 Task: Search one way flight ticket for 1 adult, 6 children, 1 infant in seat and 1 infant on lap in business from New York: Laguardia Airport (and Marine Air Terminal) to Gillette: Gillette Campbell County Airport on 5-1-2023. Number of bags: 8 checked bags. Price is upto 95000. Outbound departure time preference is 4:15.
Action: Mouse moved to (219, 250)
Screenshot: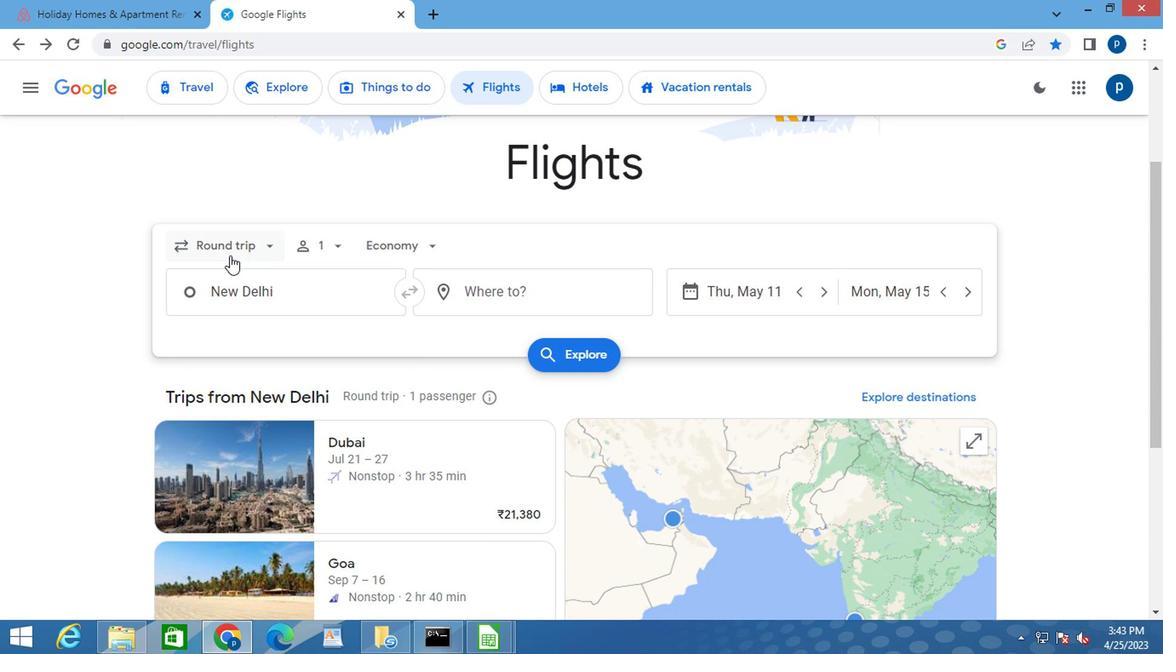 
Action: Mouse pressed left at (219, 250)
Screenshot: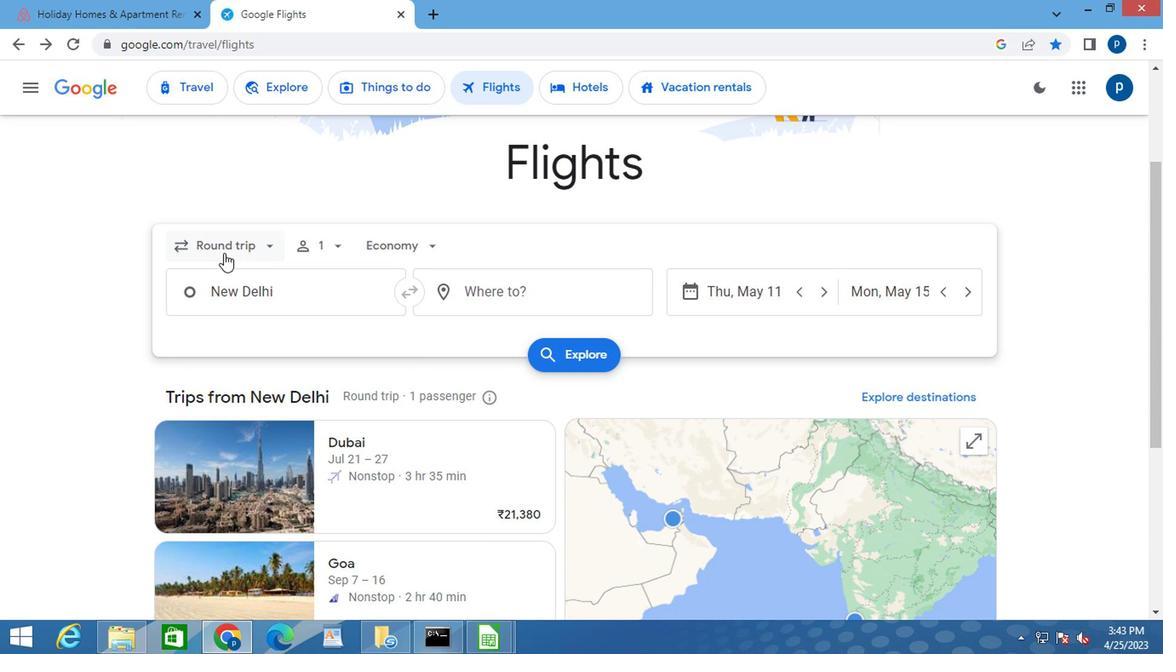 
Action: Mouse moved to (240, 326)
Screenshot: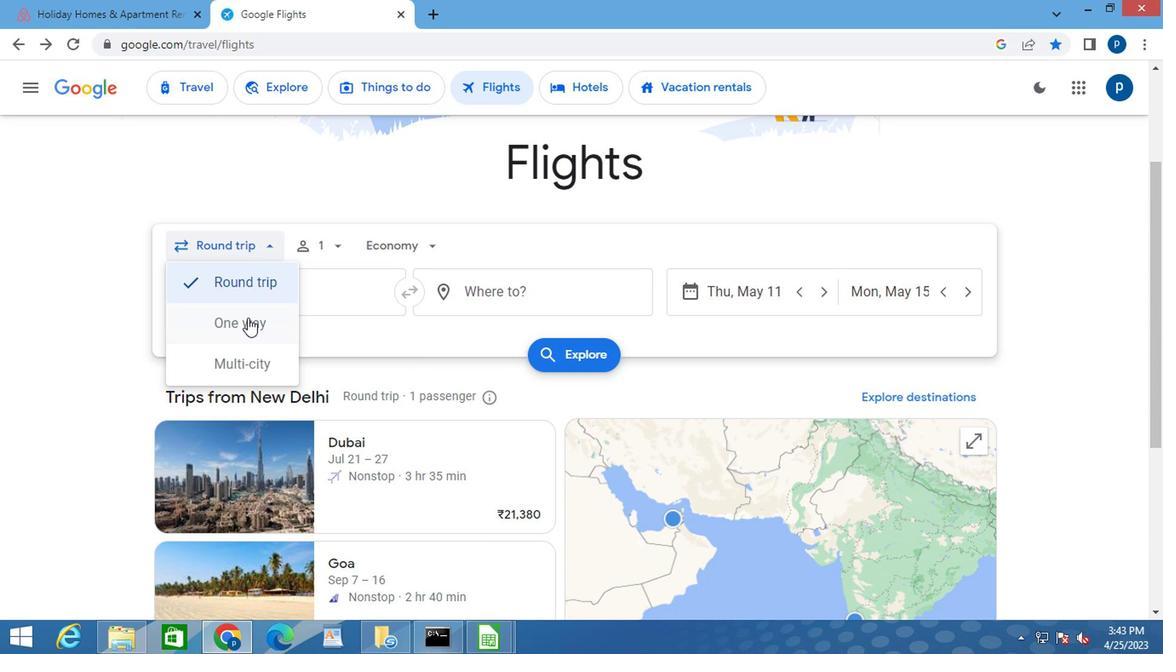 
Action: Mouse pressed left at (240, 326)
Screenshot: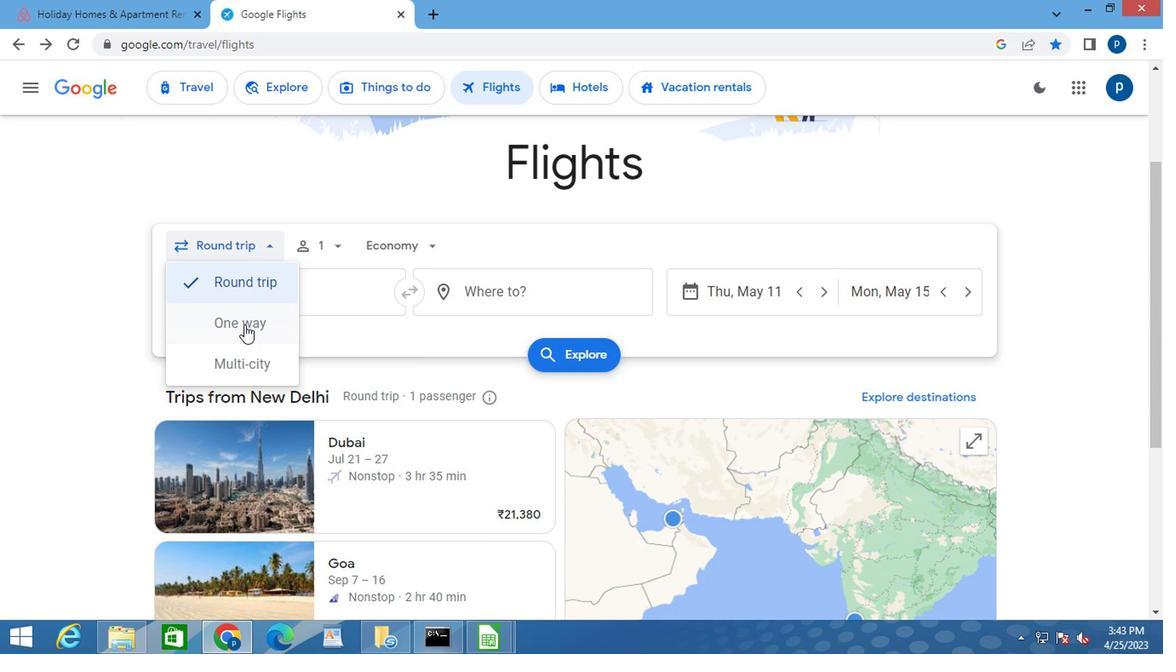 
Action: Mouse moved to (336, 247)
Screenshot: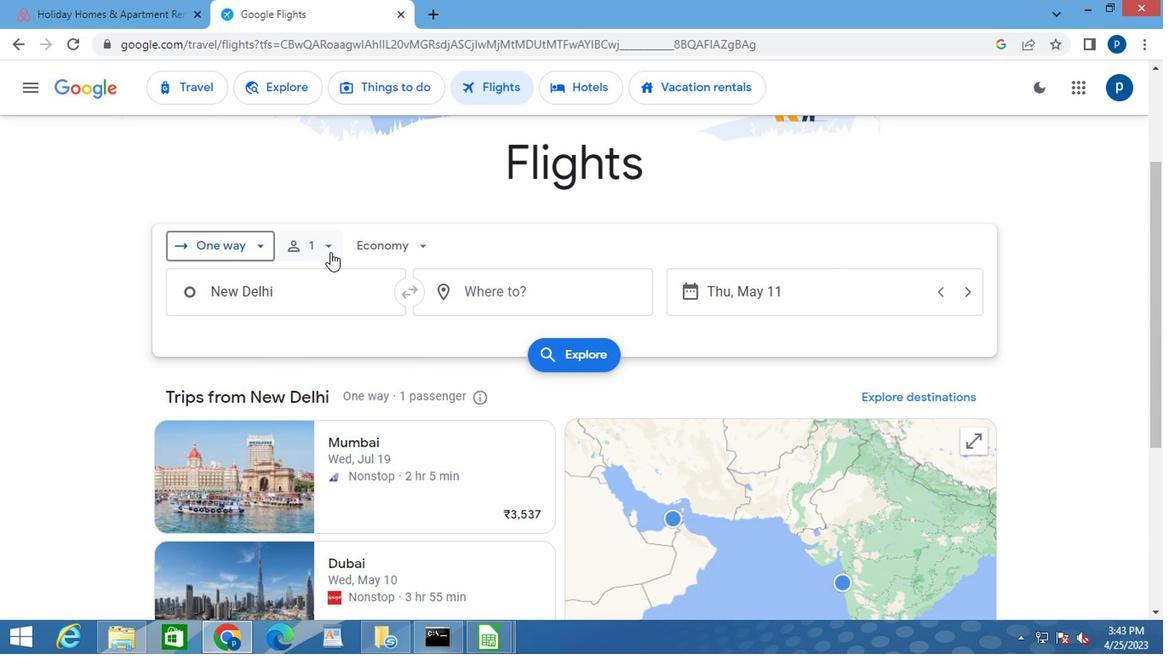 
Action: Mouse pressed left at (336, 247)
Screenshot: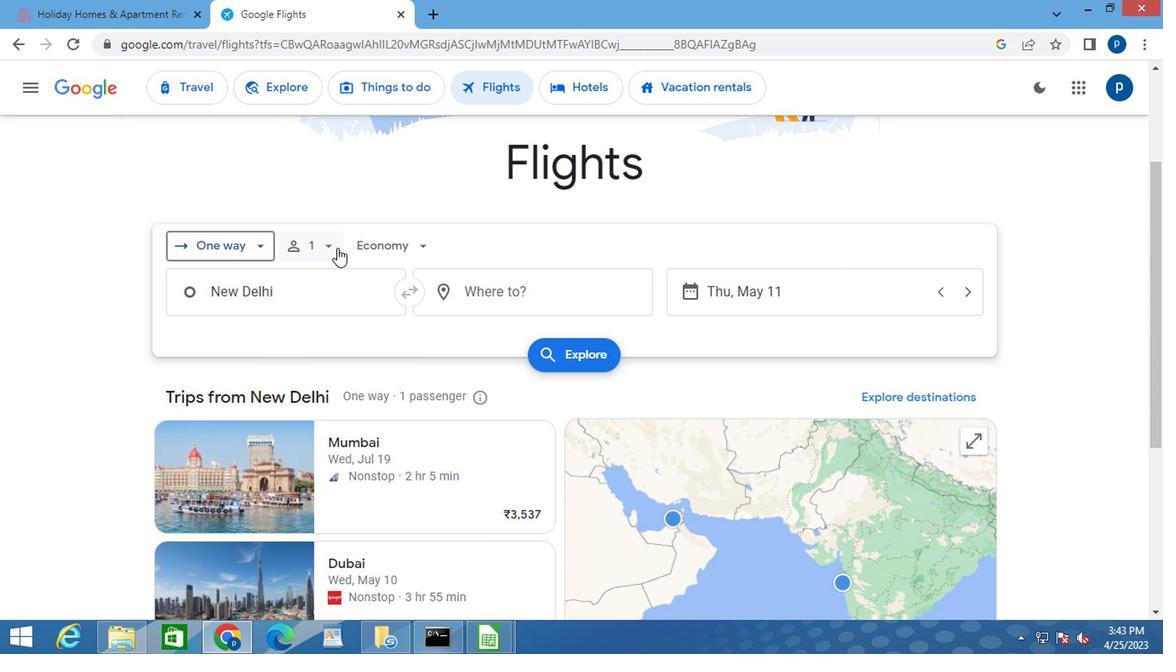 
Action: Mouse moved to (452, 330)
Screenshot: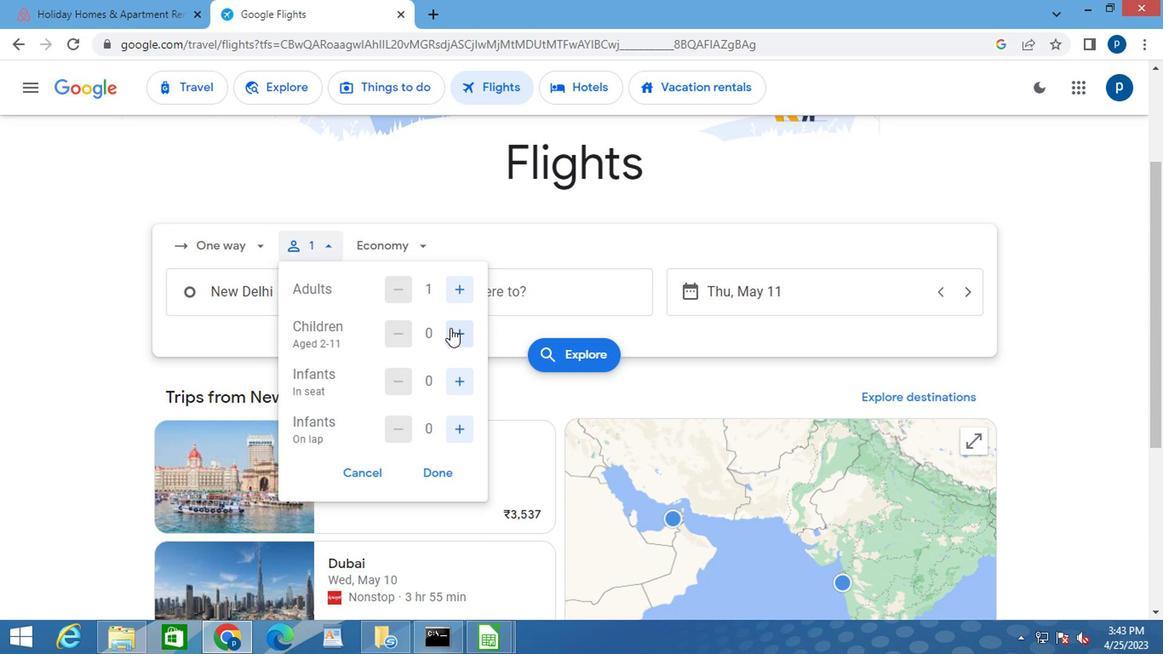 
Action: Mouse pressed left at (452, 330)
Screenshot: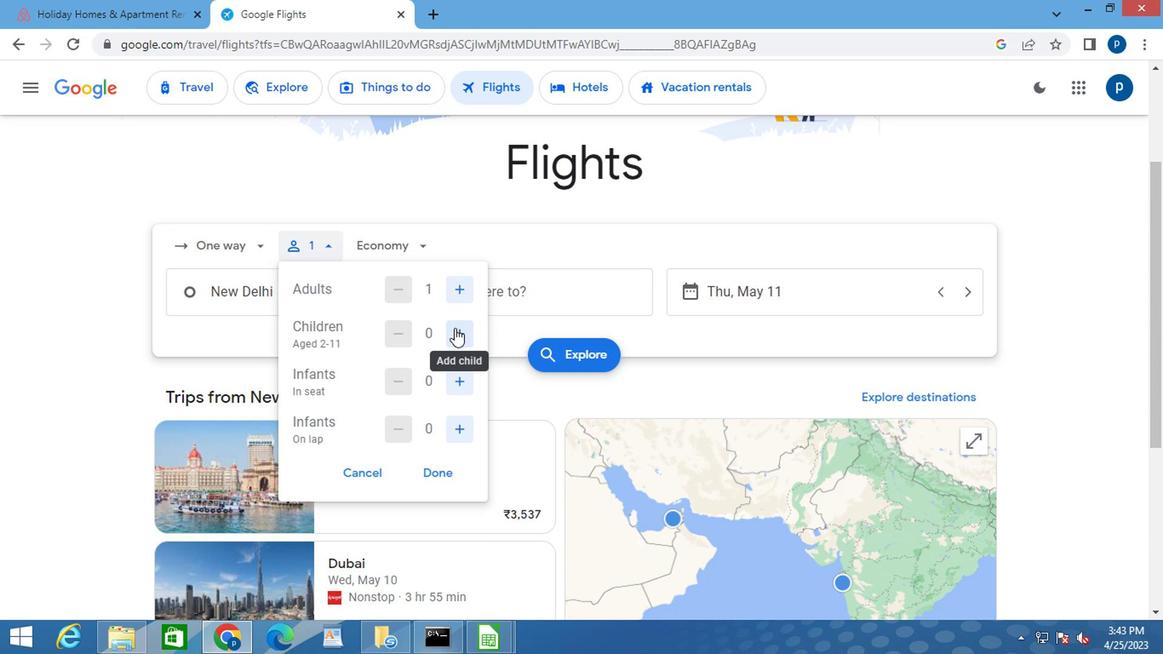 
Action: Mouse pressed left at (452, 330)
Screenshot: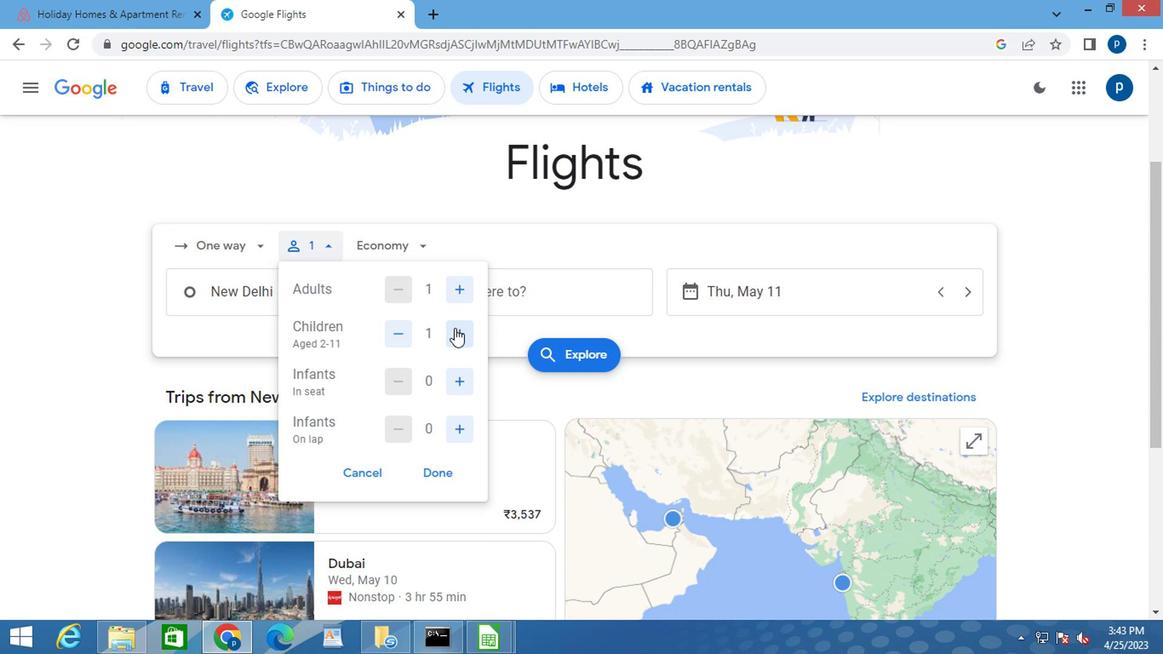 
Action: Mouse pressed left at (452, 330)
Screenshot: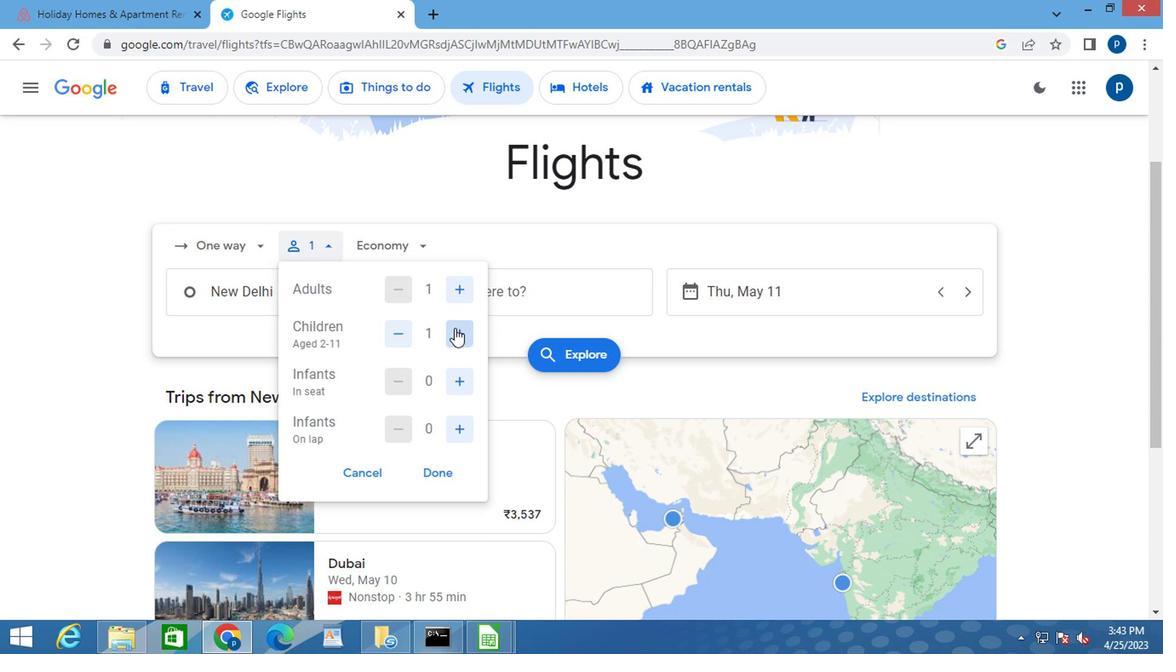 
Action: Mouse pressed left at (452, 330)
Screenshot: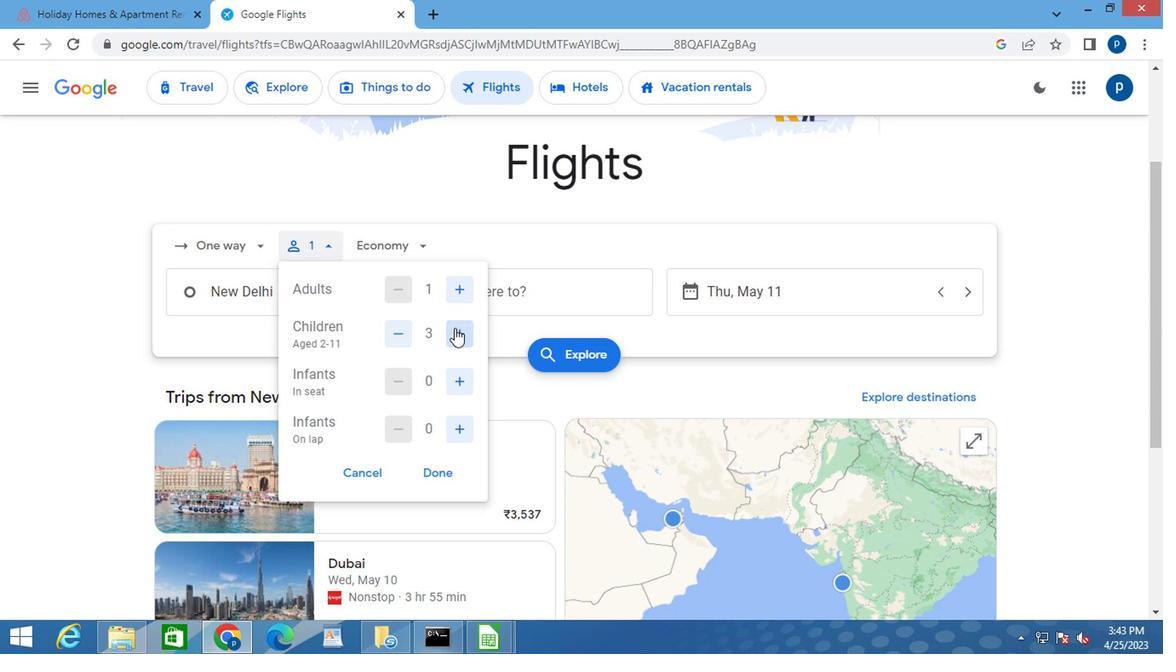 
Action: Mouse pressed left at (452, 330)
Screenshot: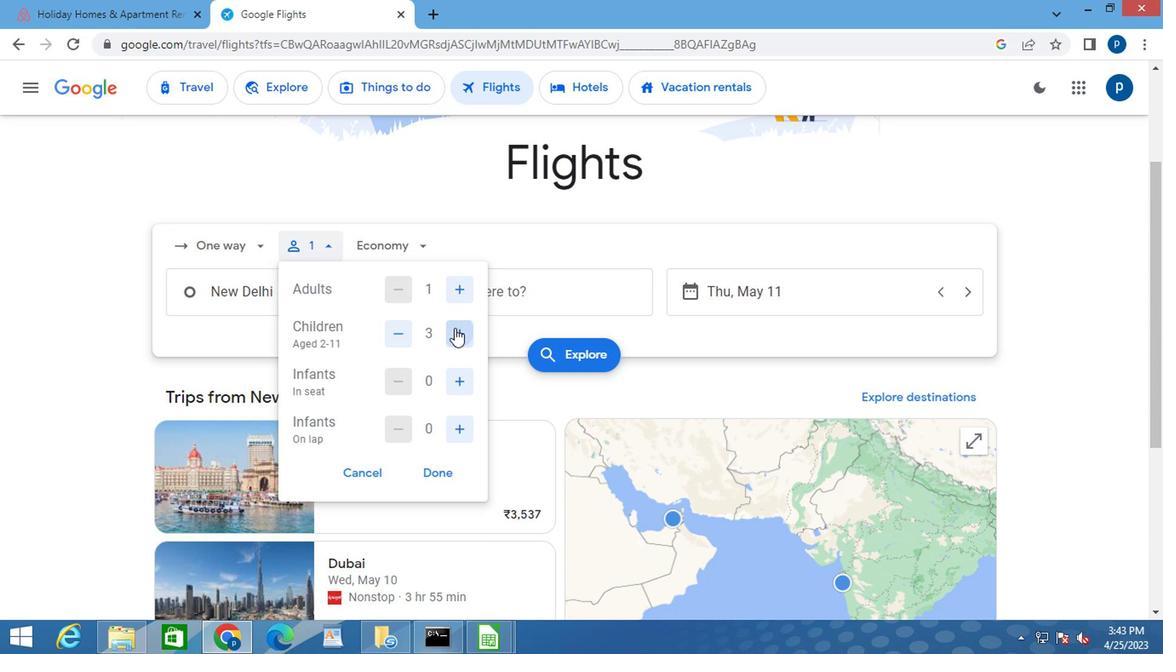 
Action: Mouse pressed left at (452, 330)
Screenshot: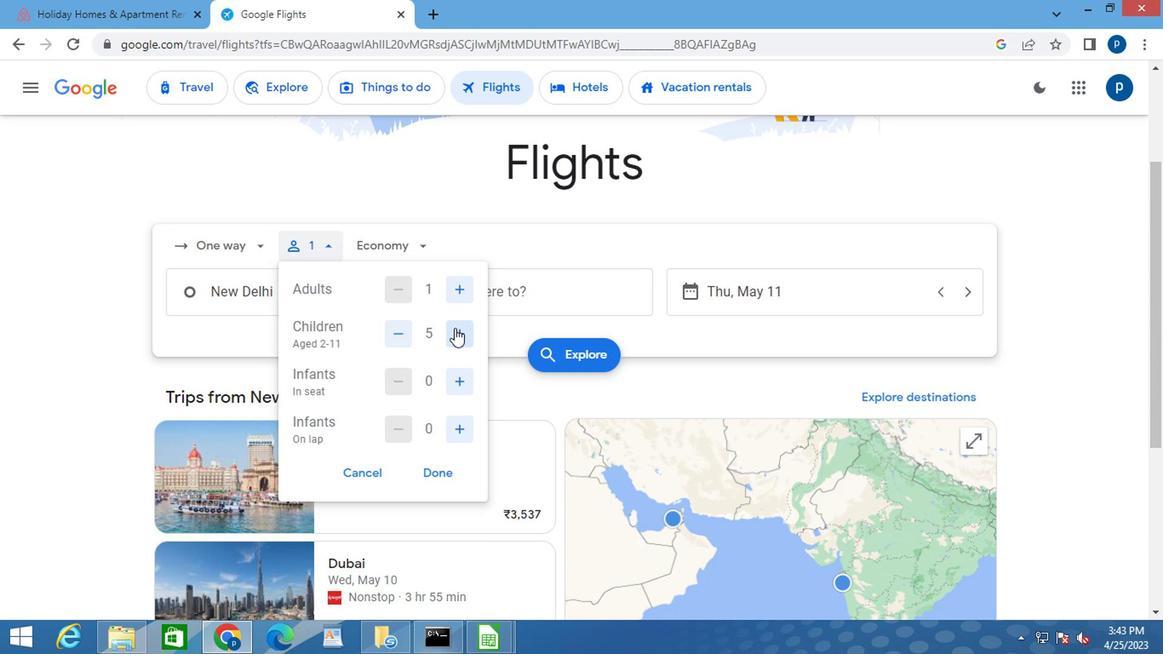 
Action: Mouse moved to (452, 371)
Screenshot: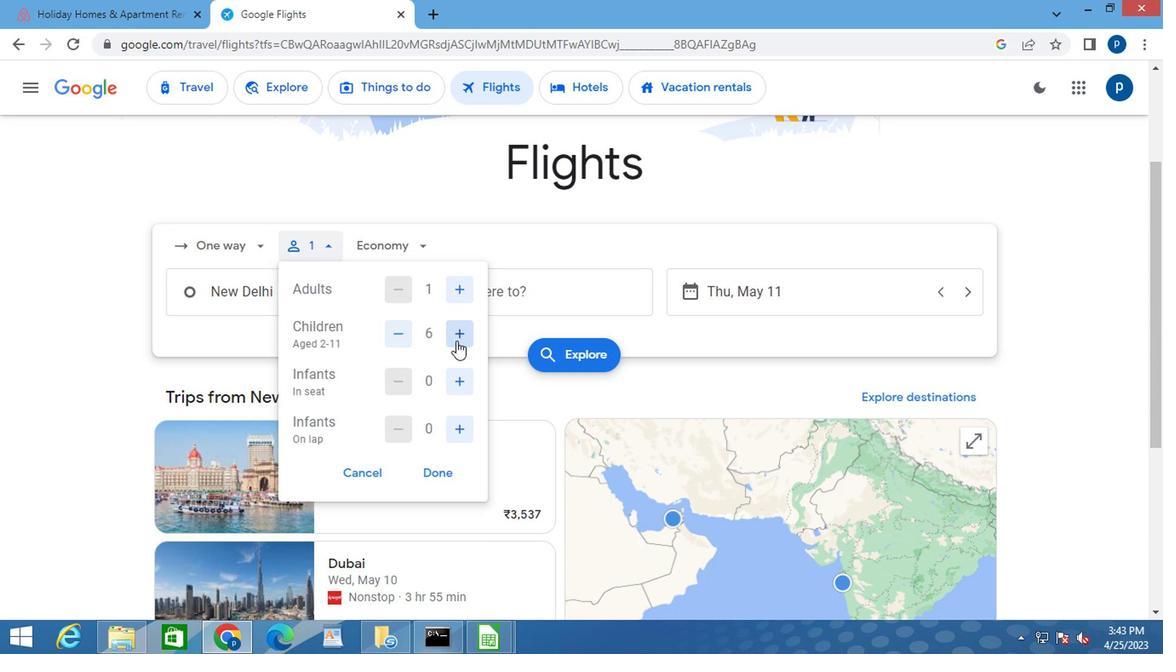
Action: Mouse pressed left at (452, 371)
Screenshot: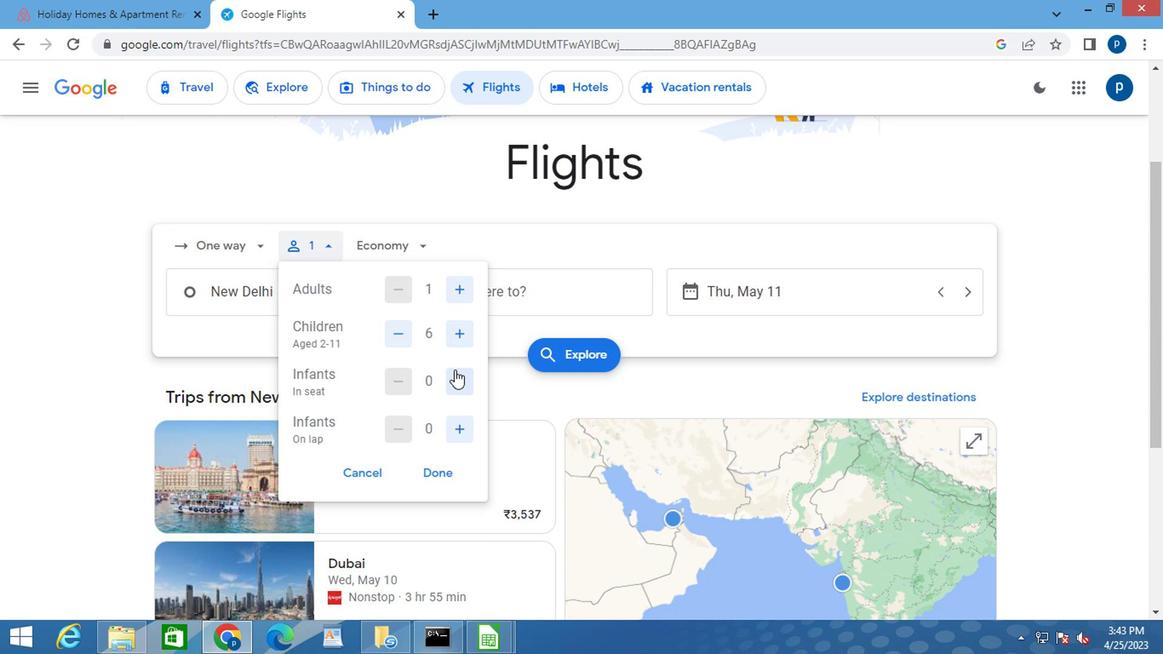 
Action: Mouse moved to (452, 421)
Screenshot: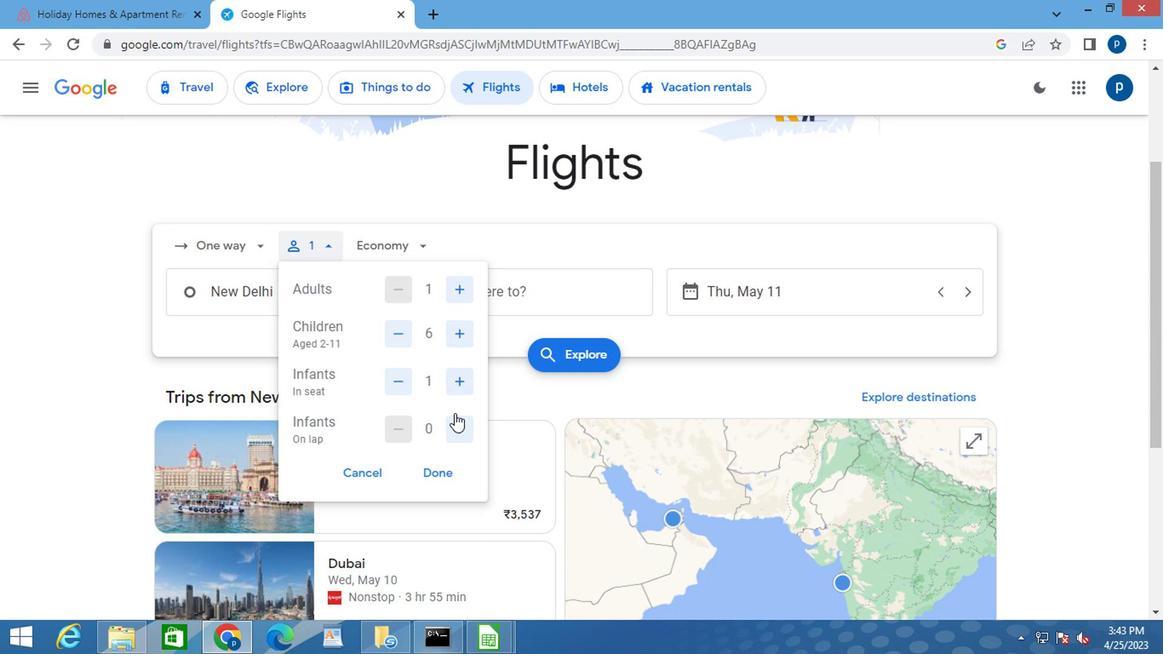
Action: Mouse pressed left at (452, 421)
Screenshot: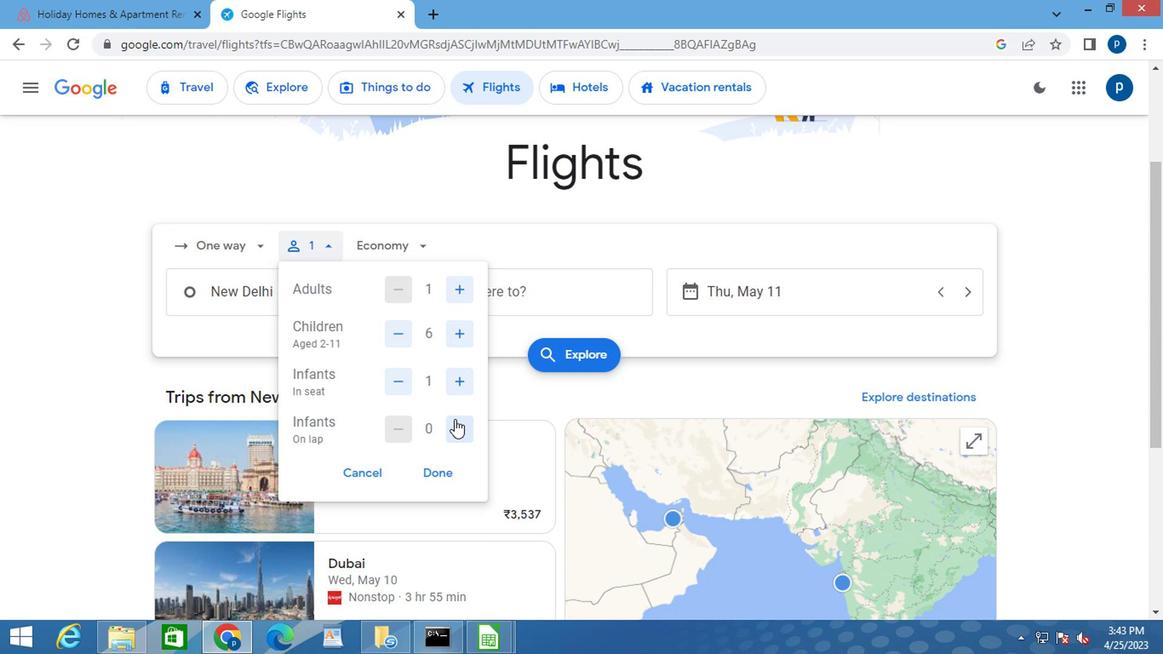 
Action: Mouse moved to (432, 472)
Screenshot: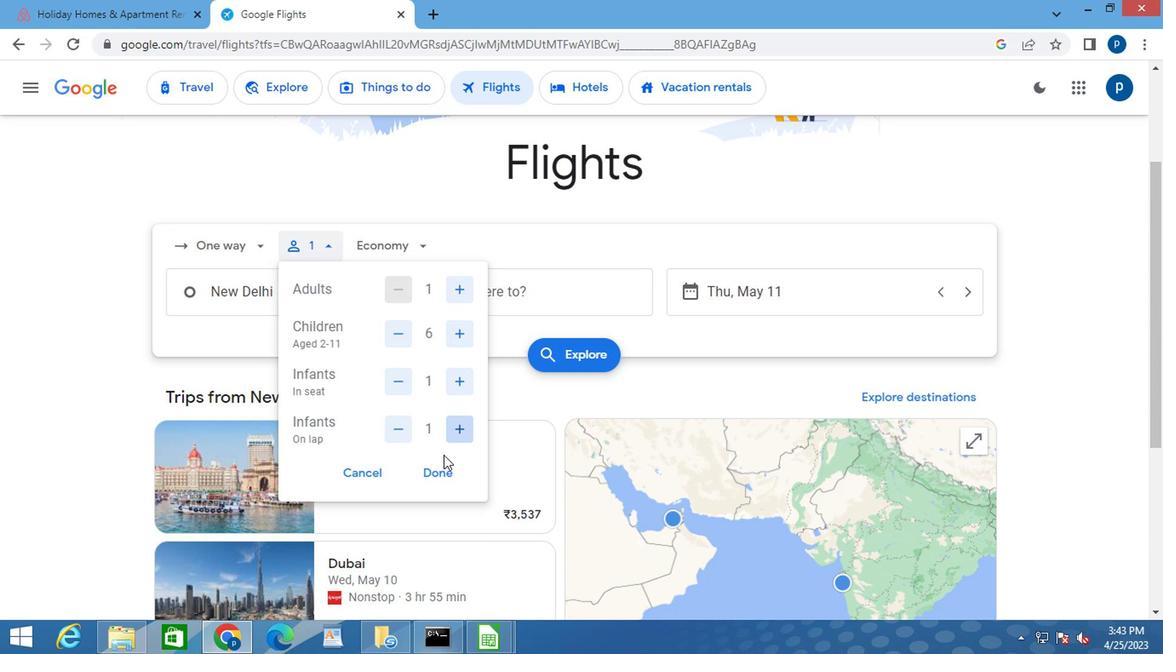 
Action: Mouse pressed left at (432, 472)
Screenshot: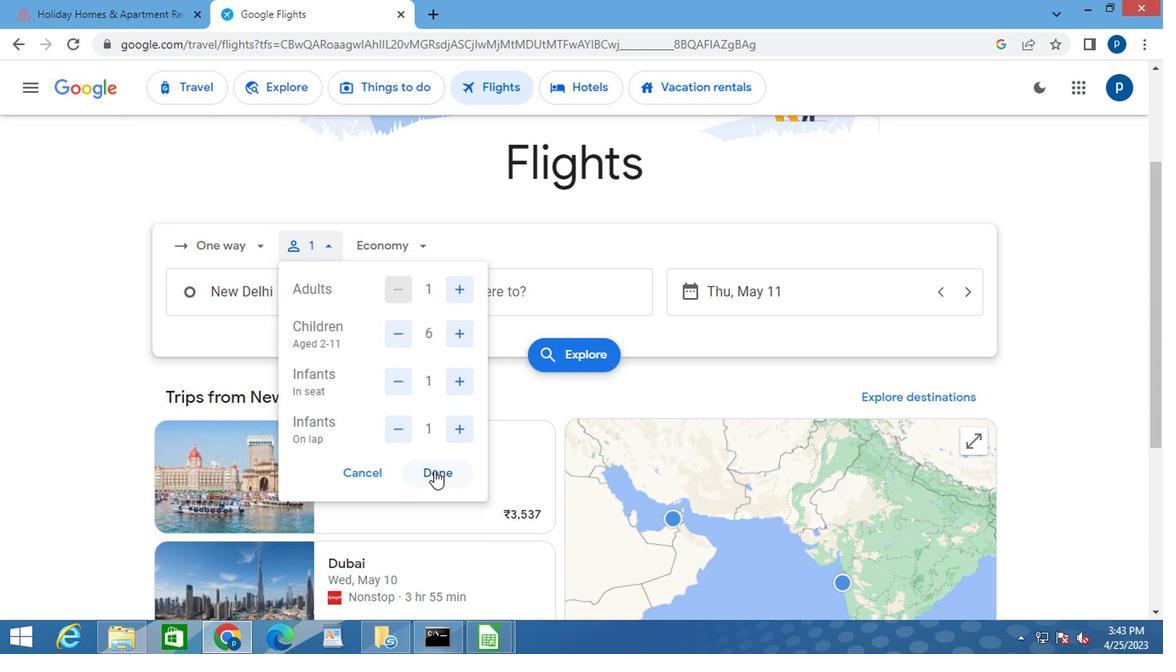 
Action: Mouse moved to (416, 246)
Screenshot: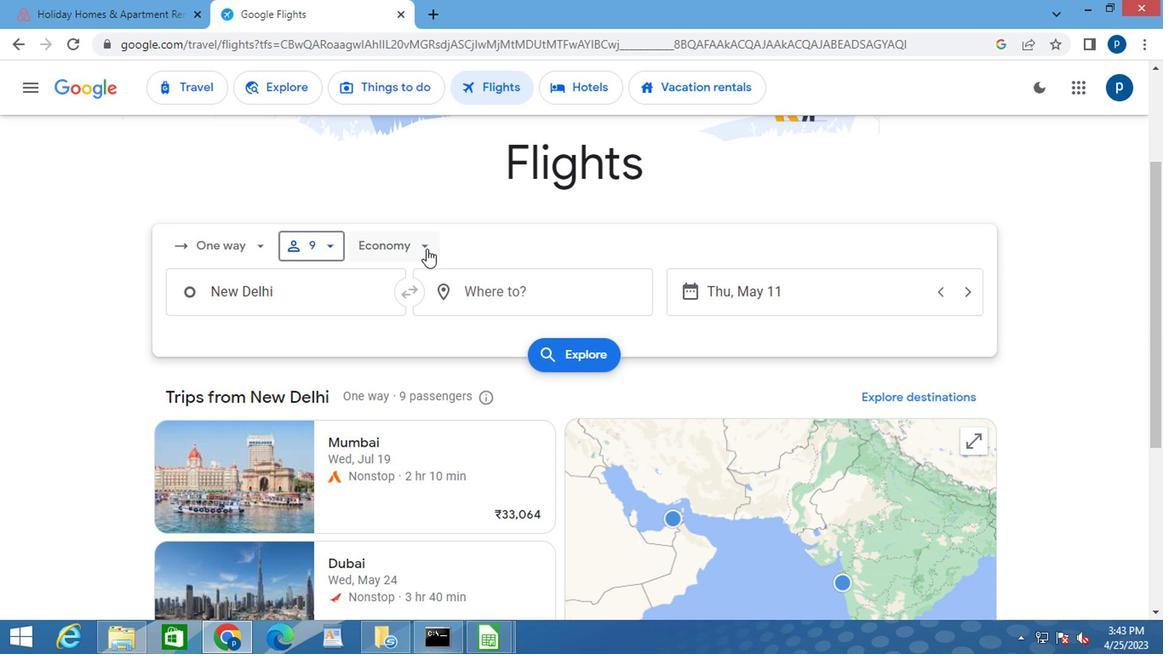 
Action: Mouse pressed left at (416, 246)
Screenshot: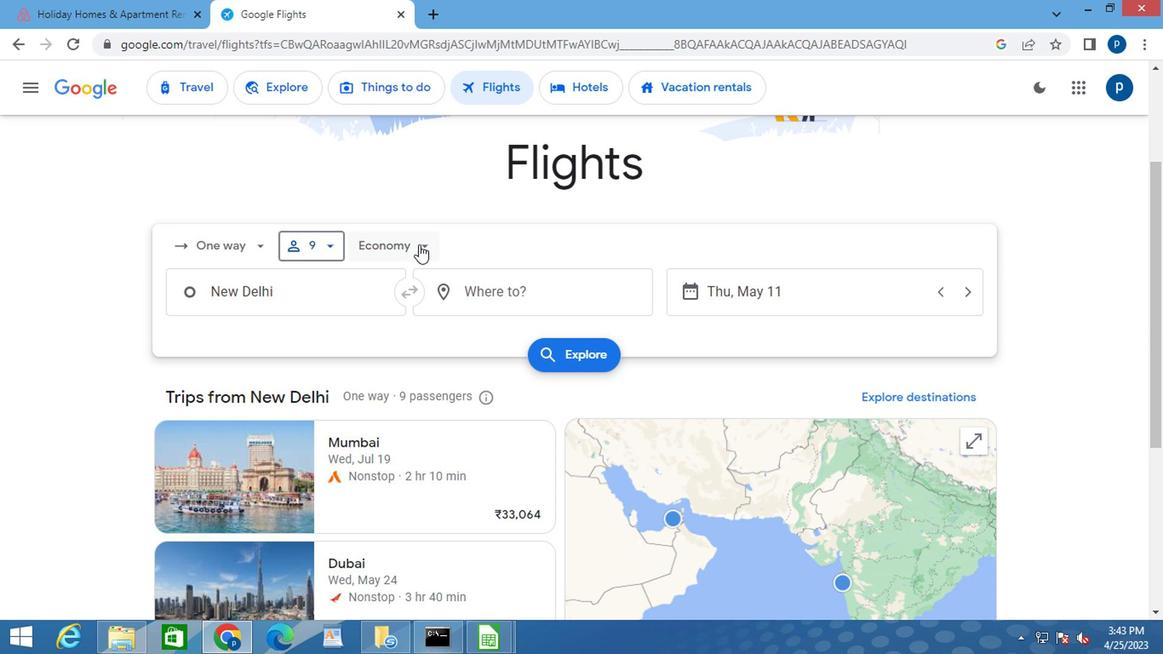 
Action: Mouse moved to (424, 360)
Screenshot: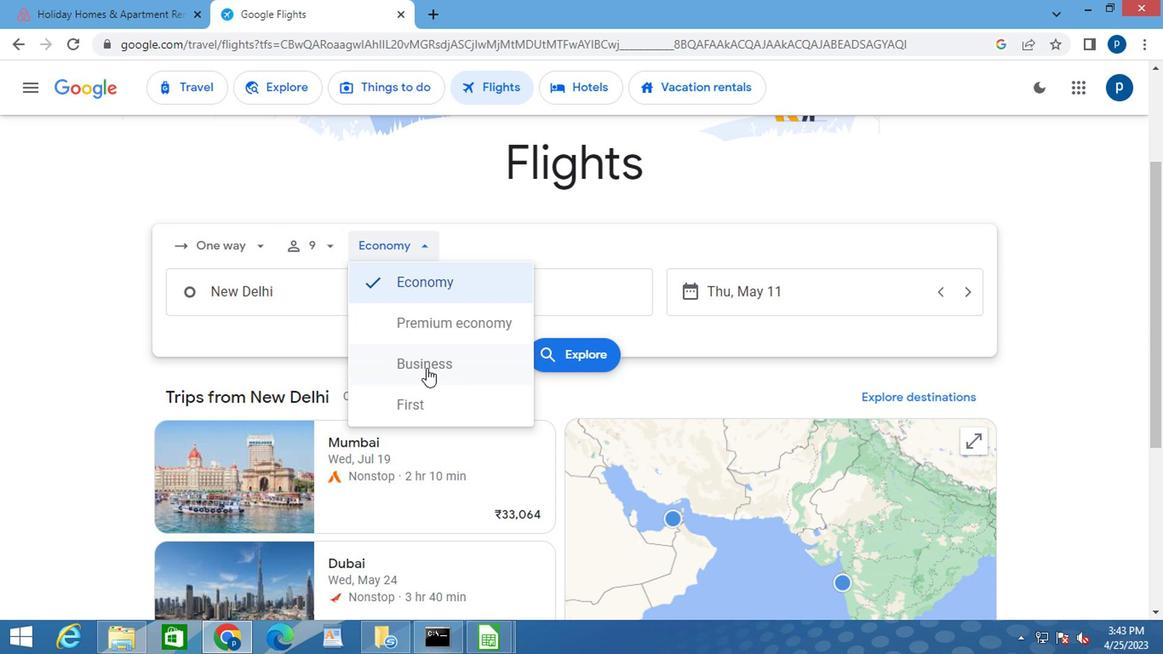 
Action: Mouse pressed left at (424, 360)
Screenshot: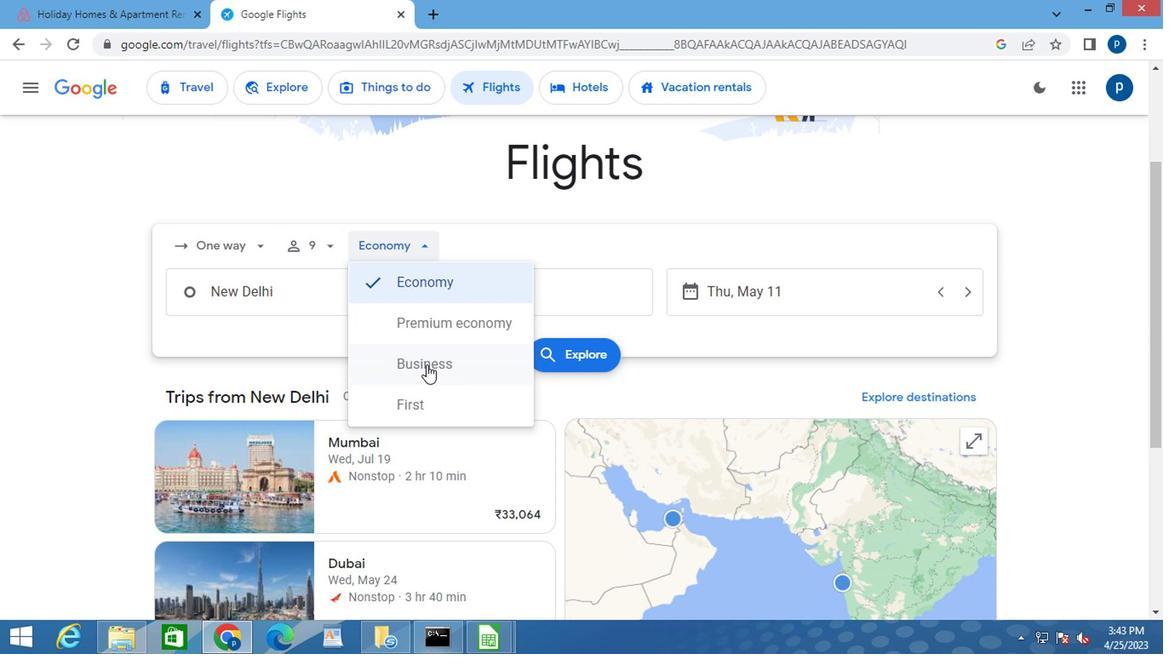 
Action: Mouse moved to (264, 296)
Screenshot: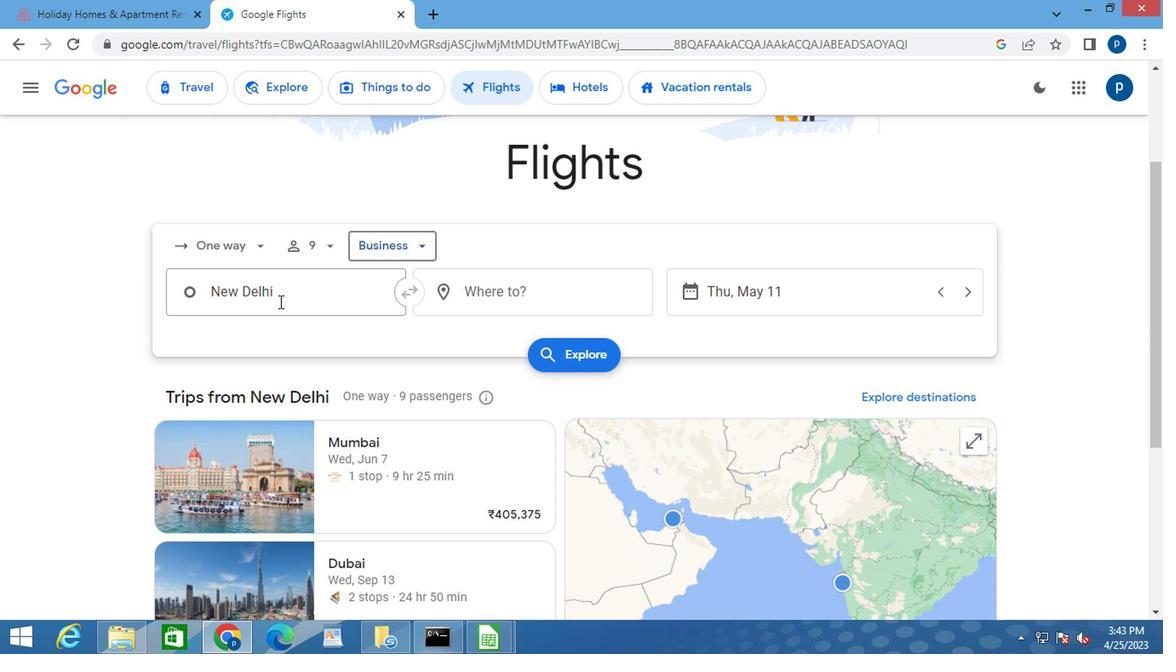 
Action: Mouse pressed left at (264, 296)
Screenshot: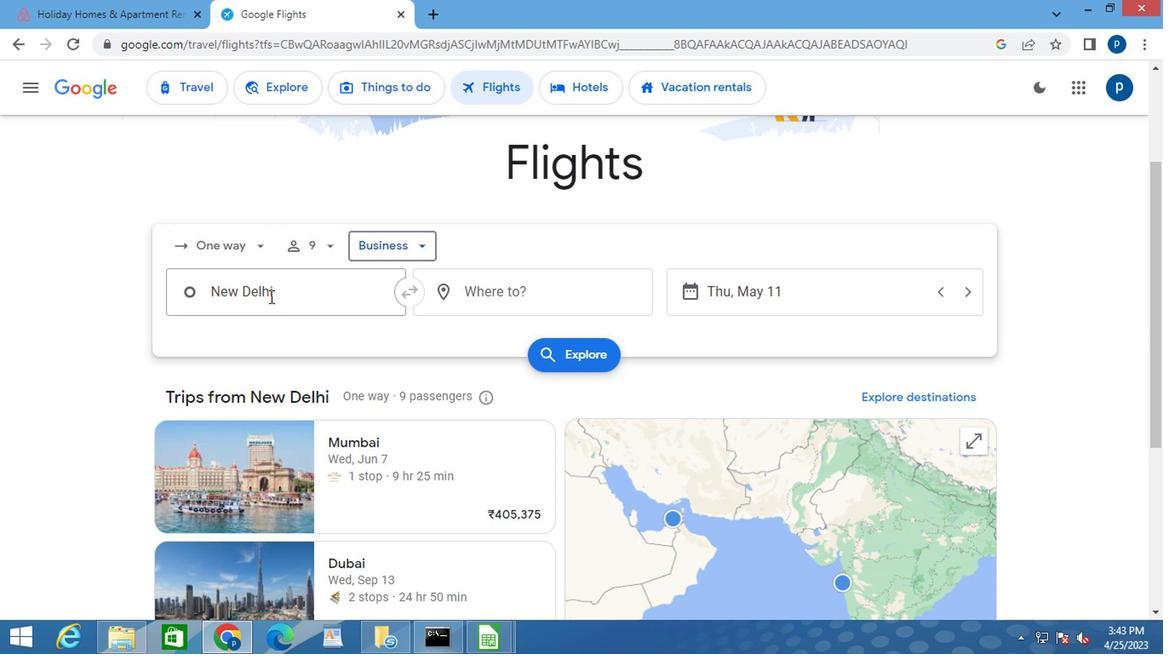 
Action: Key pressed <Key.delete>l<Key.caps_lock>aguardi
Screenshot: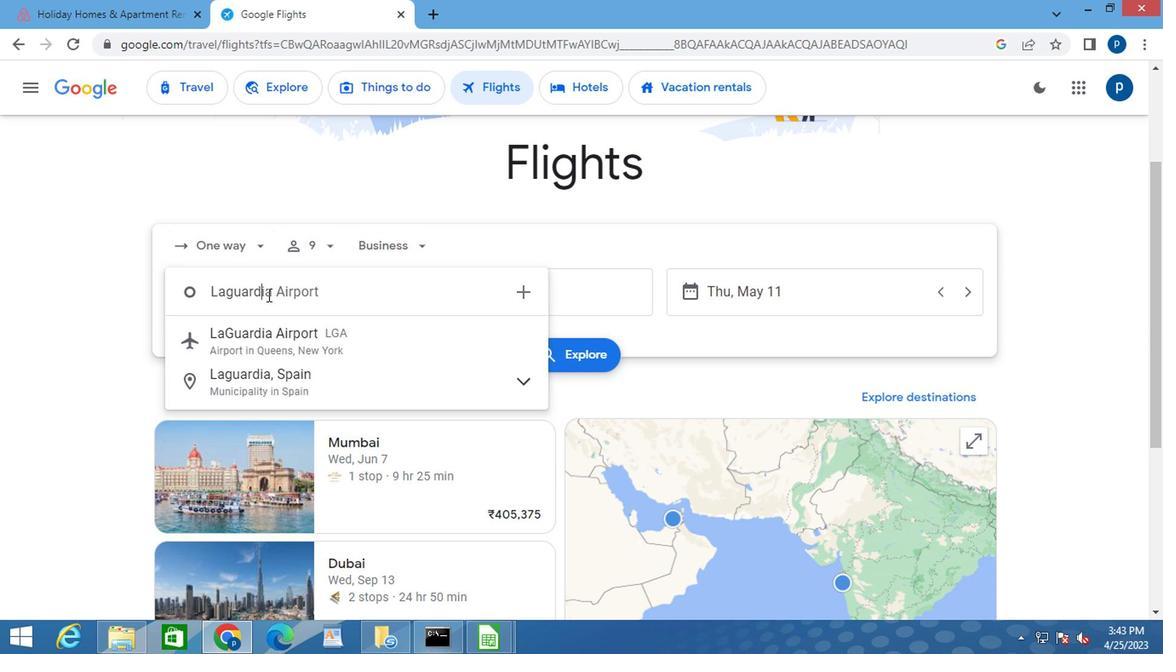 
Action: Mouse moved to (223, 345)
Screenshot: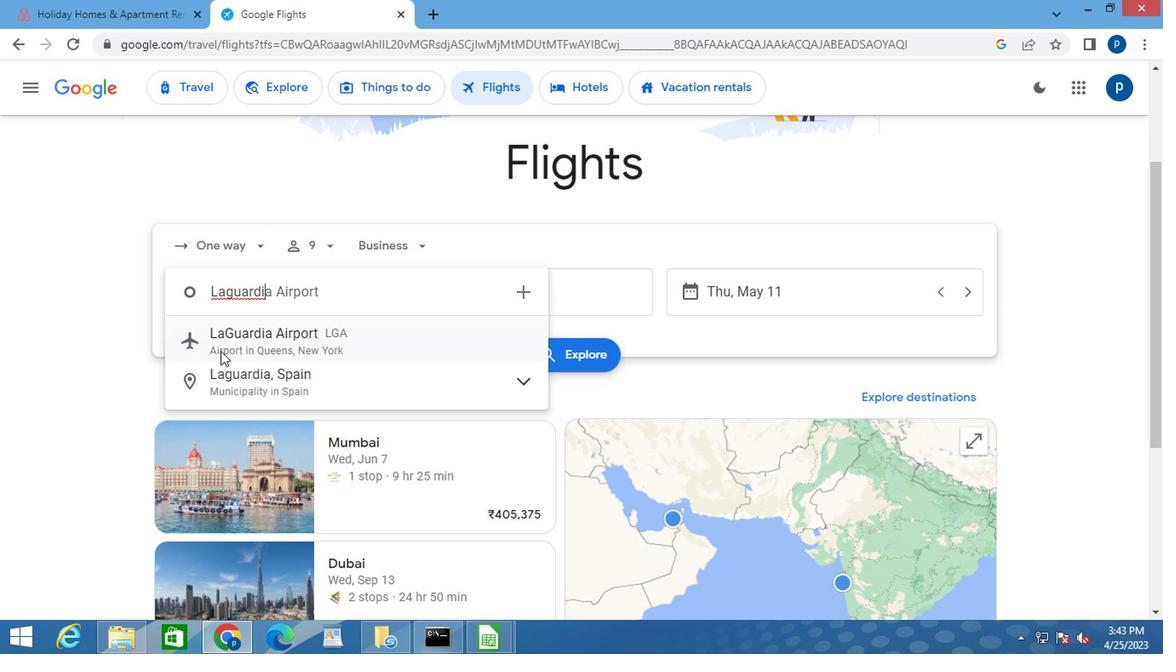 
Action: Mouse pressed left at (223, 345)
Screenshot: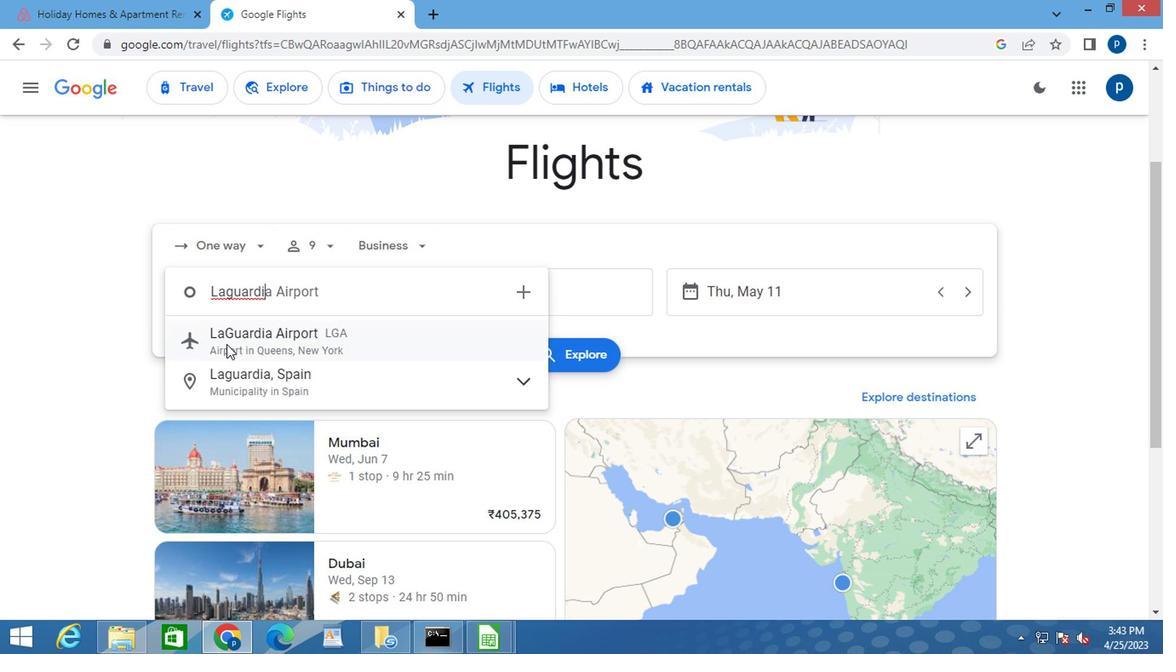 
Action: Mouse moved to (455, 299)
Screenshot: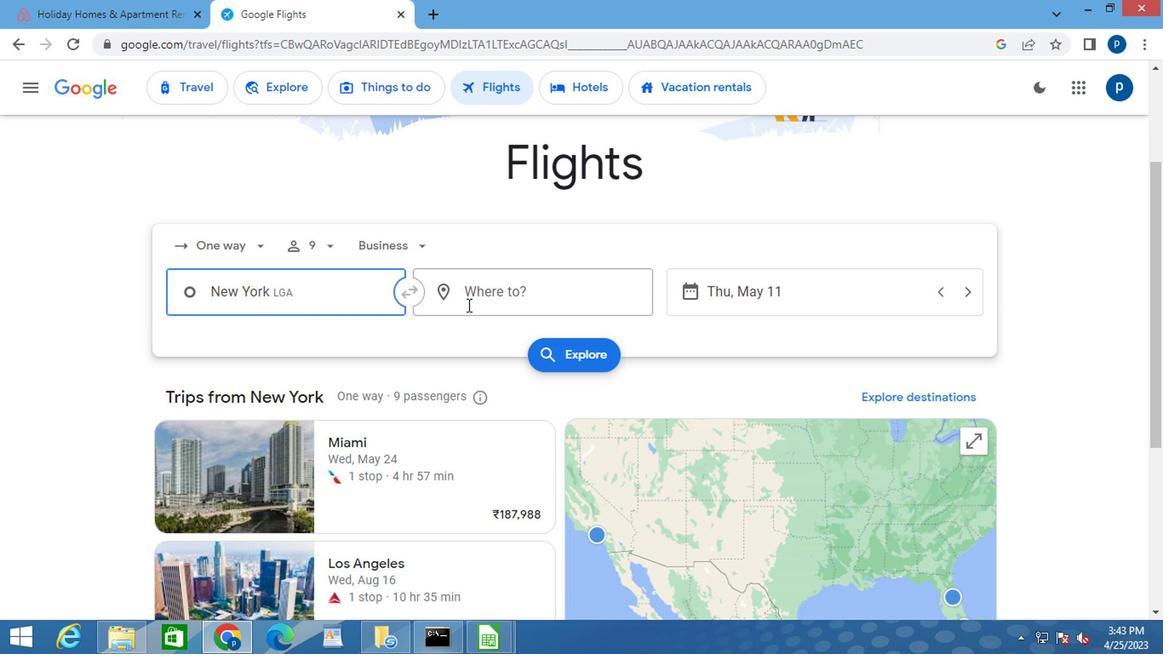 
Action: Mouse pressed left at (455, 299)
Screenshot: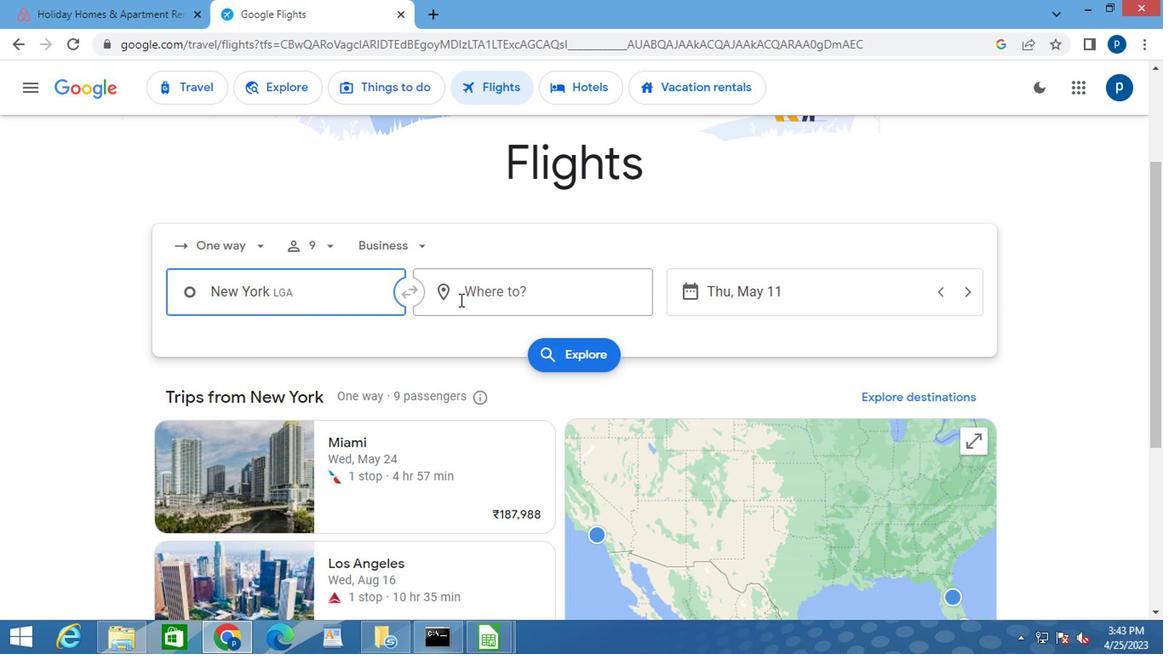 
Action: Key pressed <Key.caps_lock>g<Key.caps_lock>illete
Screenshot: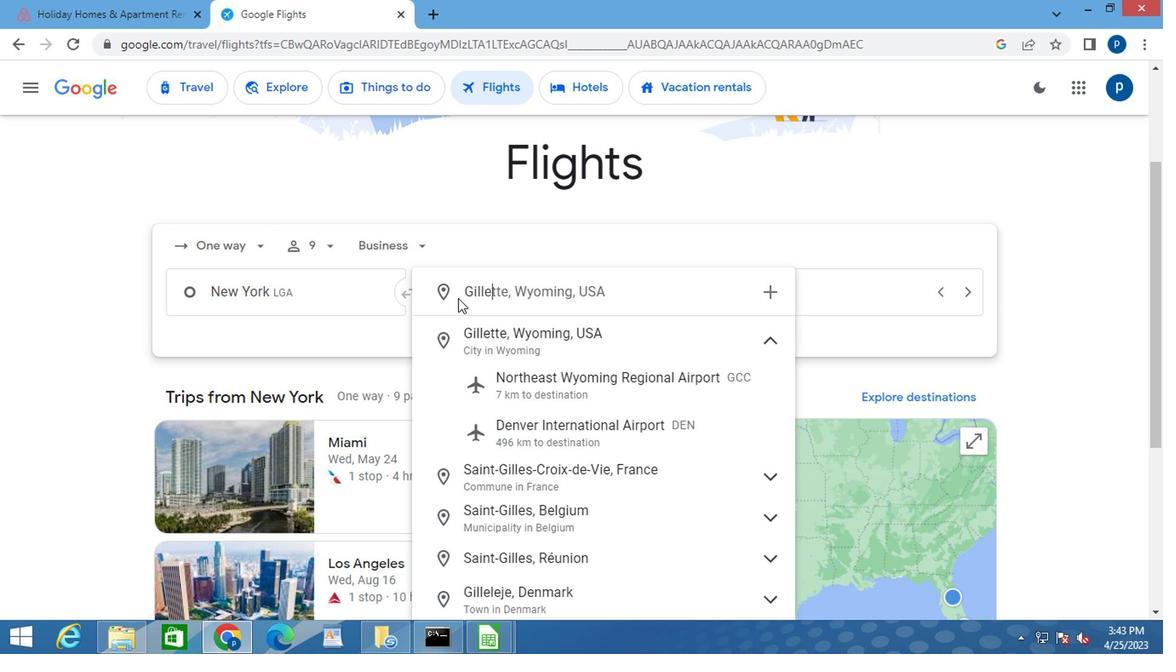 
Action: Mouse moved to (489, 345)
Screenshot: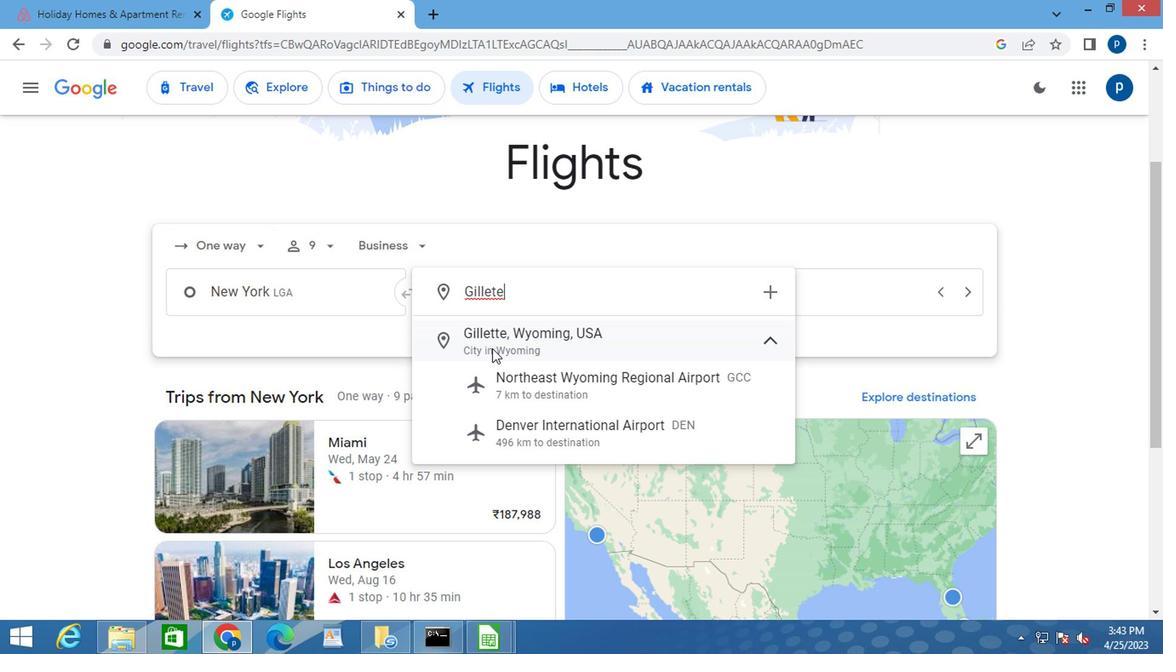 
Action: Mouse pressed left at (489, 345)
Screenshot: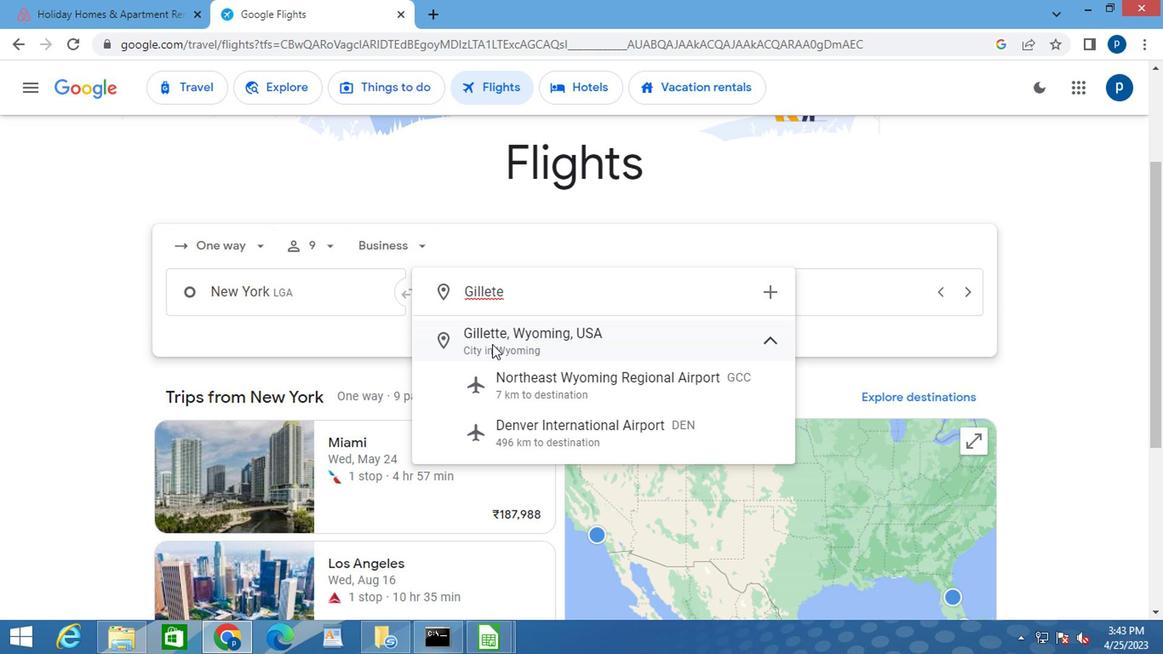 
Action: Mouse moved to (681, 293)
Screenshot: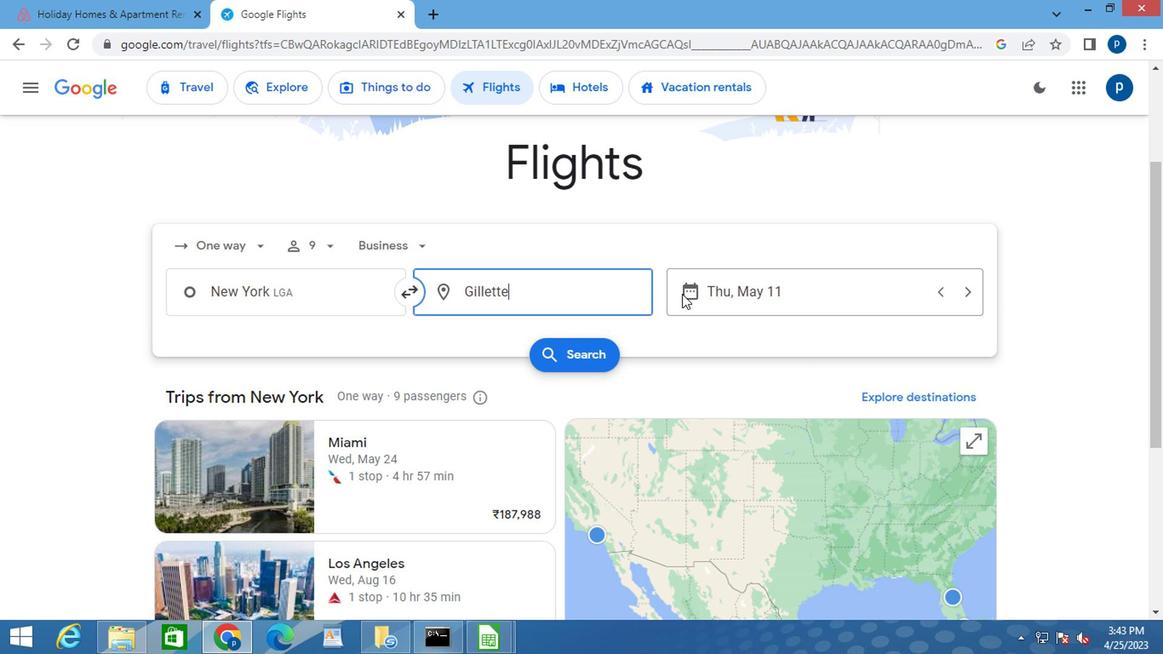 
Action: Mouse pressed left at (681, 293)
Screenshot: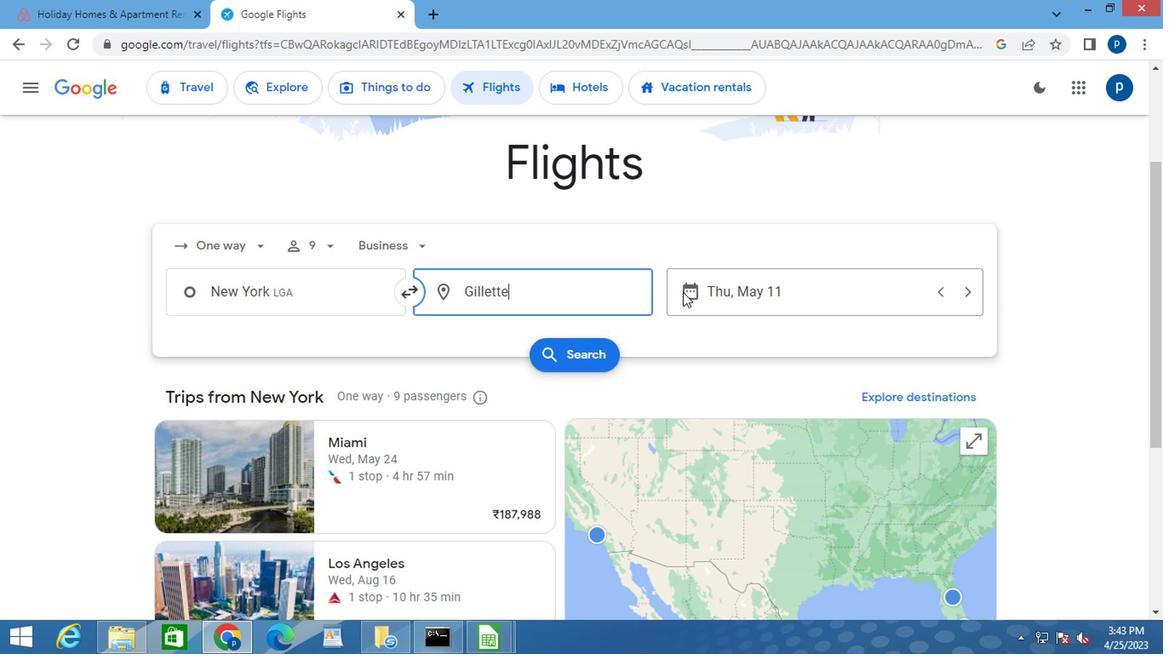 
Action: Mouse moved to (739, 303)
Screenshot: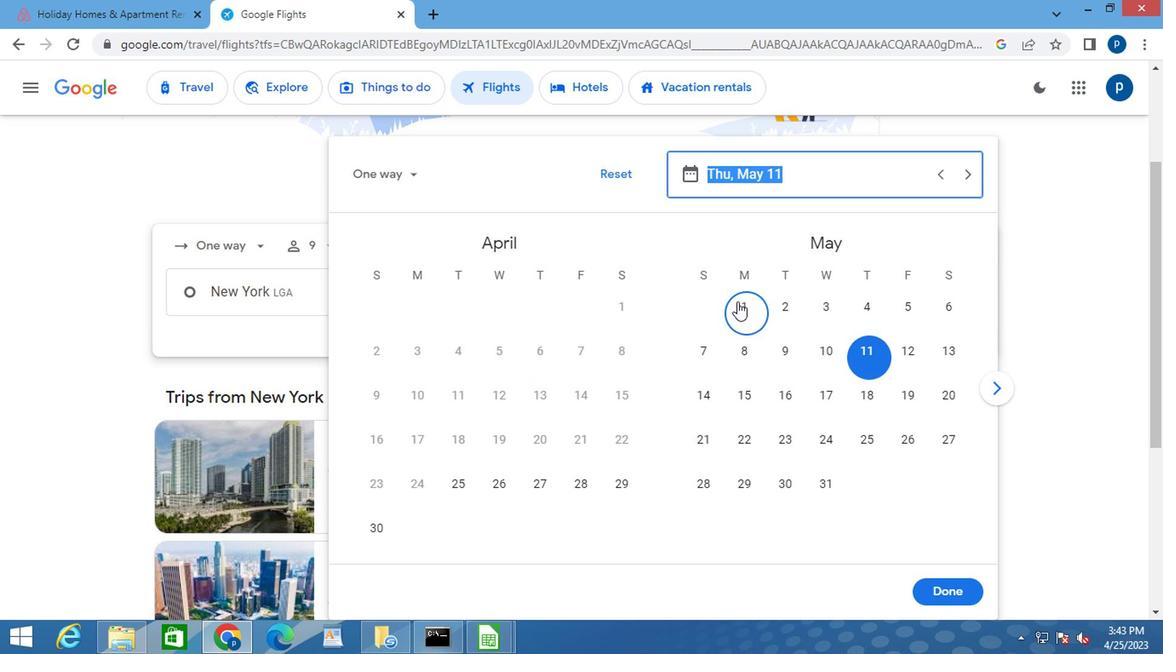 
Action: Mouse pressed left at (739, 303)
Screenshot: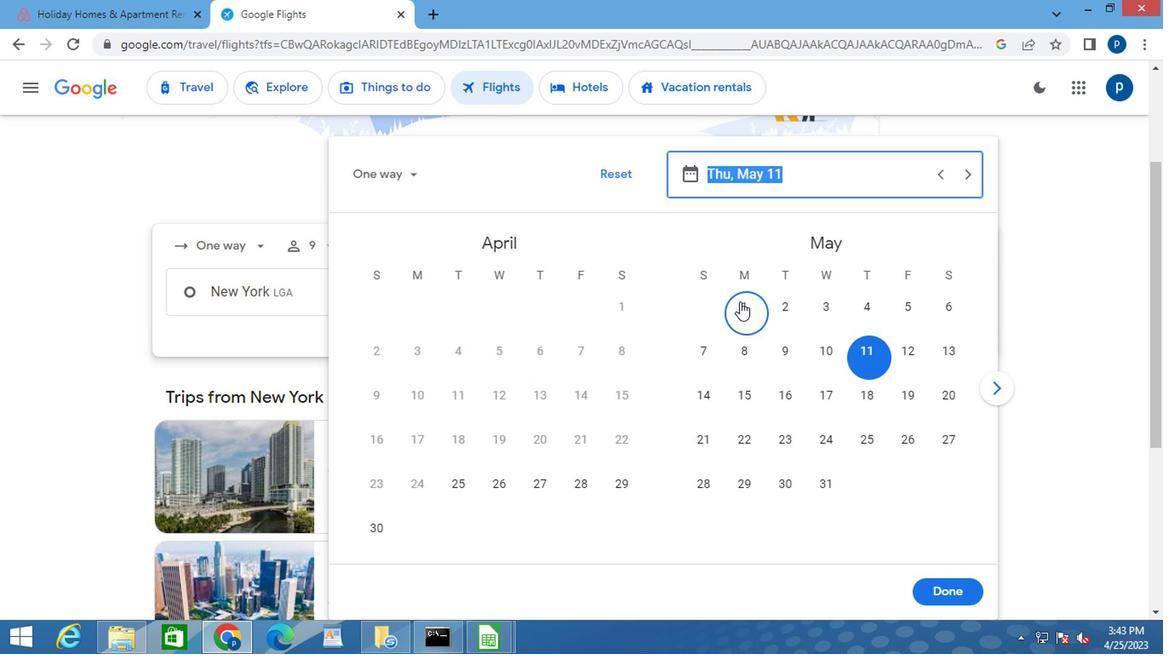 
Action: Mouse moved to (957, 596)
Screenshot: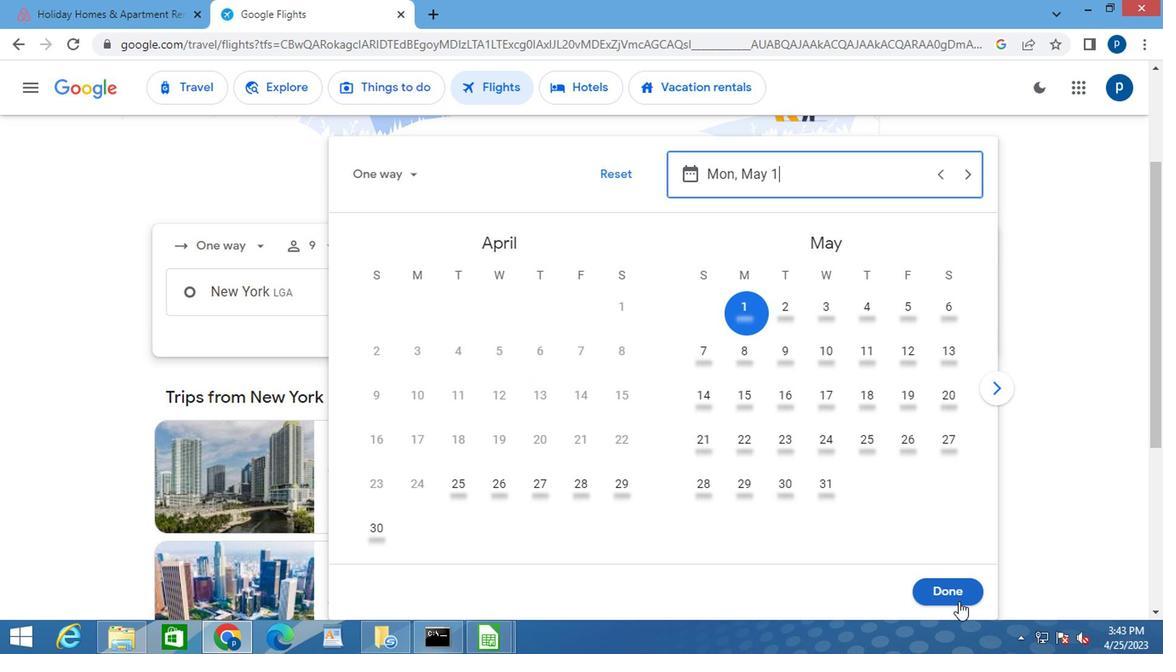 
Action: Mouse pressed left at (957, 596)
Screenshot: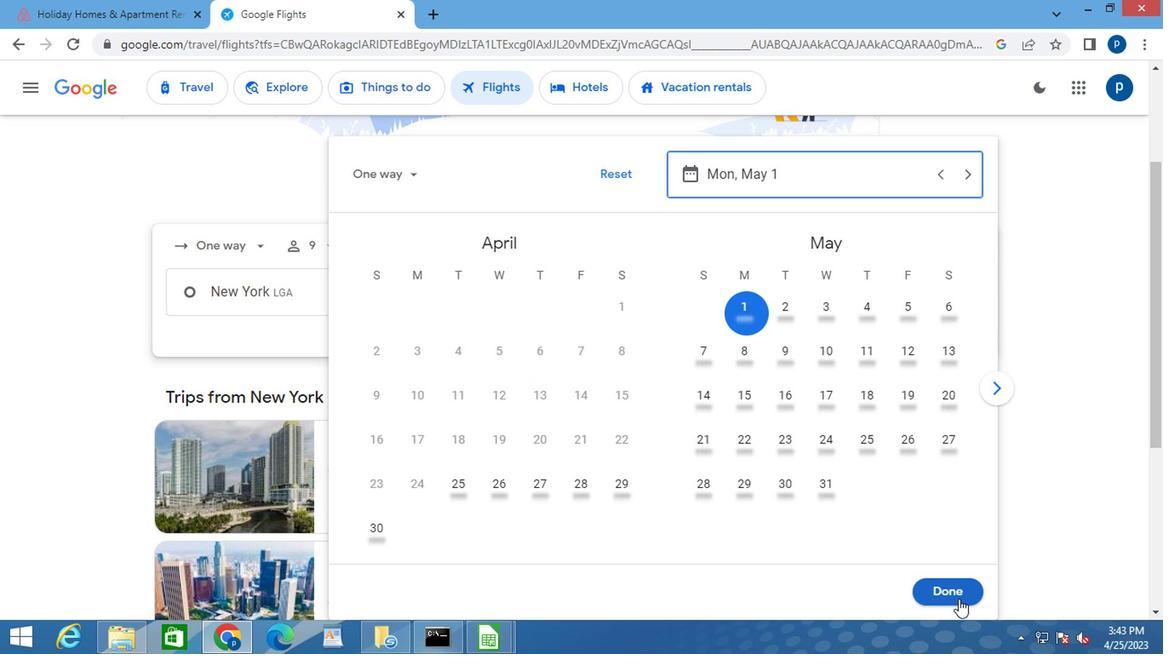 
Action: Mouse moved to (559, 355)
Screenshot: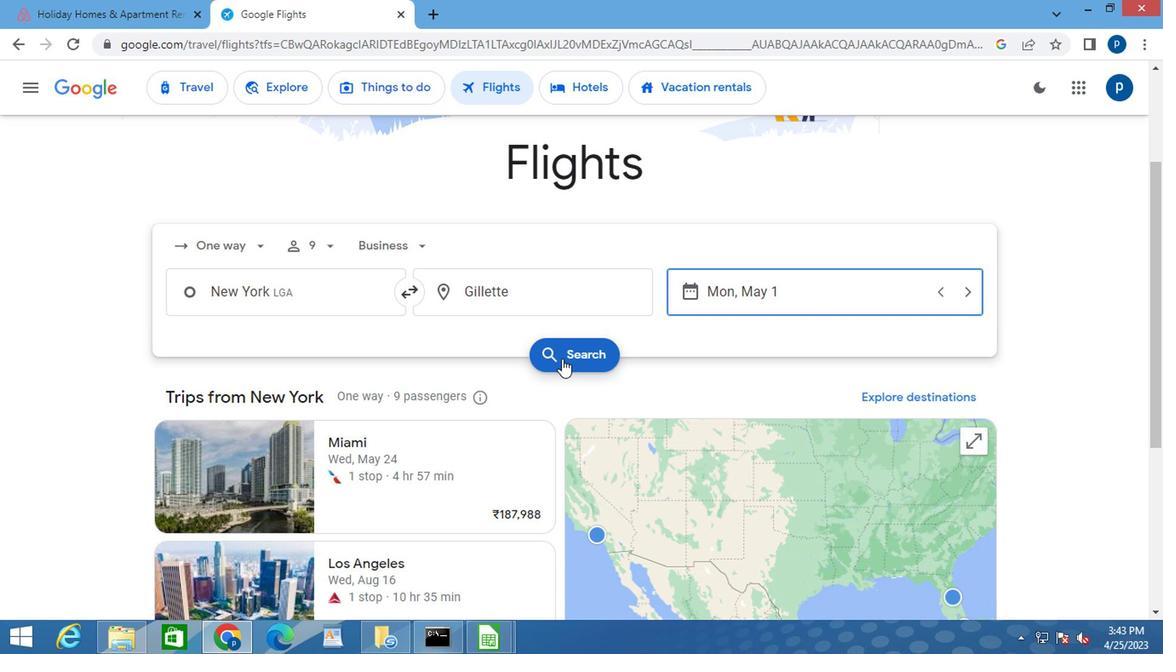 
Action: Mouse pressed left at (559, 355)
Screenshot: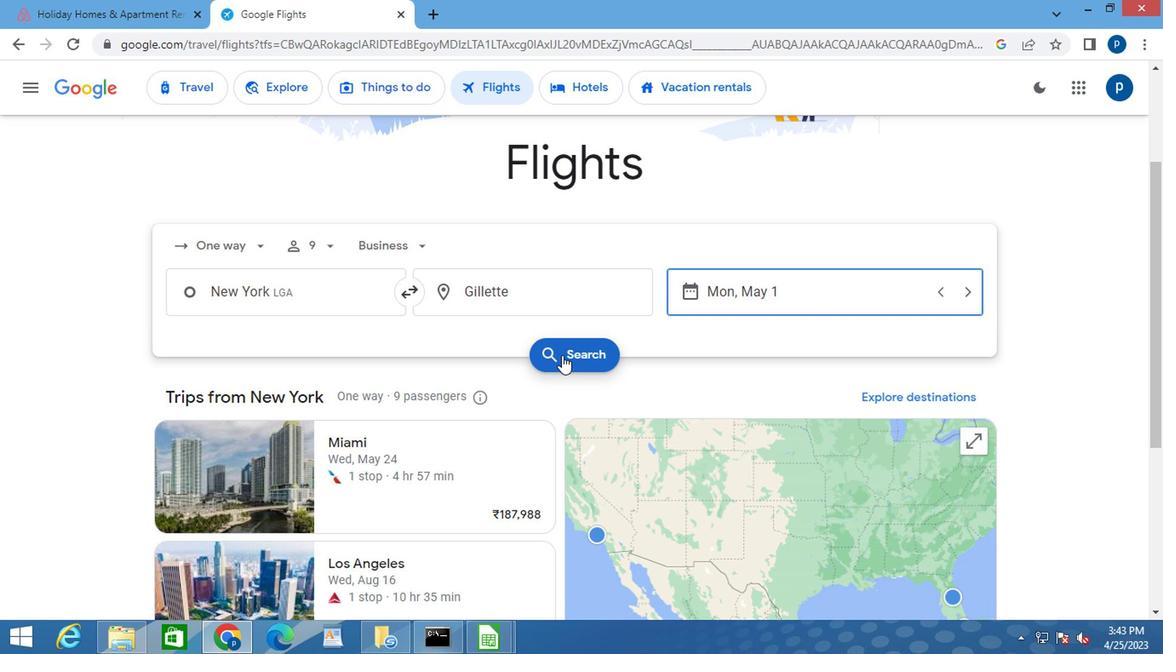 
Action: Mouse moved to (169, 242)
Screenshot: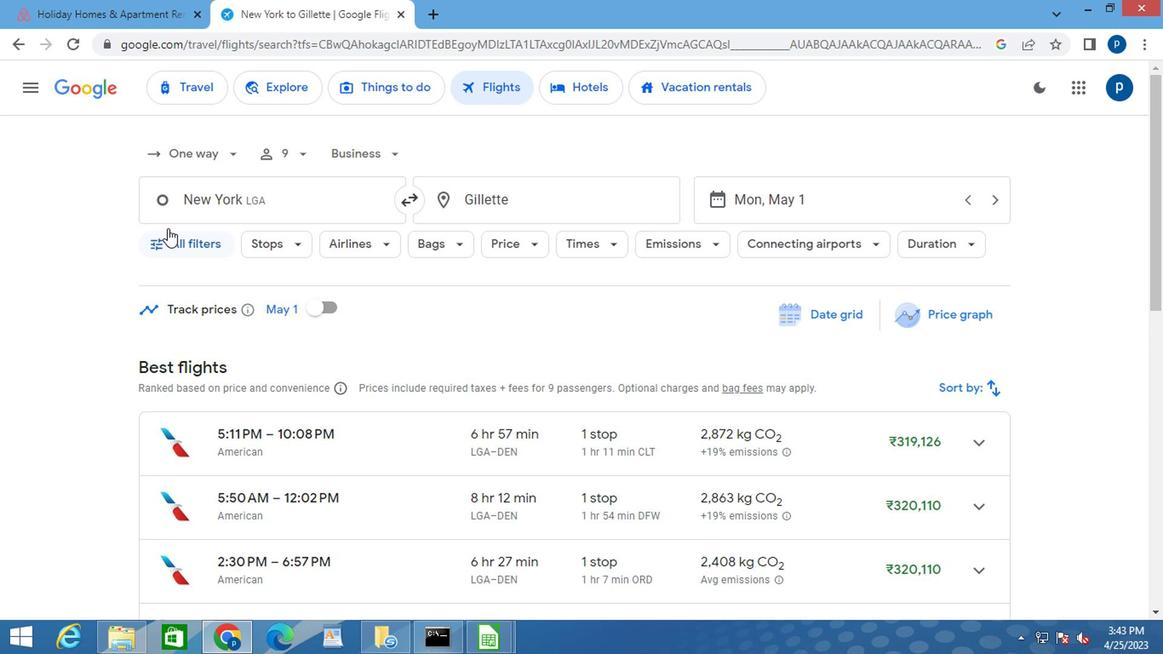 
Action: Mouse pressed left at (169, 242)
Screenshot: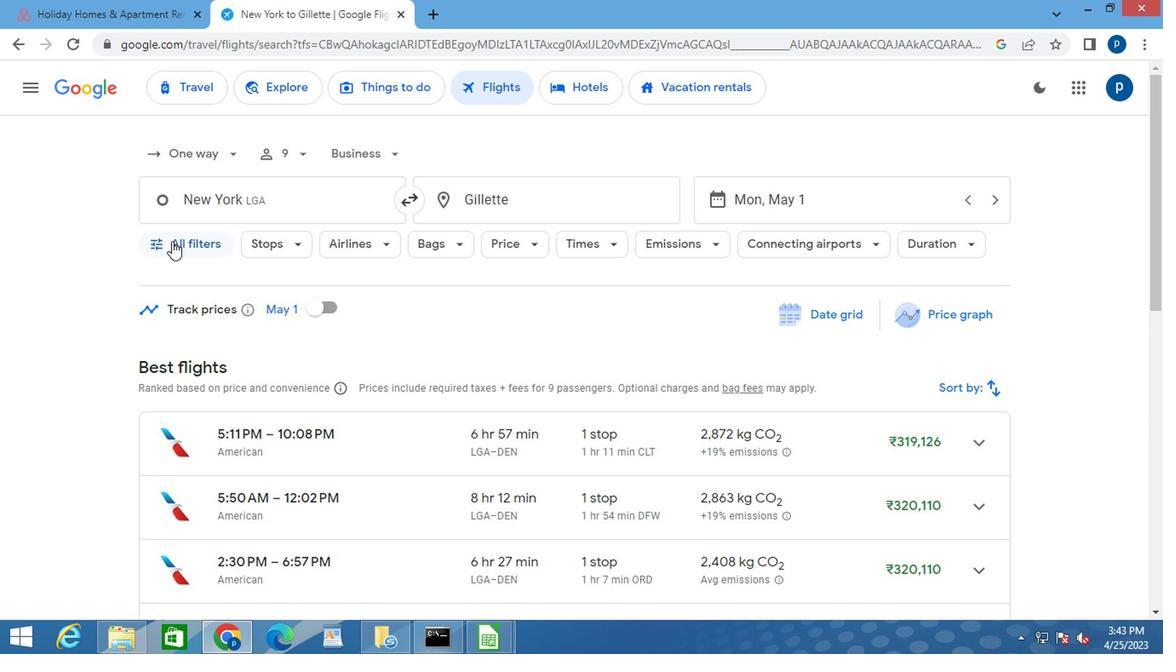 
Action: Mouse moved to (225, 385)
Screenshot: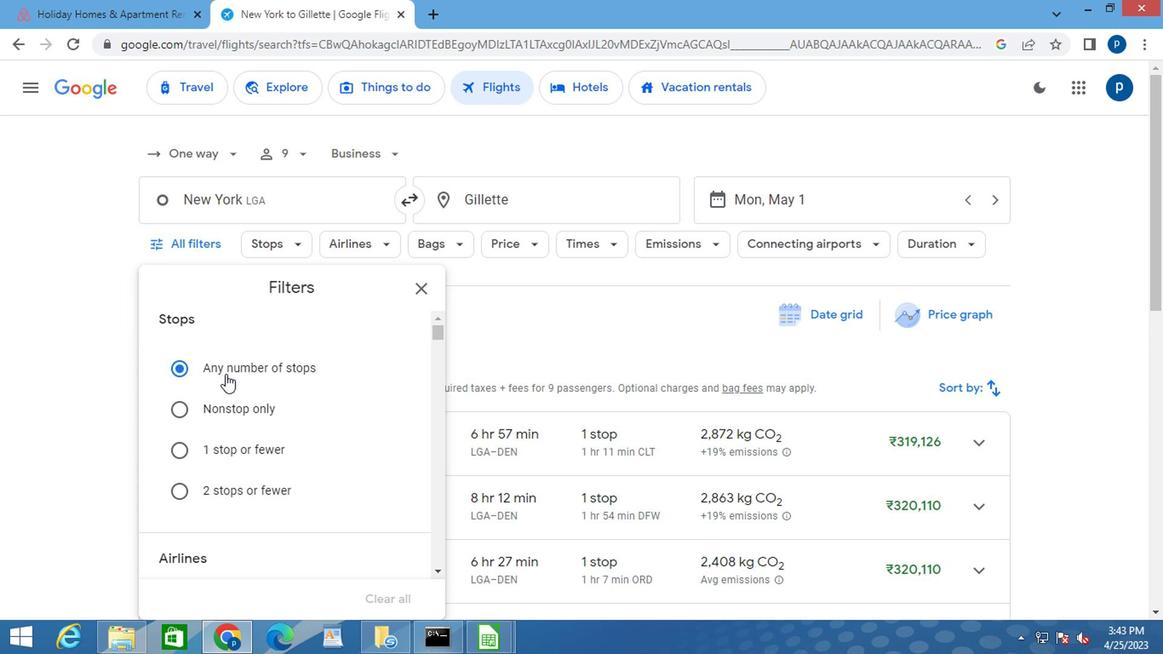 
Action: Mouse scrolled (225, 384) with delta (0, -1)
Screenshot: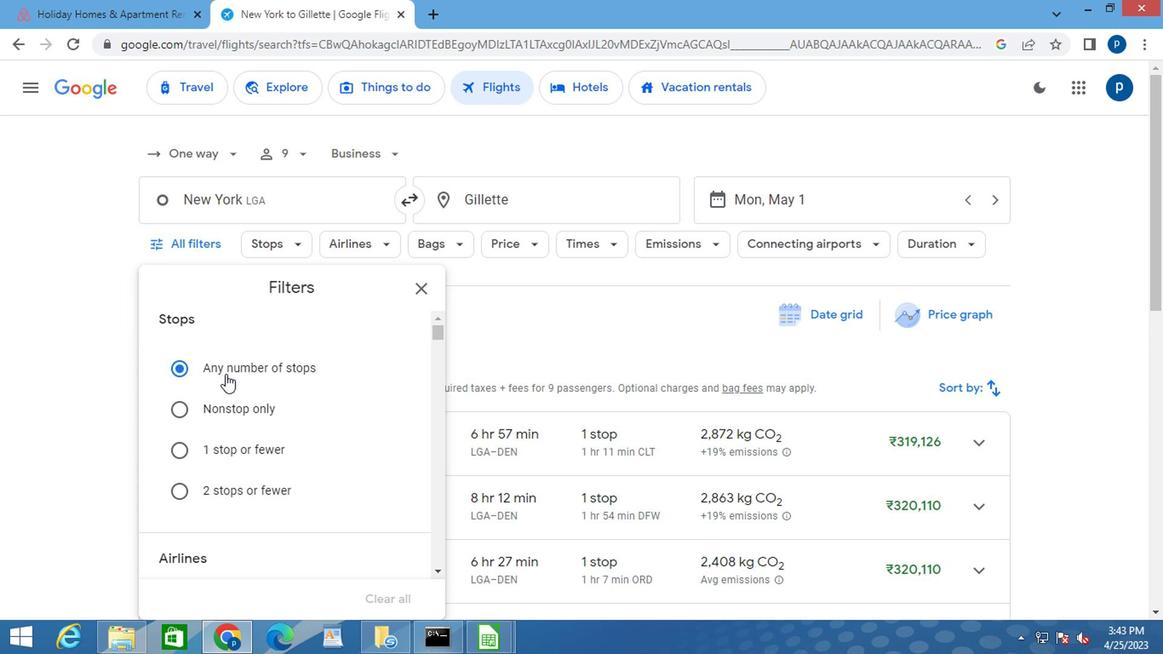 
Action: Mouse moved to (225, 388)
Screenshot: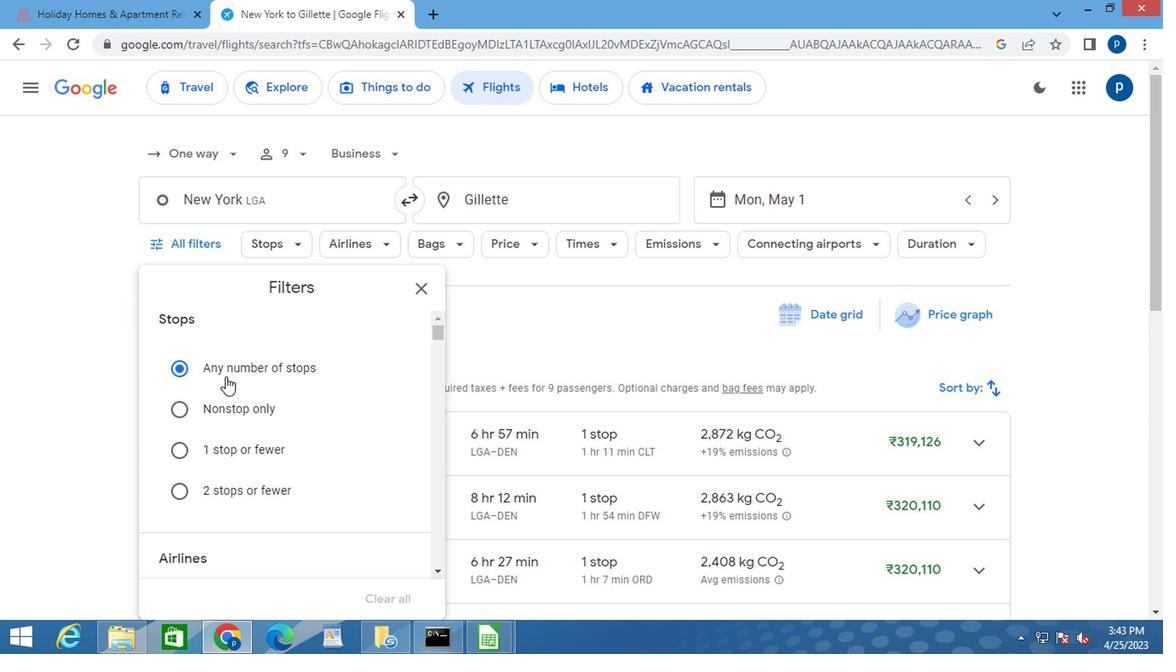 
Action: Mouse scrolled (225, 387) with delta (0, 0)
Screenshot: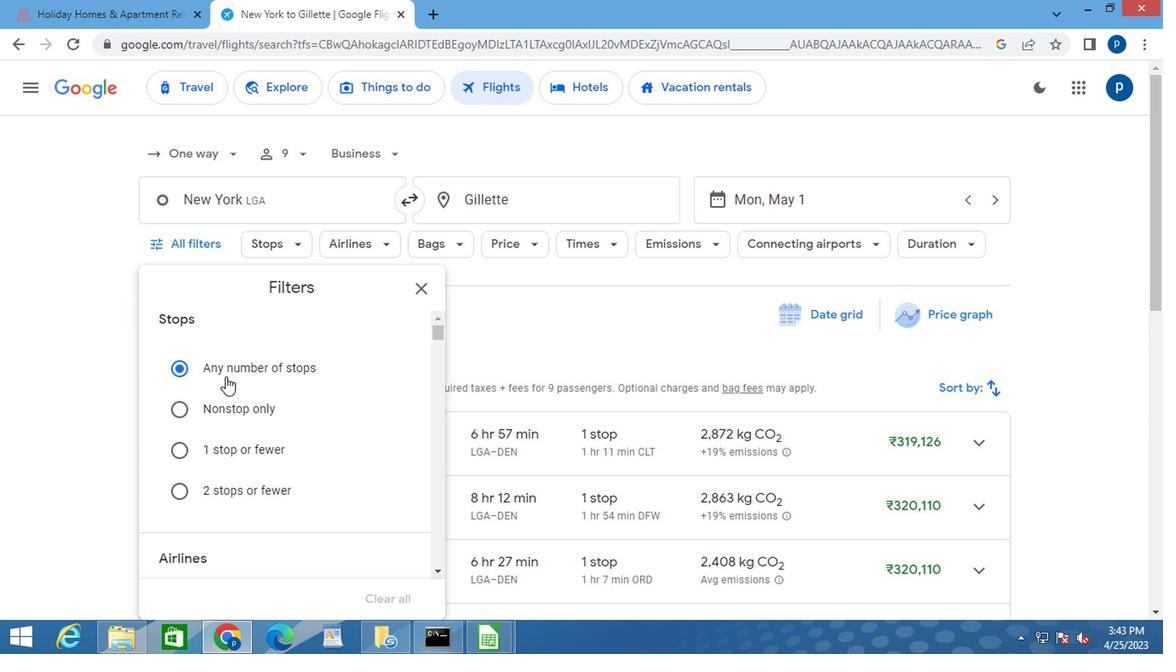 
Action: Mouse moved to (225, 389)
Screenshot: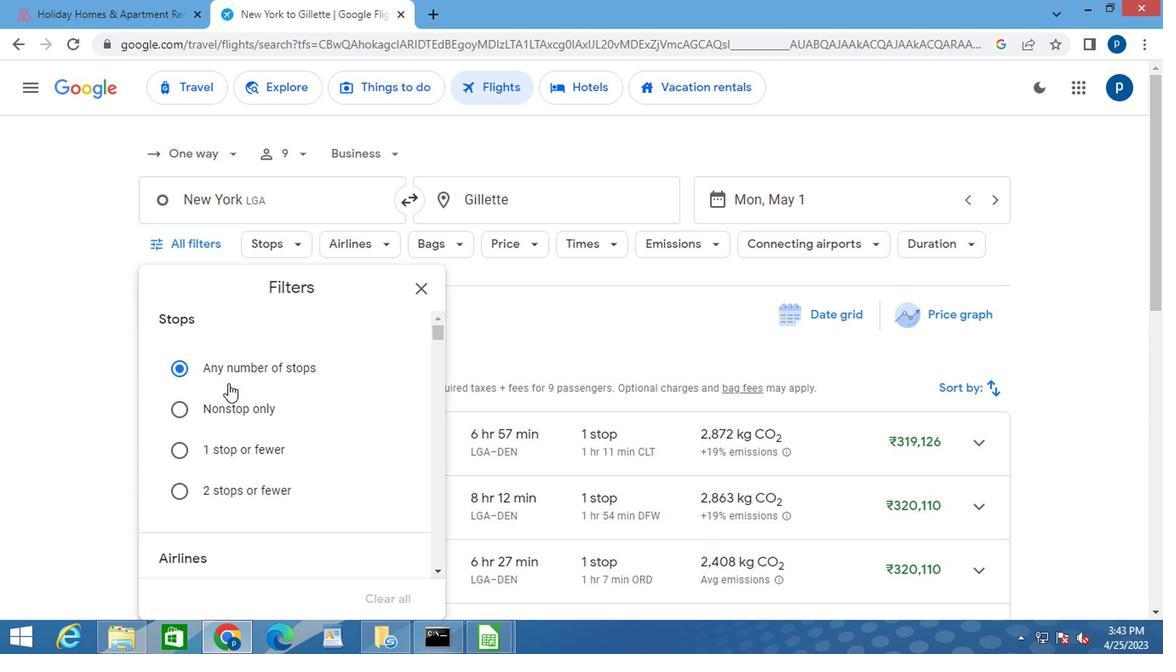 
Action: Mouse scrolled (225, 388) with delta (0, -1)
Screenshot: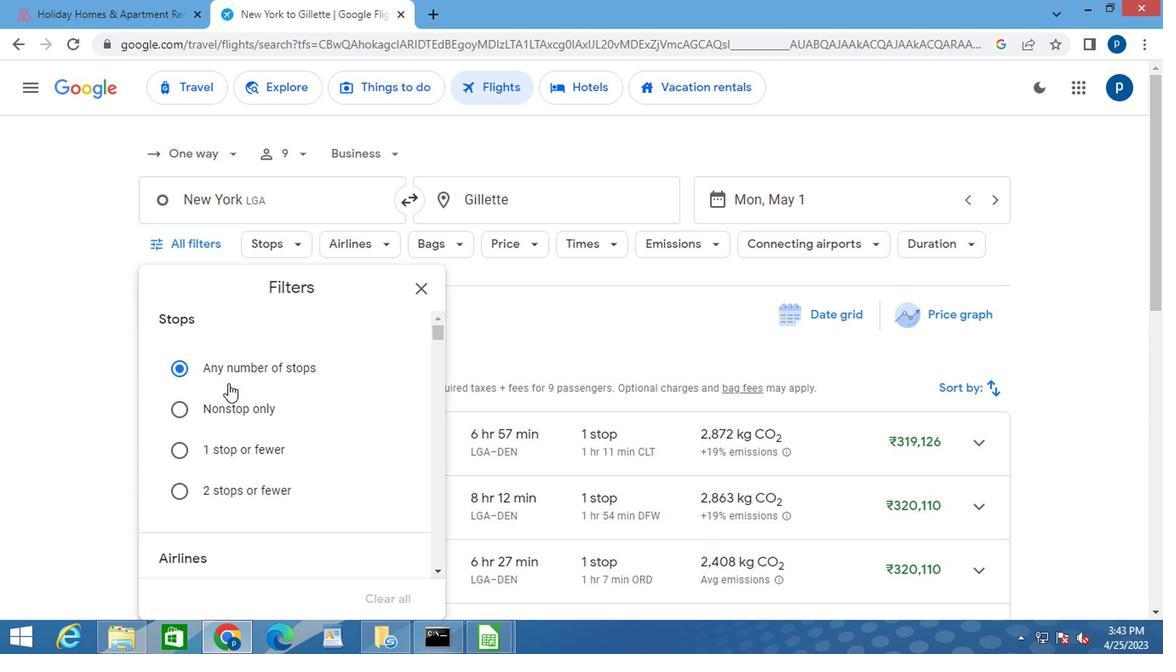 
Action: Mouse moved to (275, 409)
Screenshot: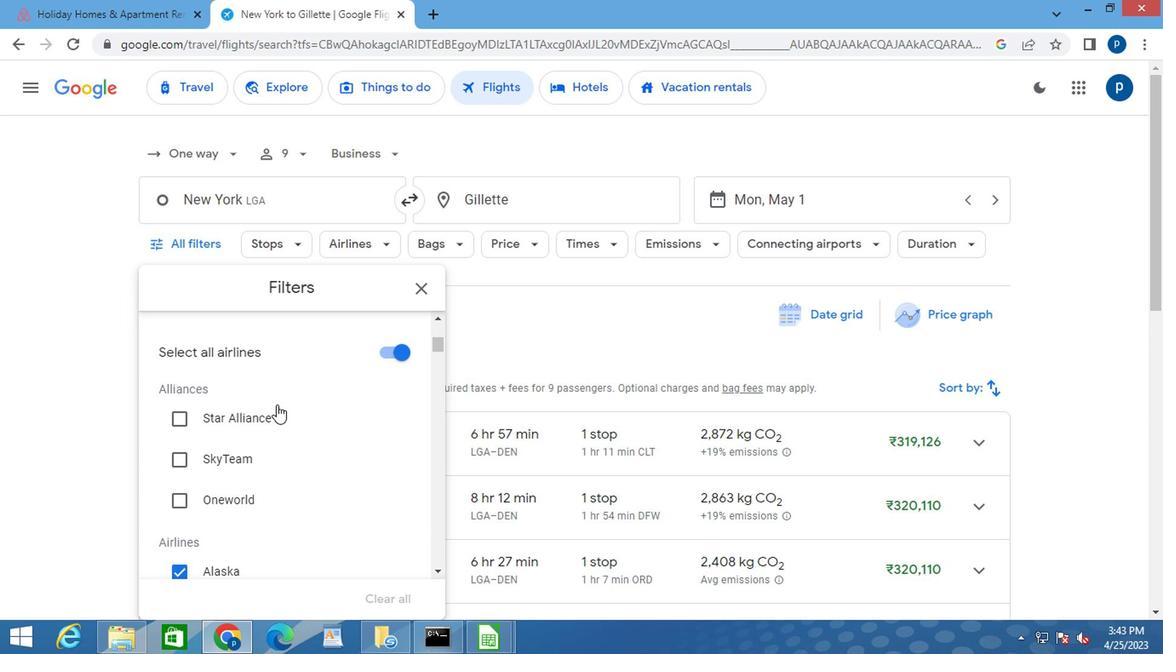 
Action: Mouse scrolled (275, 408) with delta (0, 0)
Screenshot: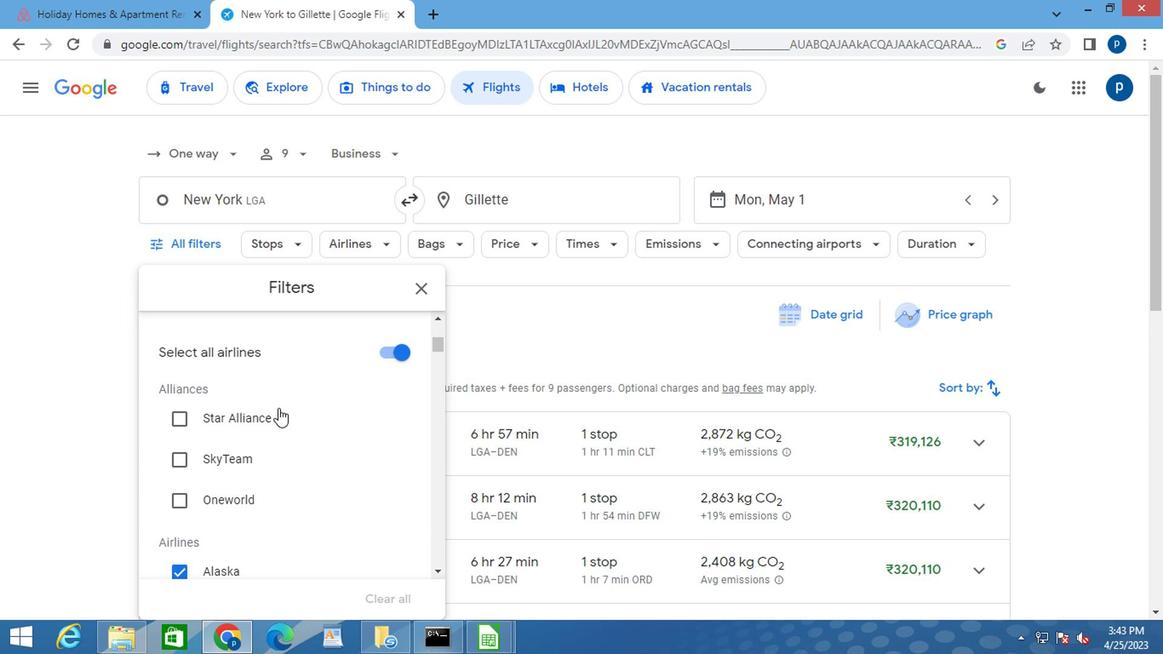
Action: Mouse scrolled (275, 408) with delta (0, 0)
Screenshot: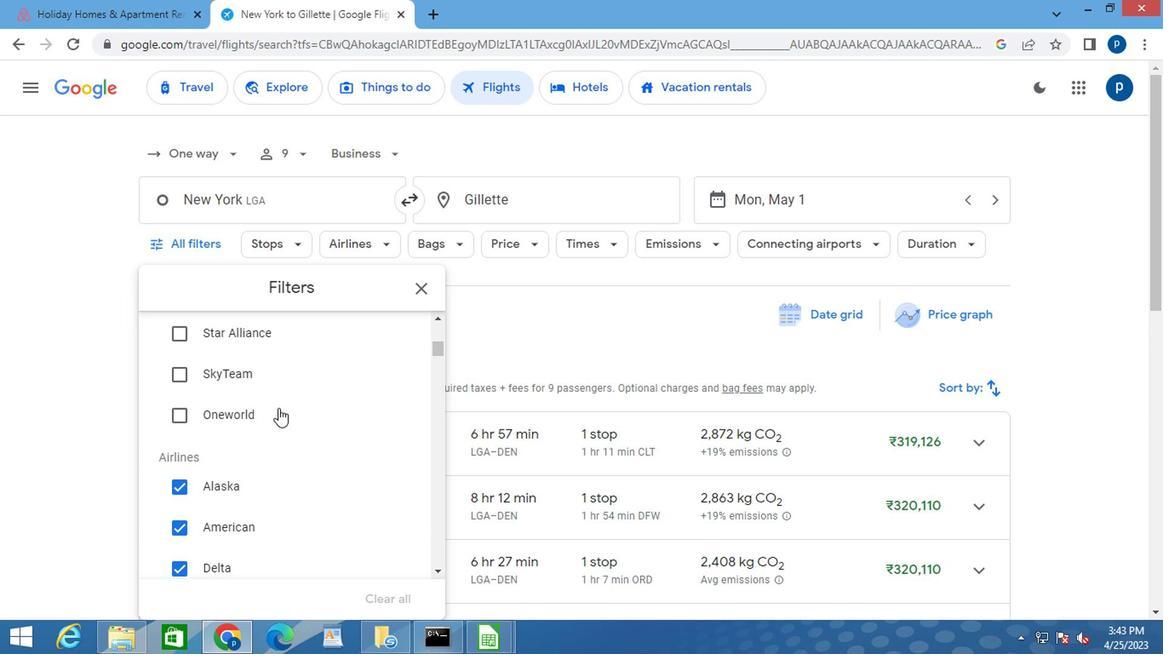 
Action: Mouse scrolled (275, 408) with delta (0, 0)
Screenshot: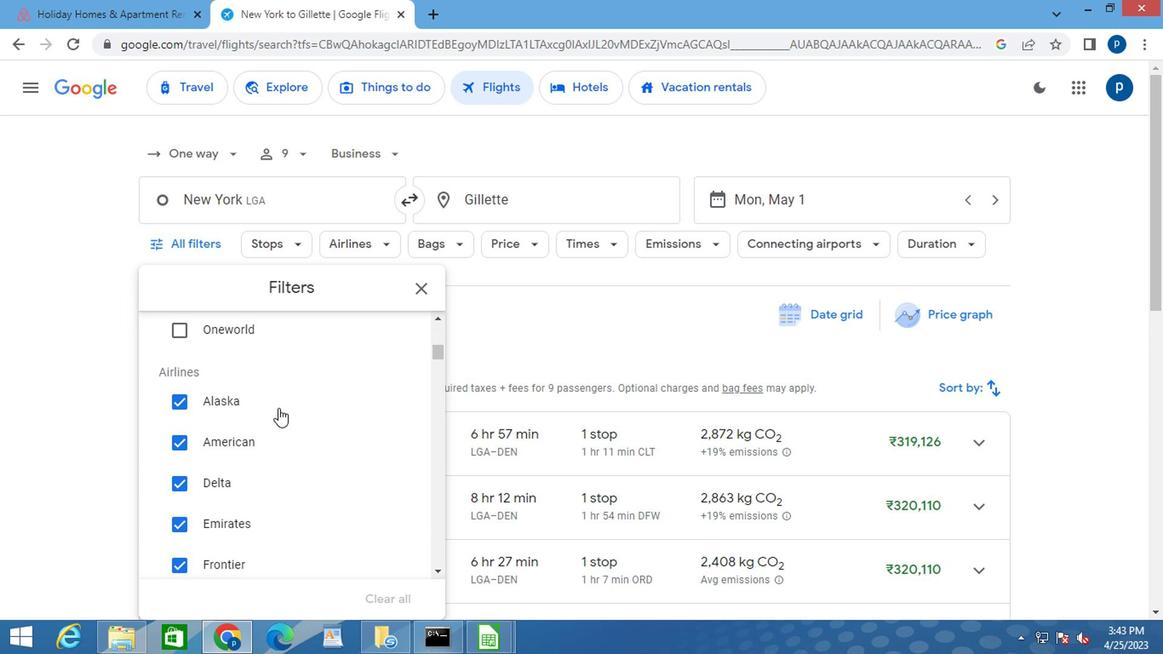 
Action: Mouse scrolled (275, 408) with delta (0, 0)
Screenshot: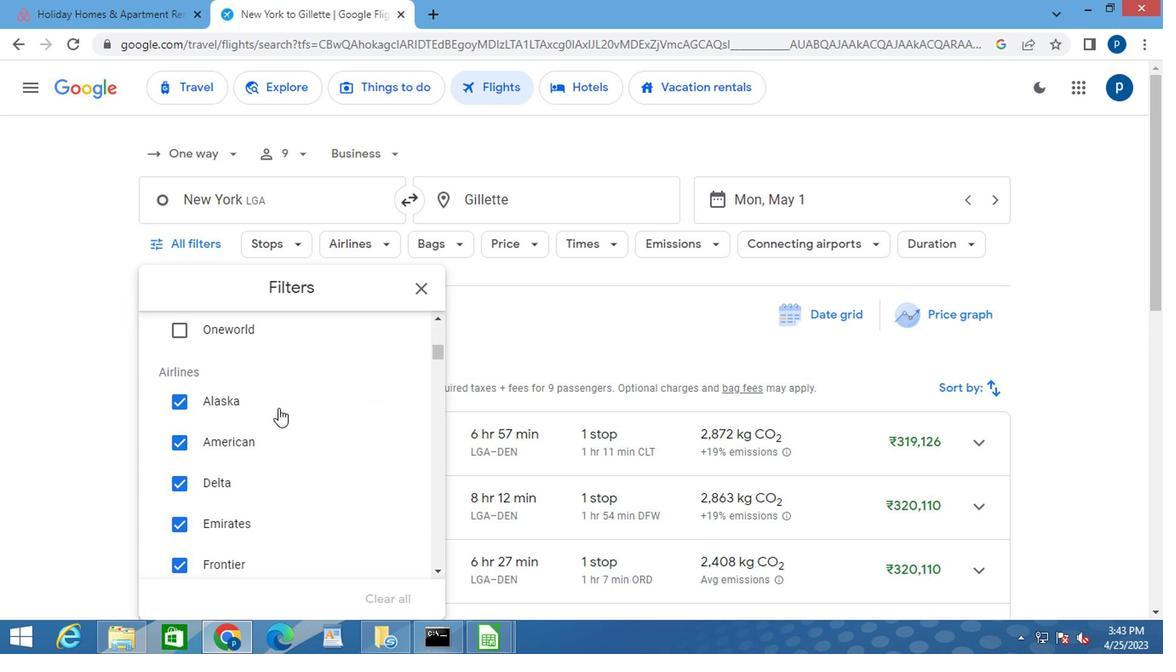 
Action: Mouse moved to (277, 411)
Screenshot: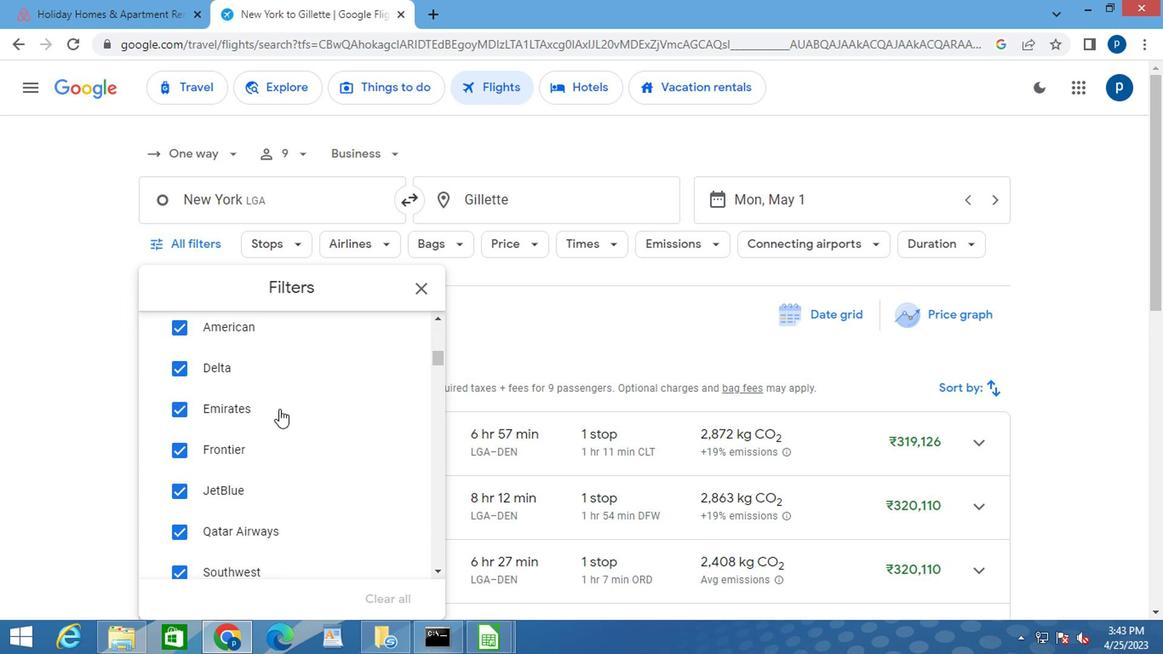 
Action: Mouse scrolled (277, 410) with delta (0, 0)
Screenshot: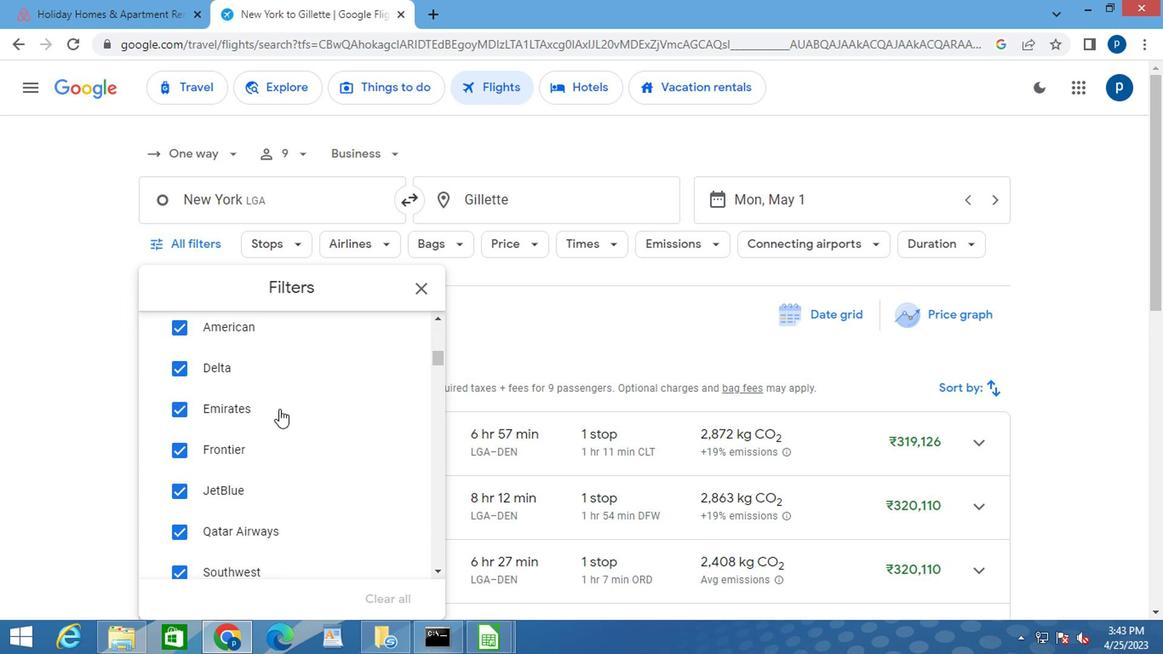
Action: Mouse moved to (277, 411)
Screenshot: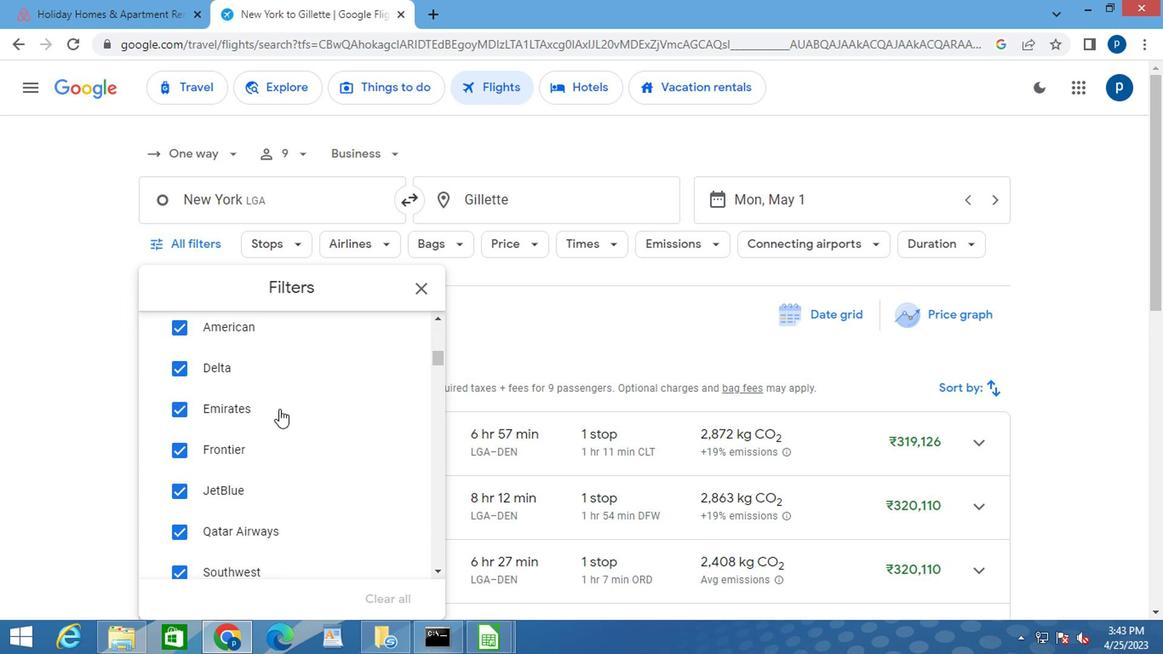 
Action: Mouse scrolled (277, 410) with delta (0, 0)
Screenshot: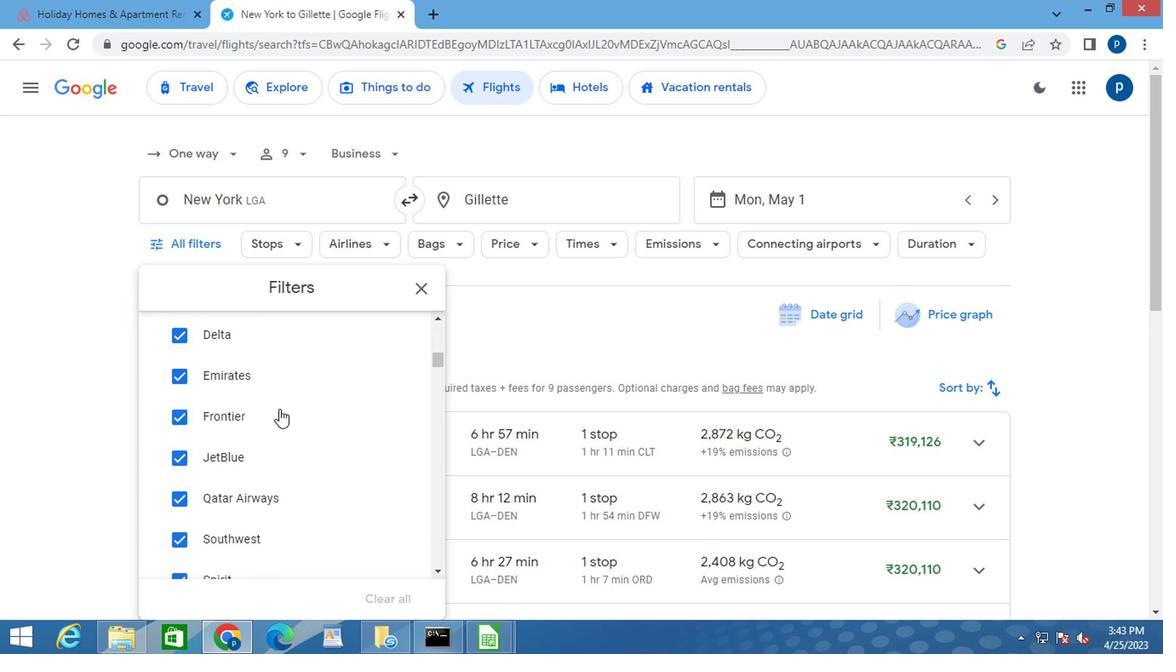 
Action: Mouse scrolled (277, 412) with delta (0, 1)
Screenshot: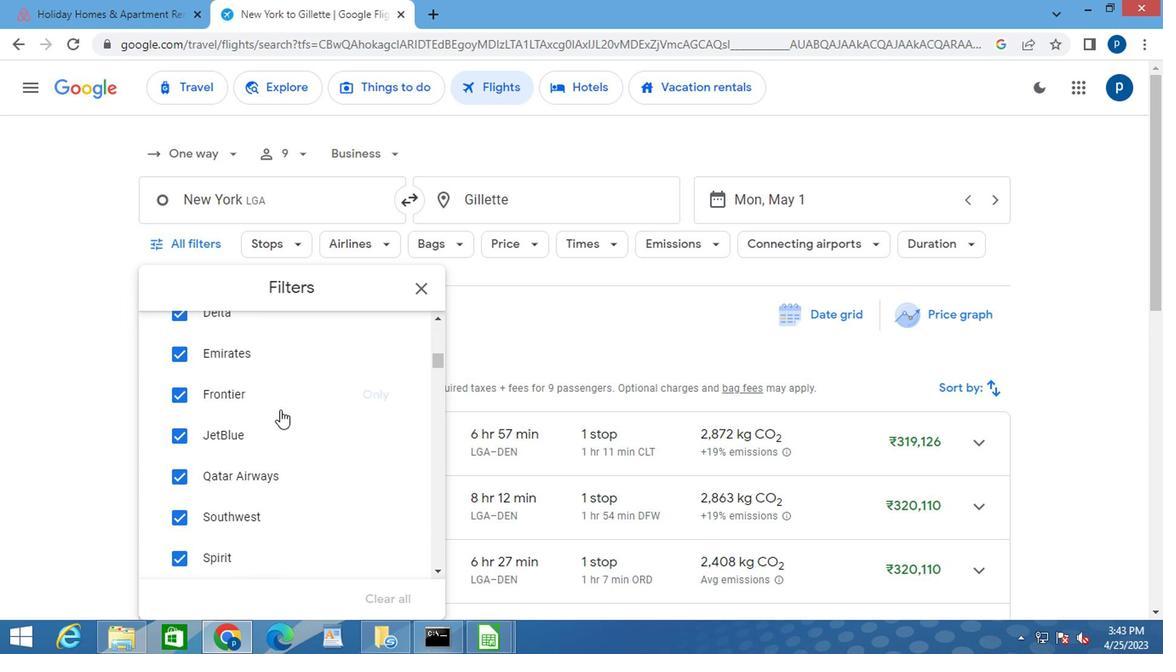 
Action: Mouse moved to (278, 412)
Screenshot: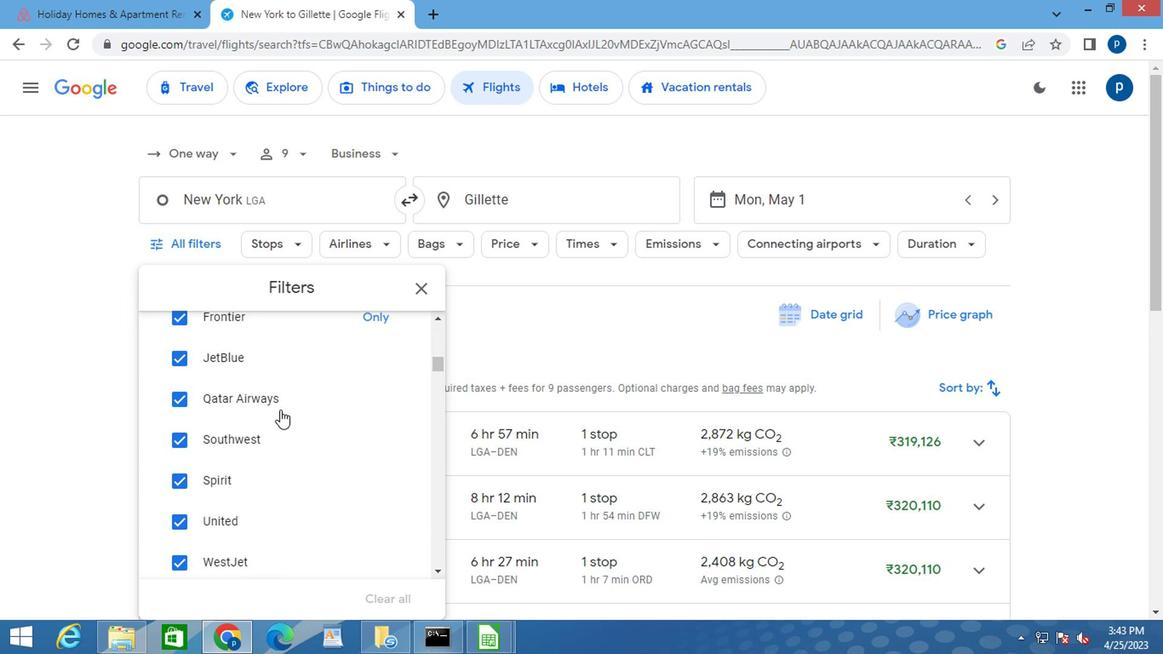 
Action: Mouse scrolled (278, 411) with delta (0, -1)
Screenshot: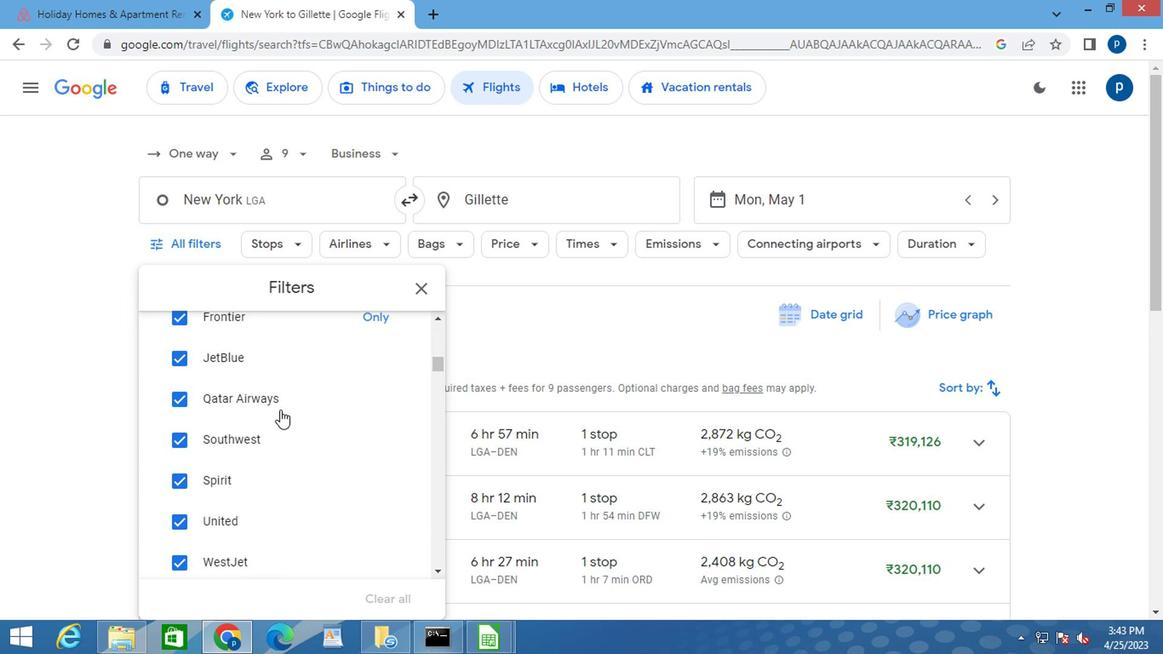 
Action: Mouse scrolled (278, 411) with delta (0, -1)
Screenshot: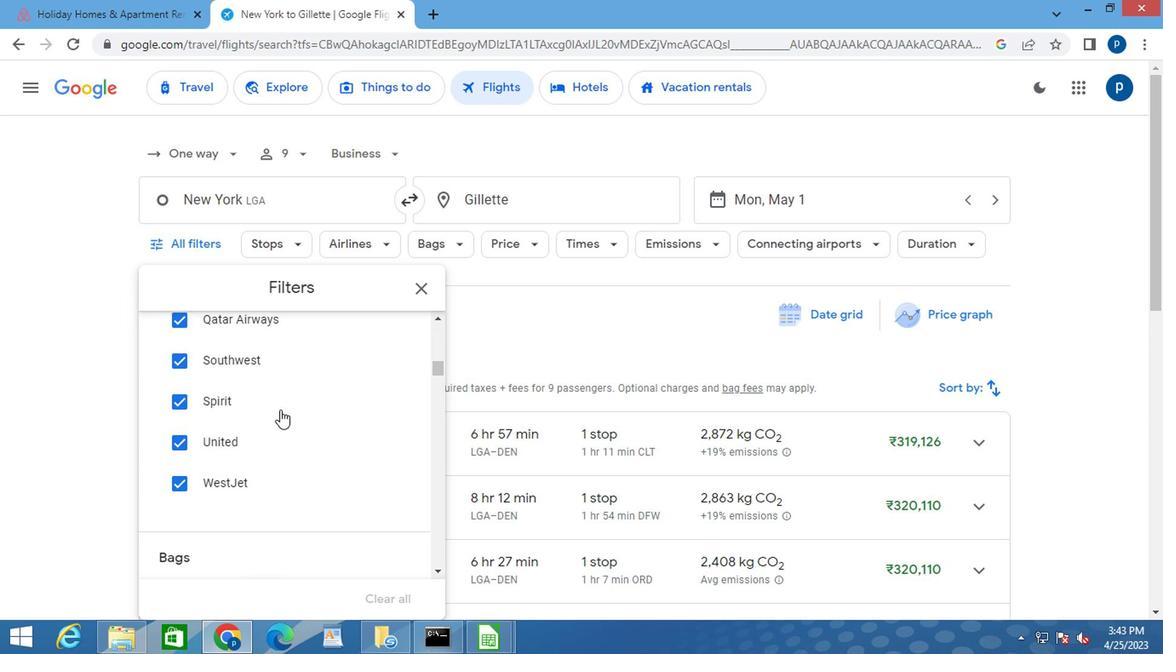 
Action: Mouse moved to (278, 412)
Screenshot: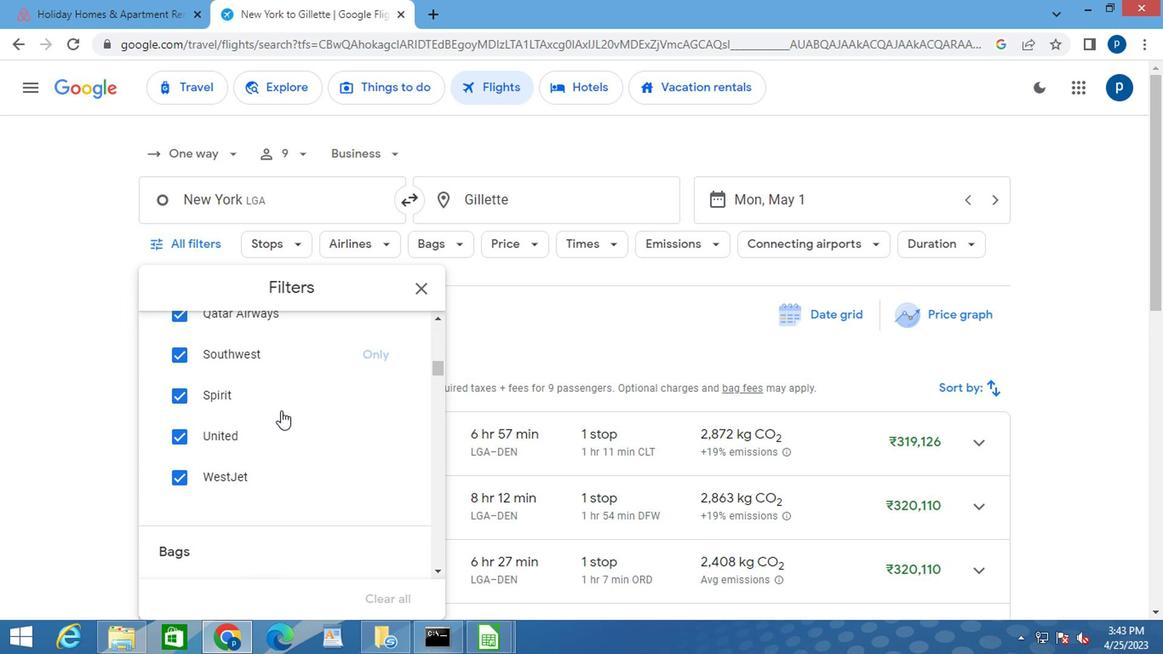 
Action: Mouse scrolled (278, 411) with delta (0, -1)
Screenshot: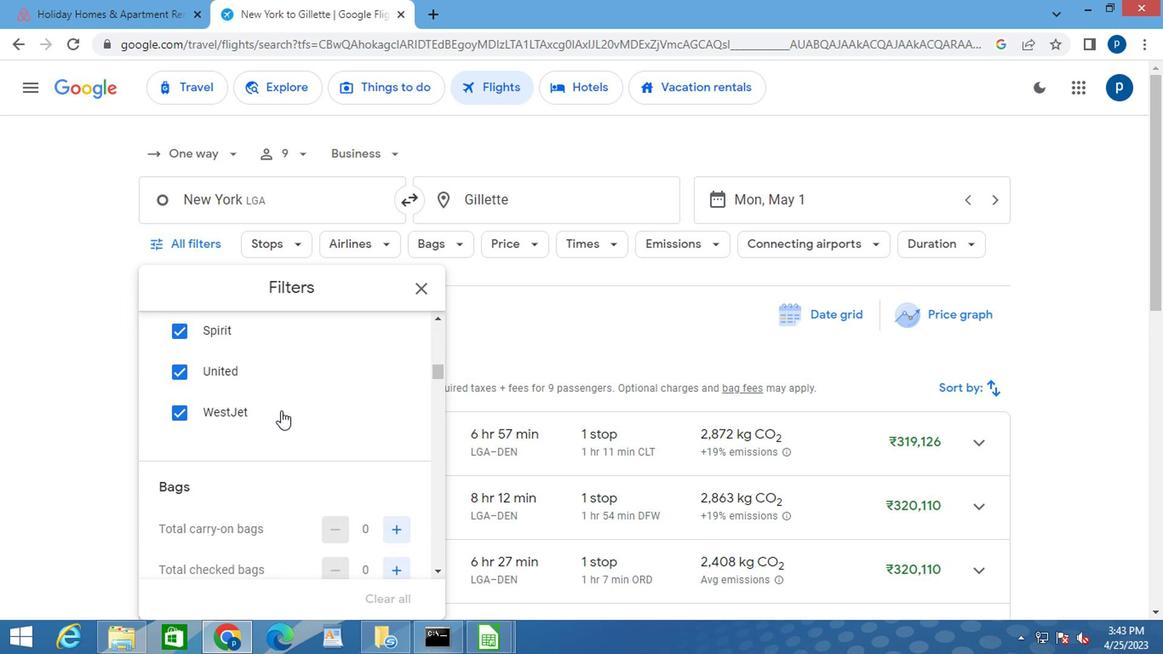 
Action: Mouse scrolled (278, 411) with delta (0, -1)
Screenshot: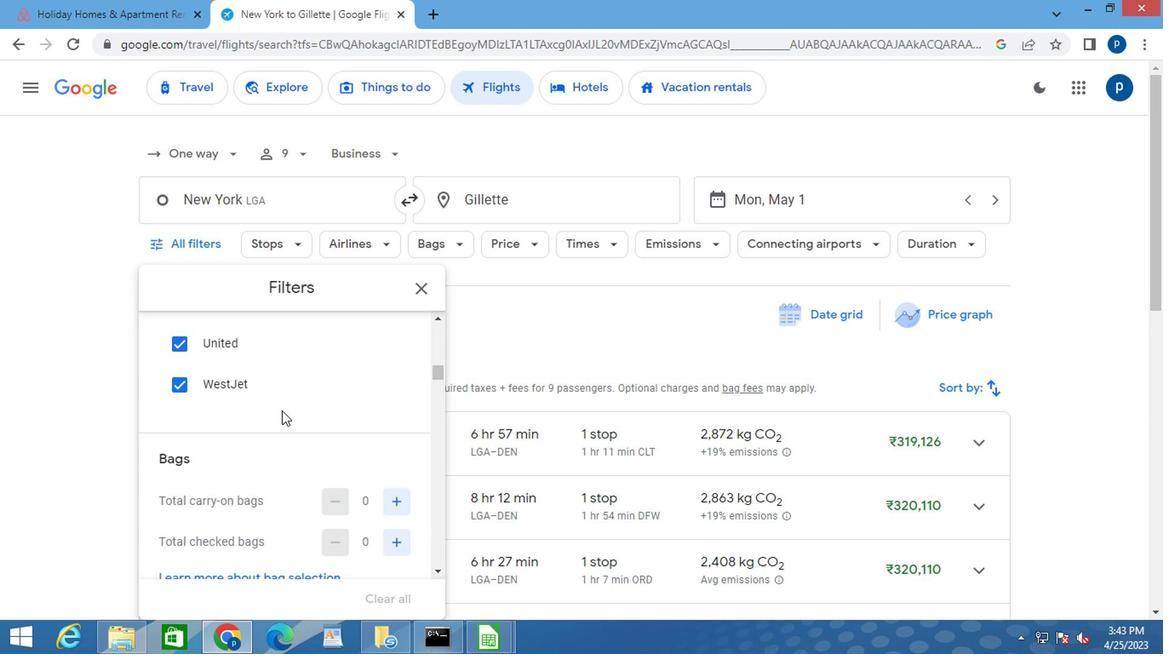 
Action: Mouse scrolled (278, 413) with delta (0, 0)
Screenshot: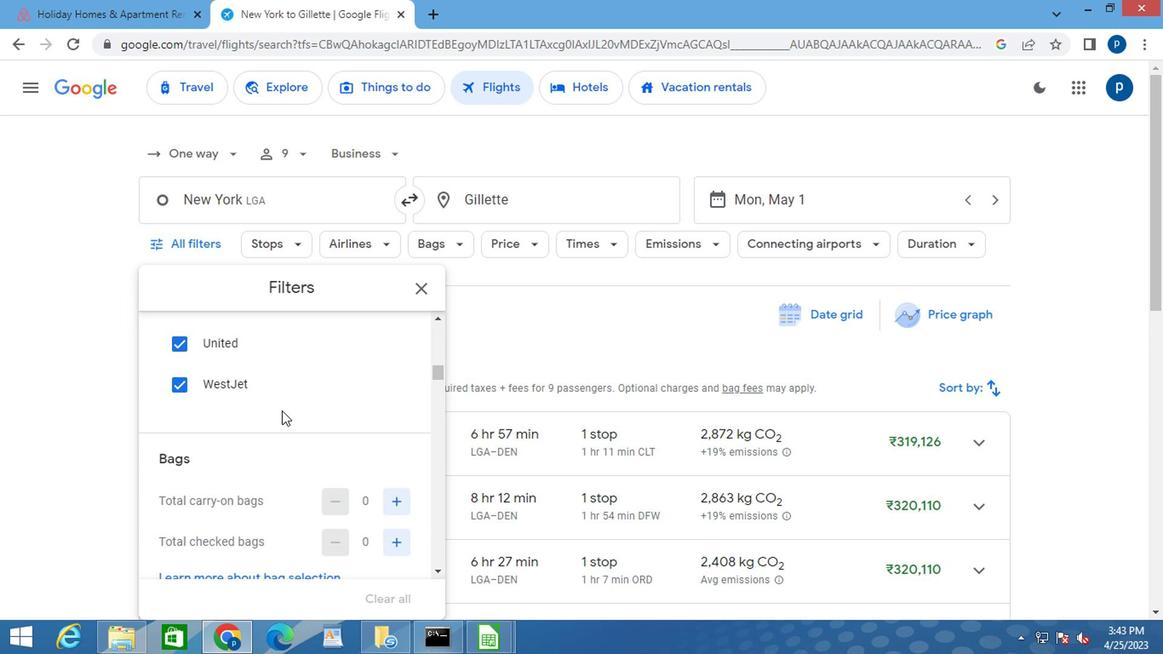 
Action: Mouse moved to (395, 455)
Screenshot: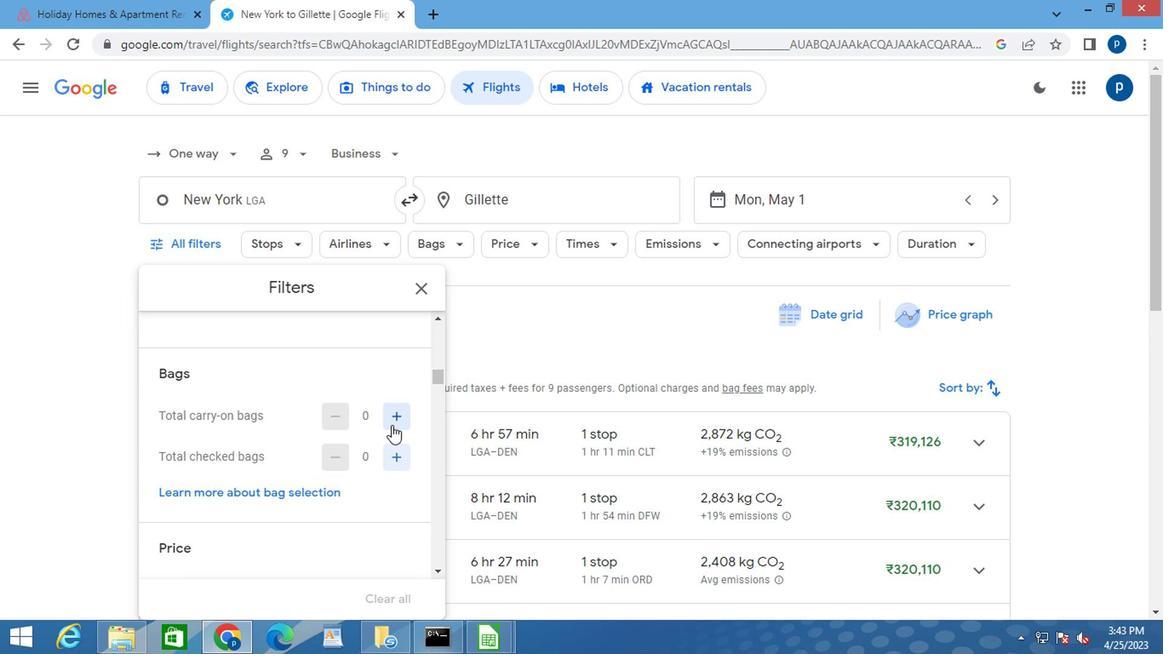 
Action: Mouse pressed left at (395, 455)
Screenshot: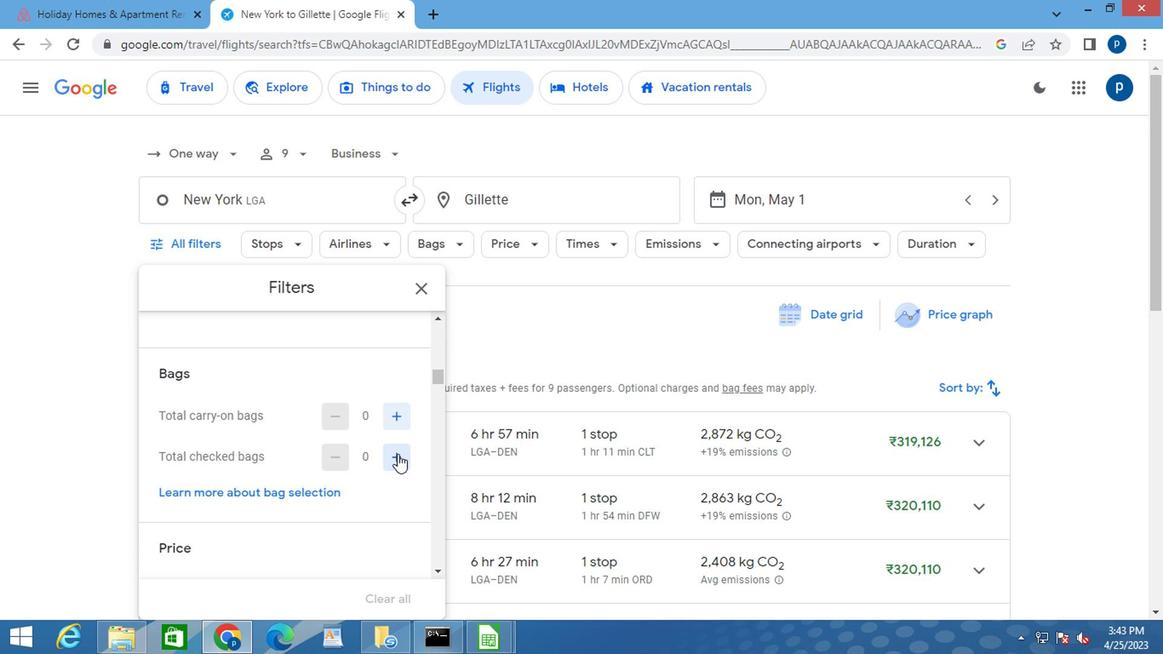 
Action: Mouse pressed left at (395, 455)
Screenshot: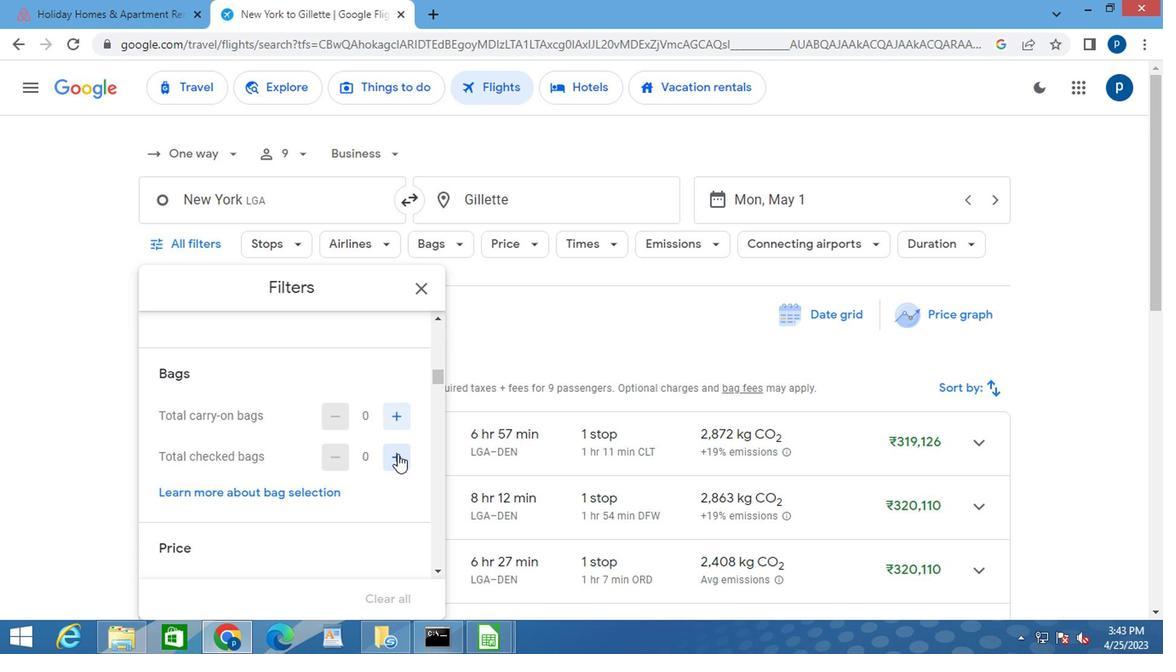 
Action: Mouse pressed left at (395, 455)
Screenshot: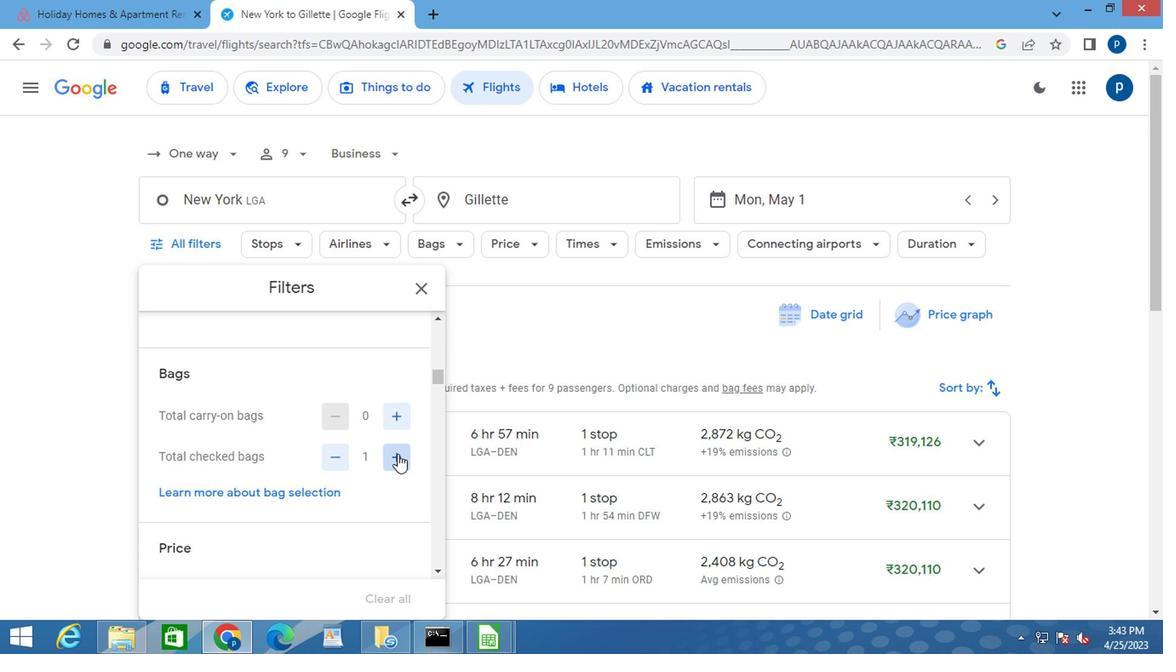 
Action: Mouse moved to (395, 456)
Screenshot: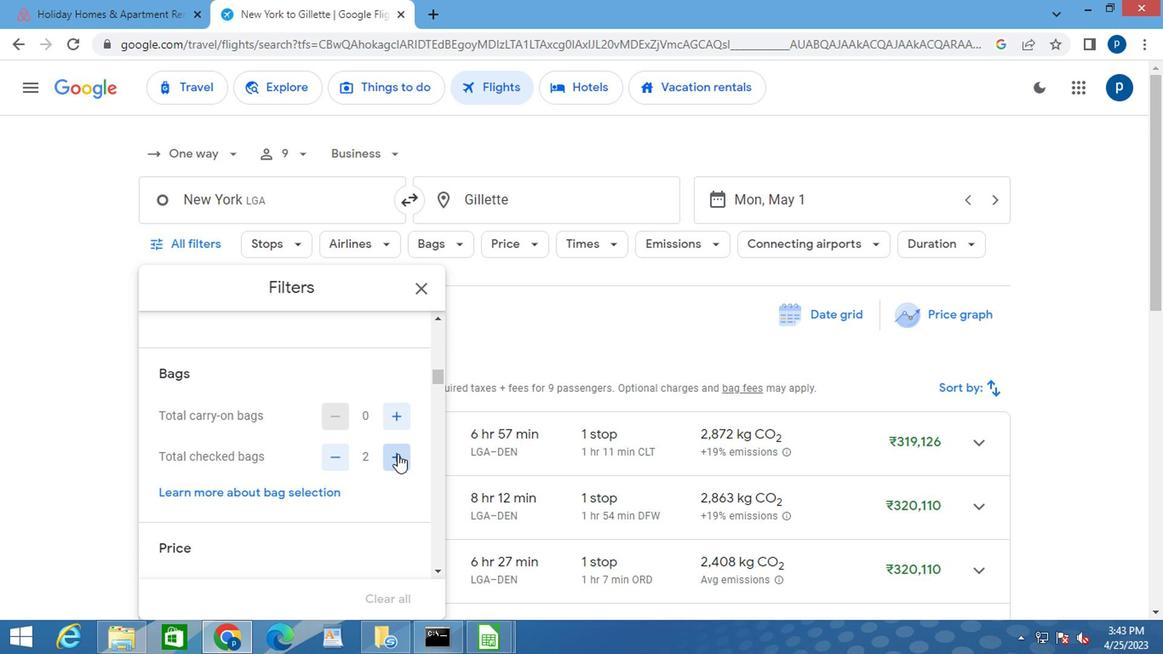 
Action: Mouse pressed left at (395, 456)
Screenshot: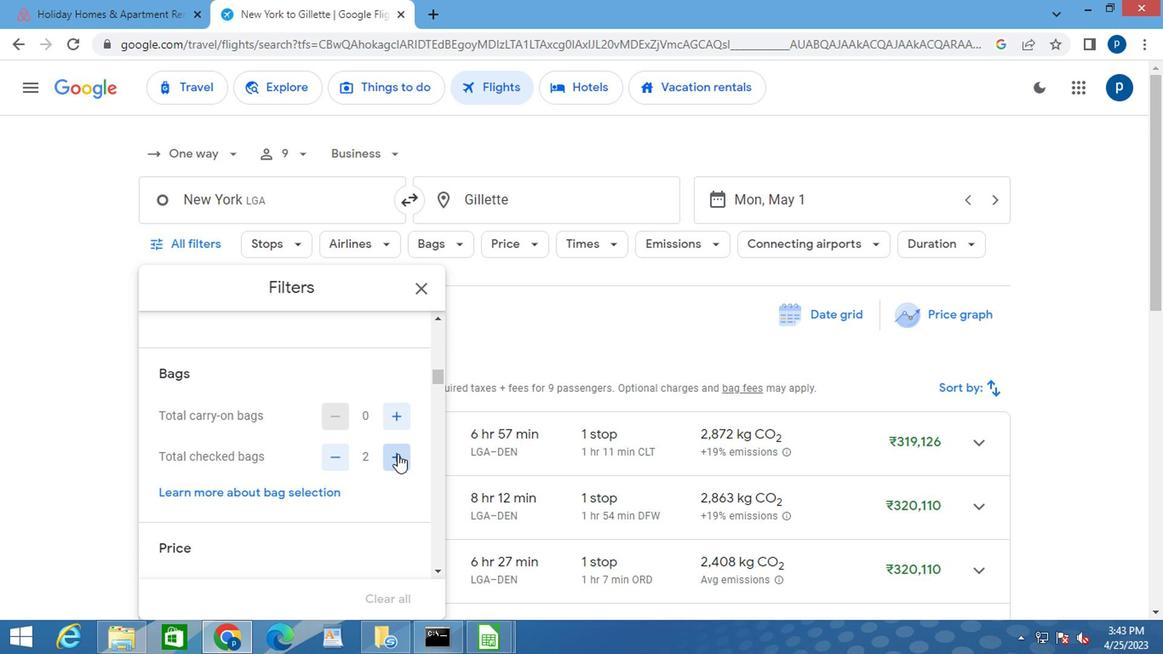 
Action: Mouse pressed left at (395, 456)
Screenshot: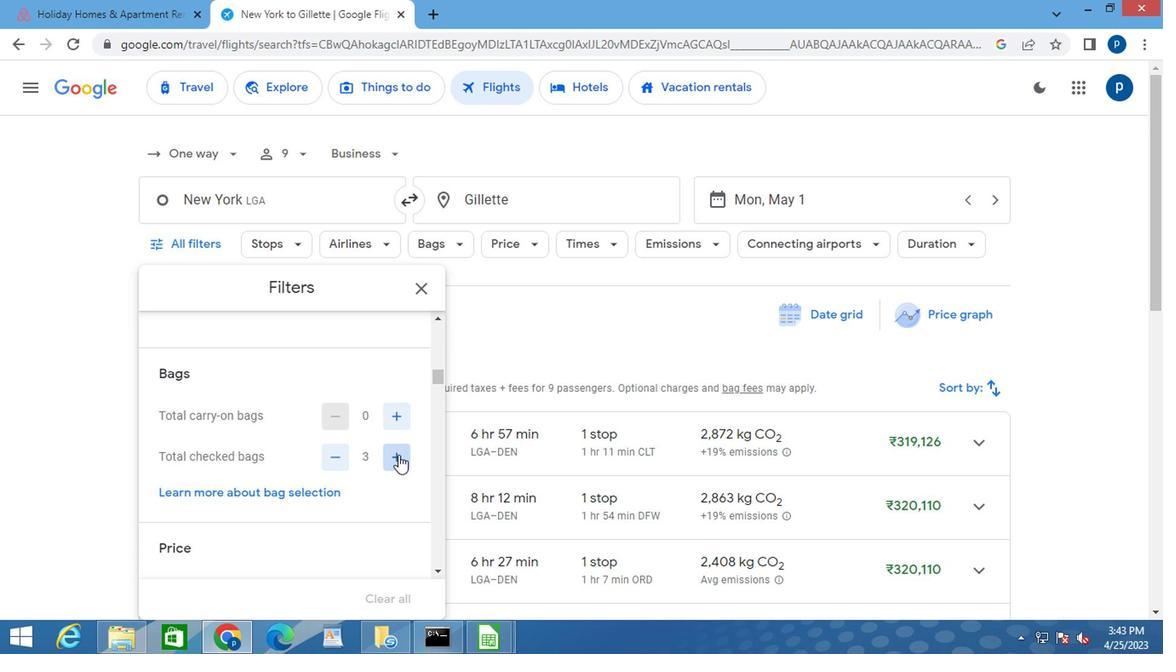 
Action: Mouse pressed left at (395, 456)
Screenshot: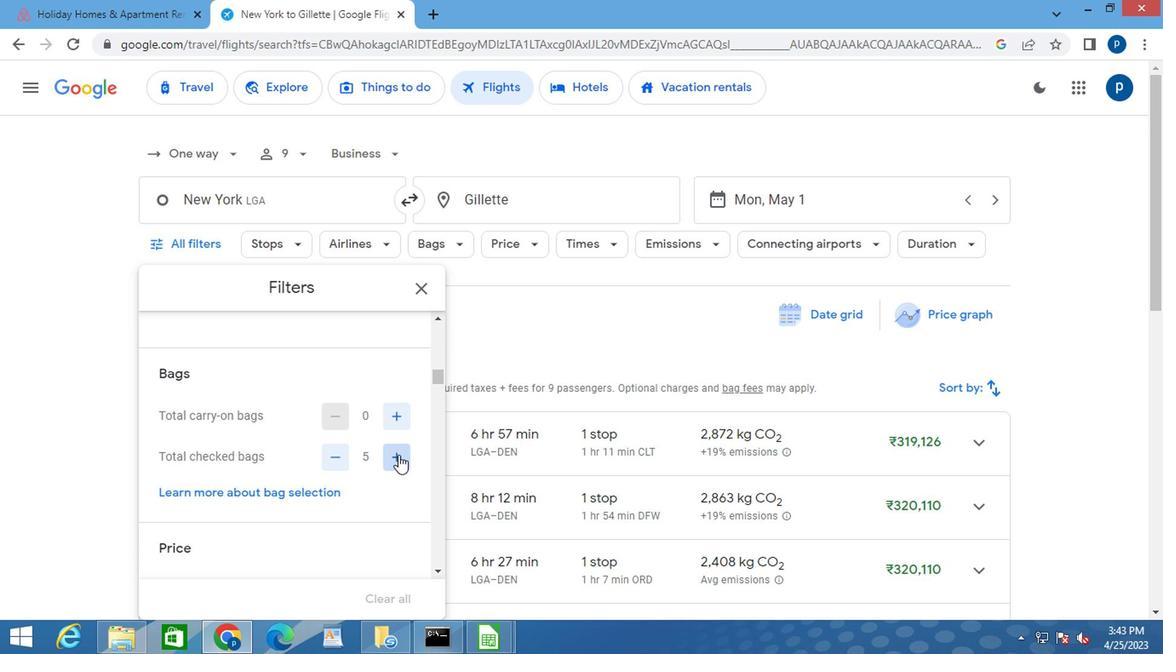 
Action: Mouse pressed left at (395, 456)
Screenshot: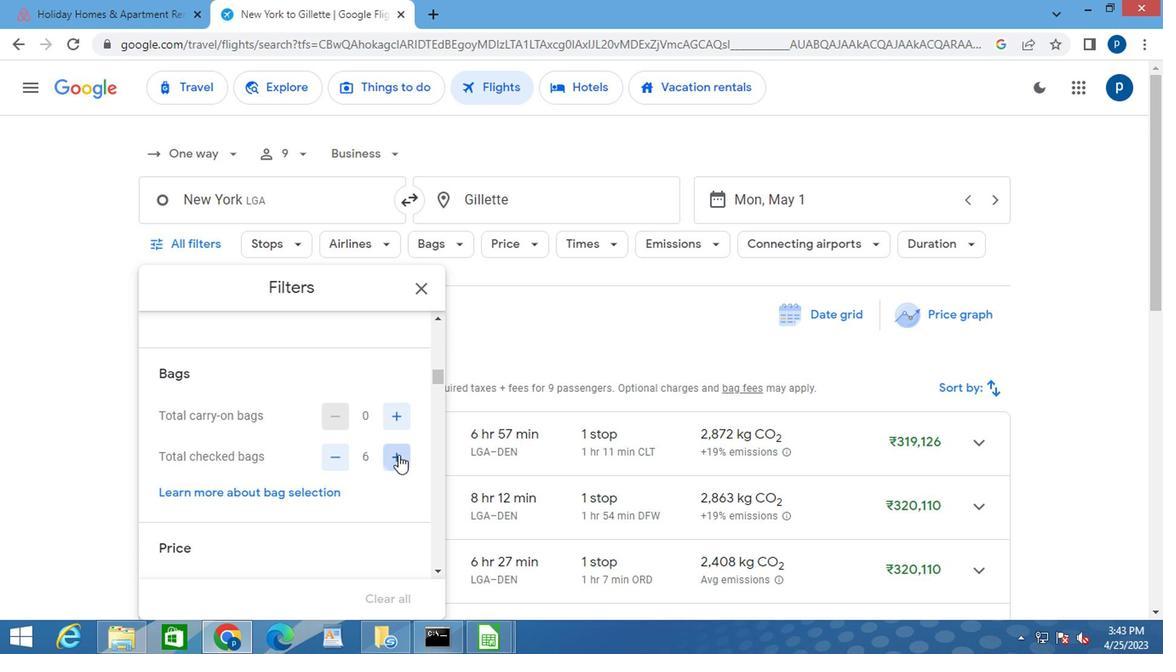 
Action: Mouse pressed left at (395, 456)
Screenshot: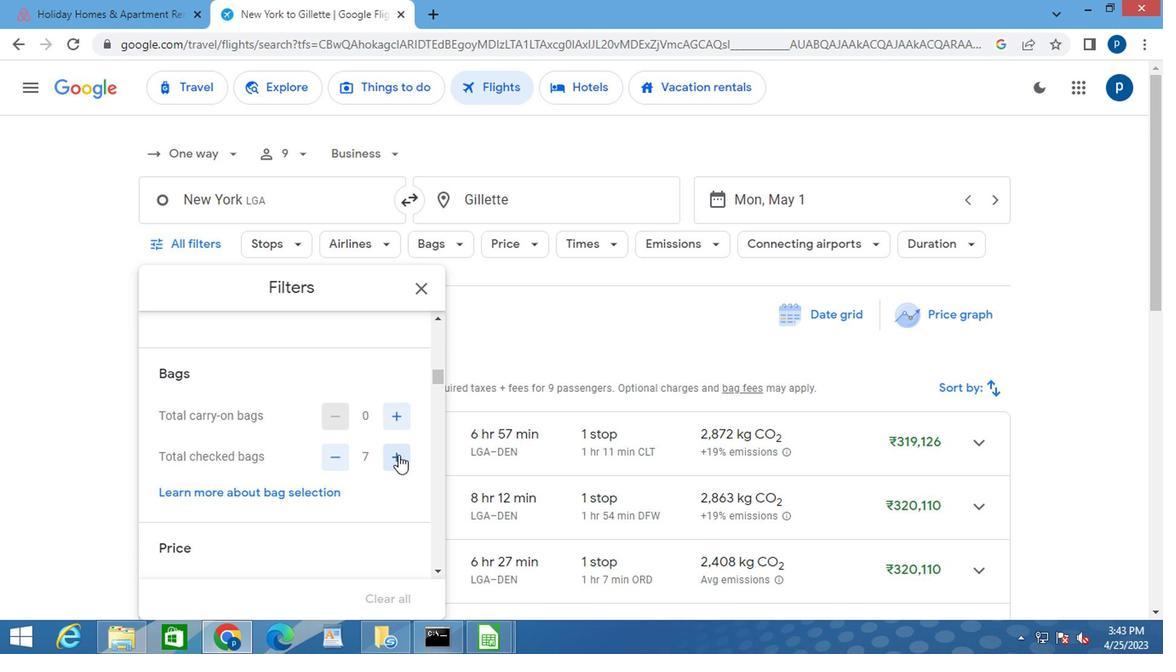 
Action: Mouse moved to (355, 465)
Screenshot: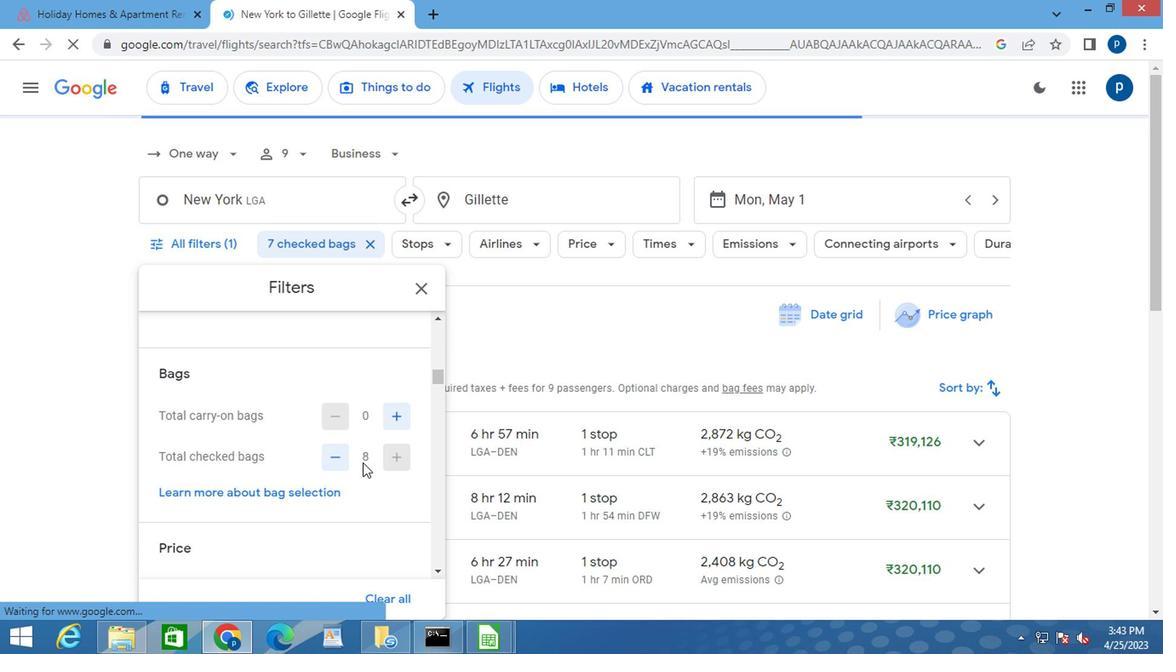 
Action: Mouse scrolled (355, 464) with delta (0, -1)
Screenshot: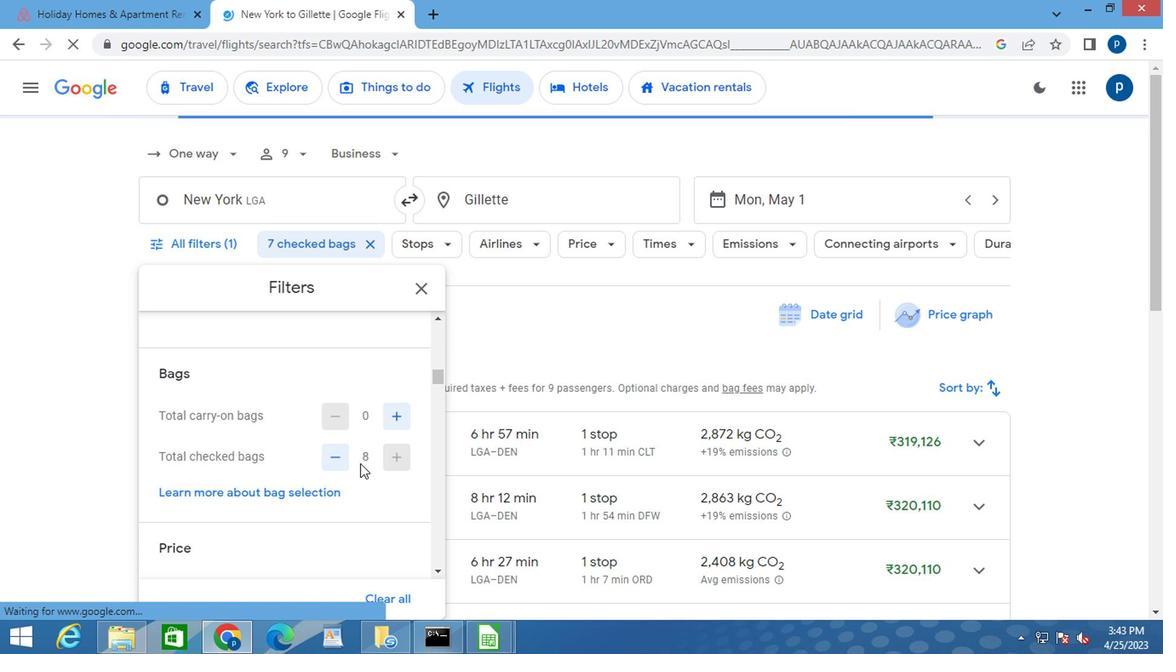 
Action: Mouse moved to (339, 451)
Screenshot: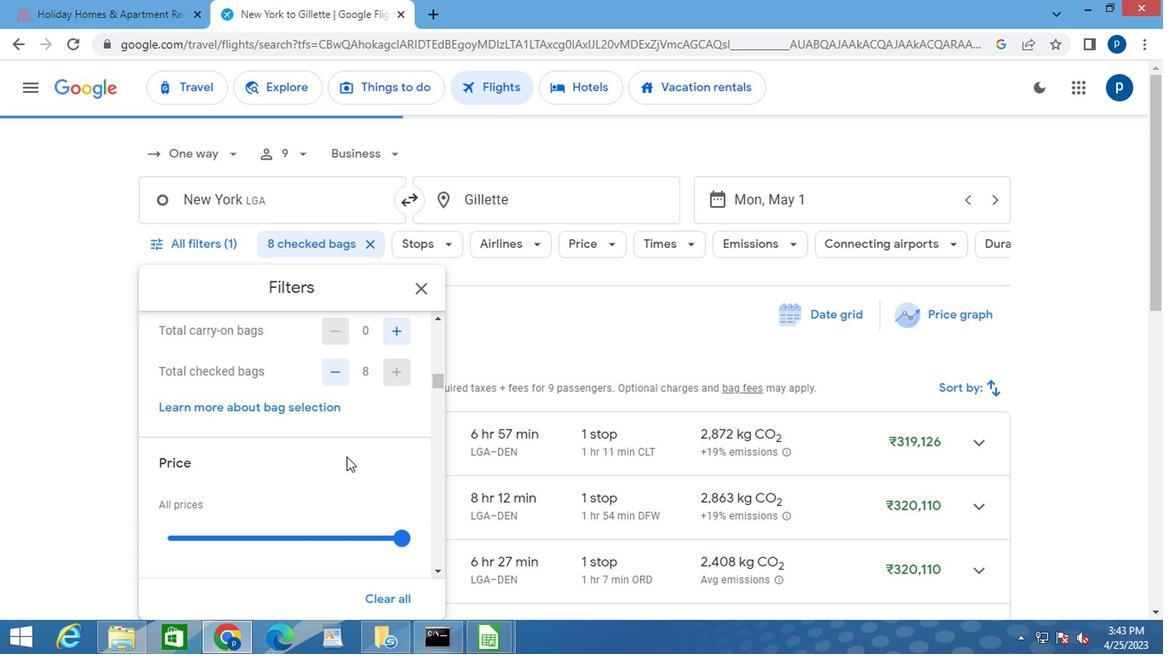 
Action: Mouse scrolled (339, 450) with delta (0, 0)
Screenshot: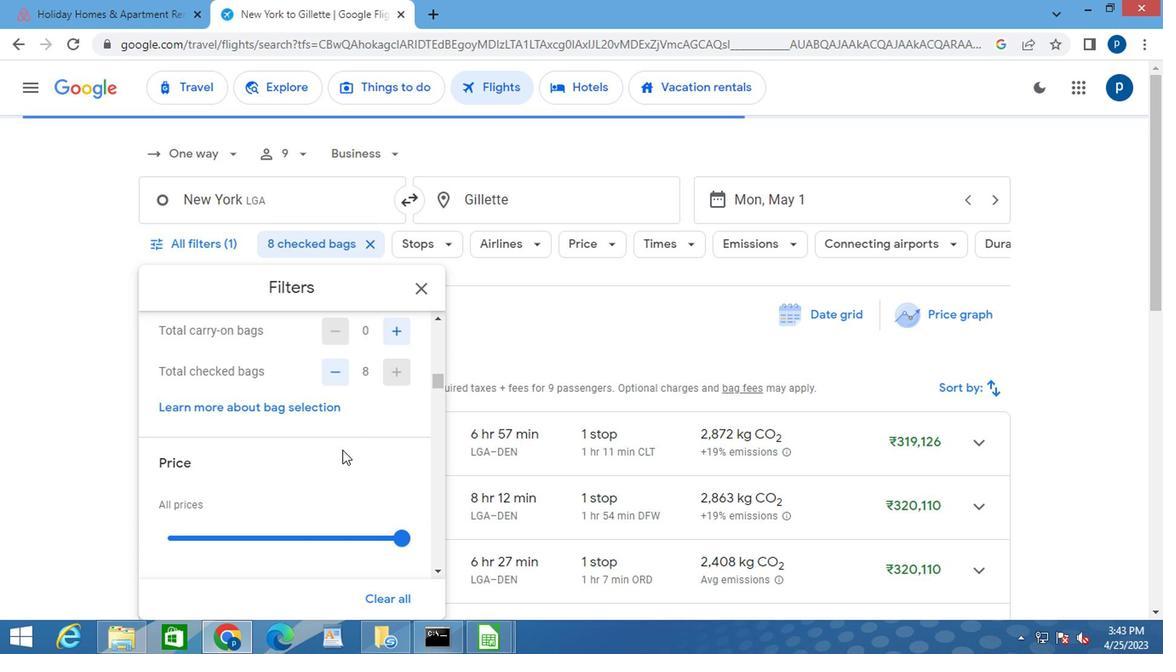 
Action: Mouse moved to (397, 452)
Screenshot: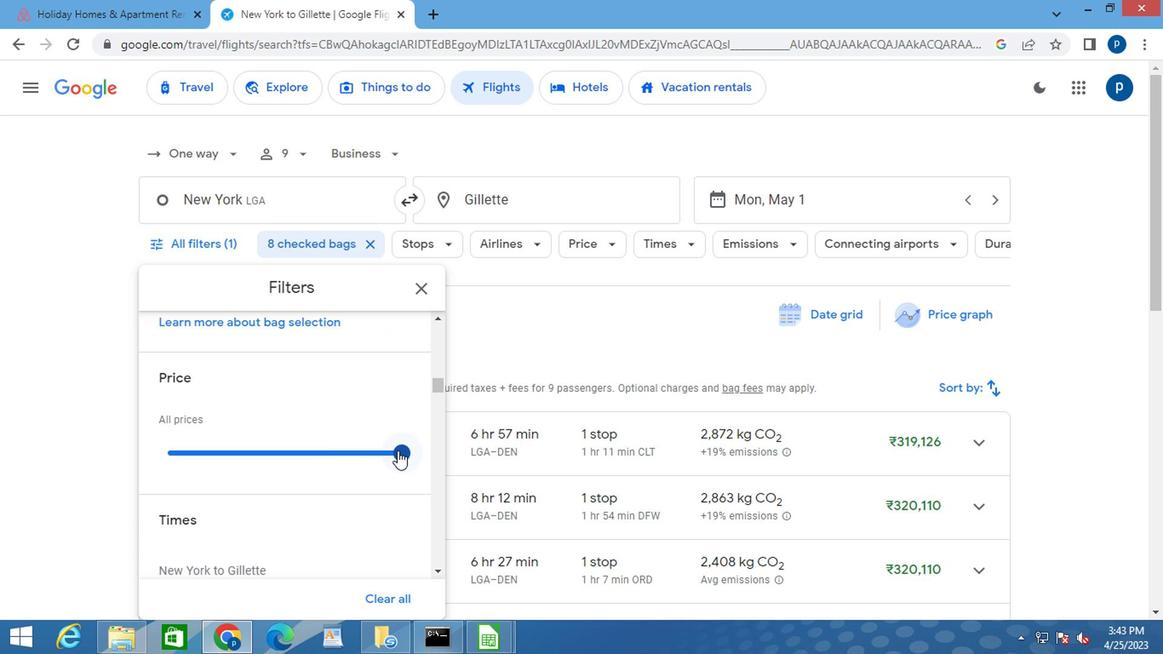 
Action: Mouse pressed left at (397, 452)
Screenshot: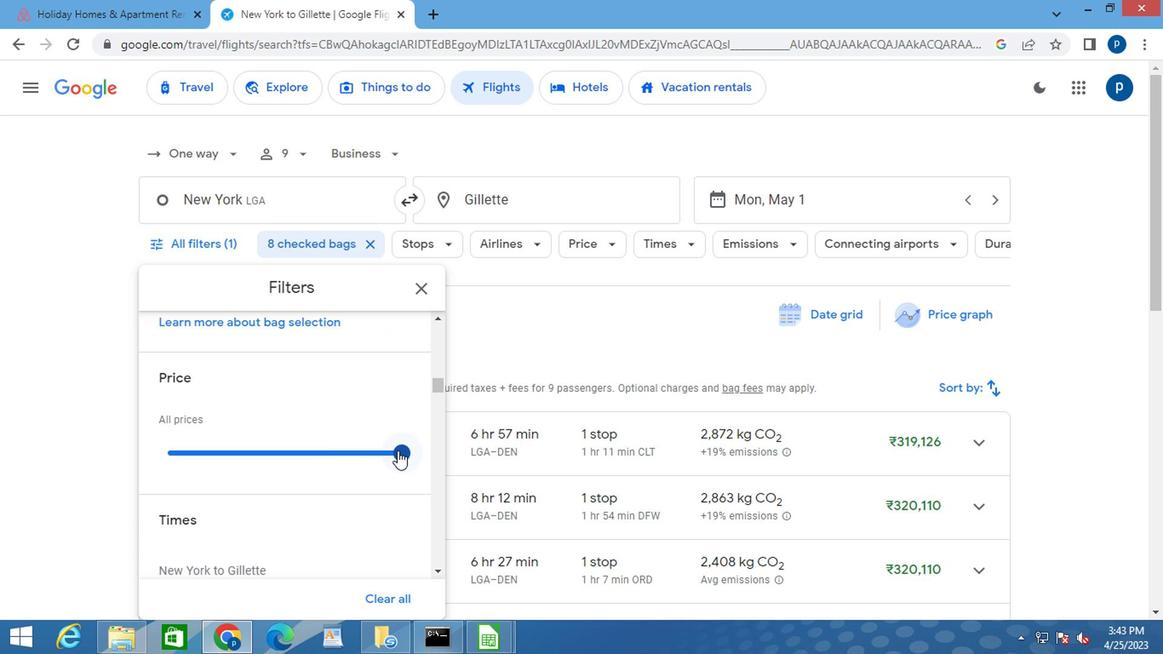 
Action: Mouse moved to (280, 484)
Screenshot: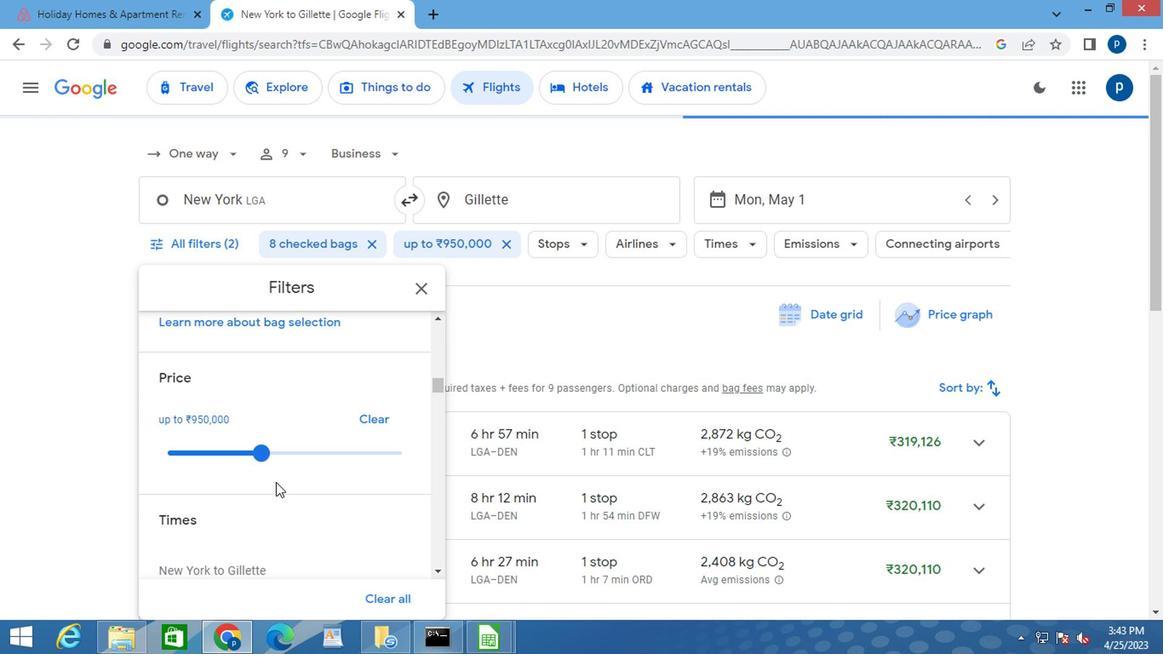 
Action: Mouse scrolled (280, 483) with delta (0, -1)
Screenshot: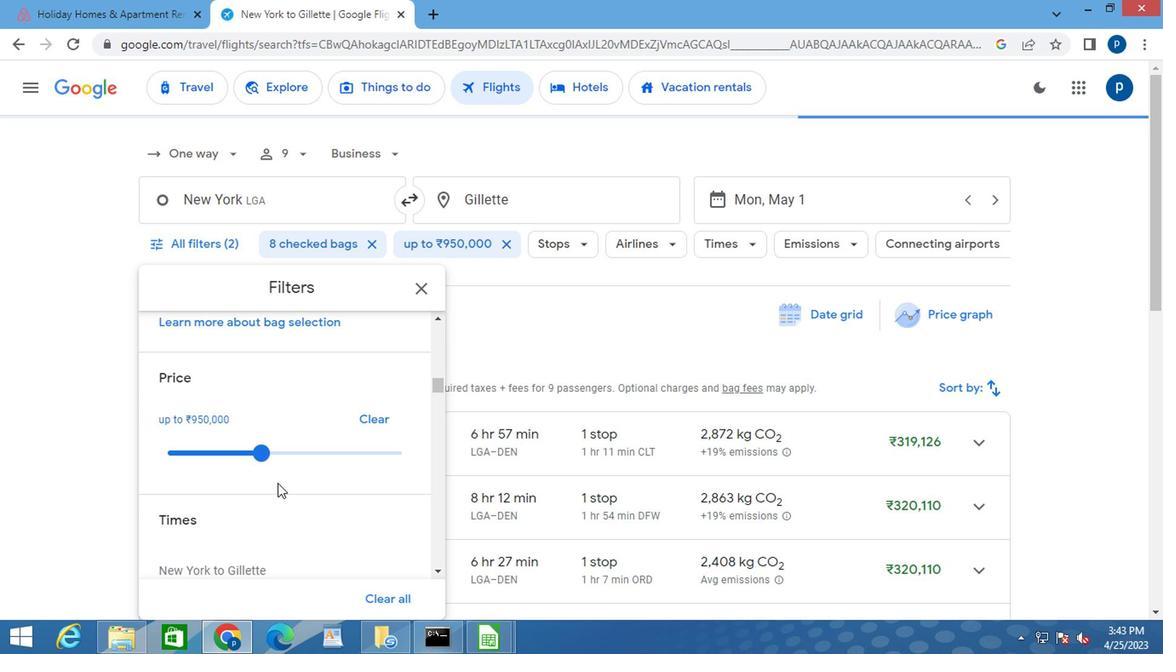
Action: Mouse moved to (167, 559)
Screenshot: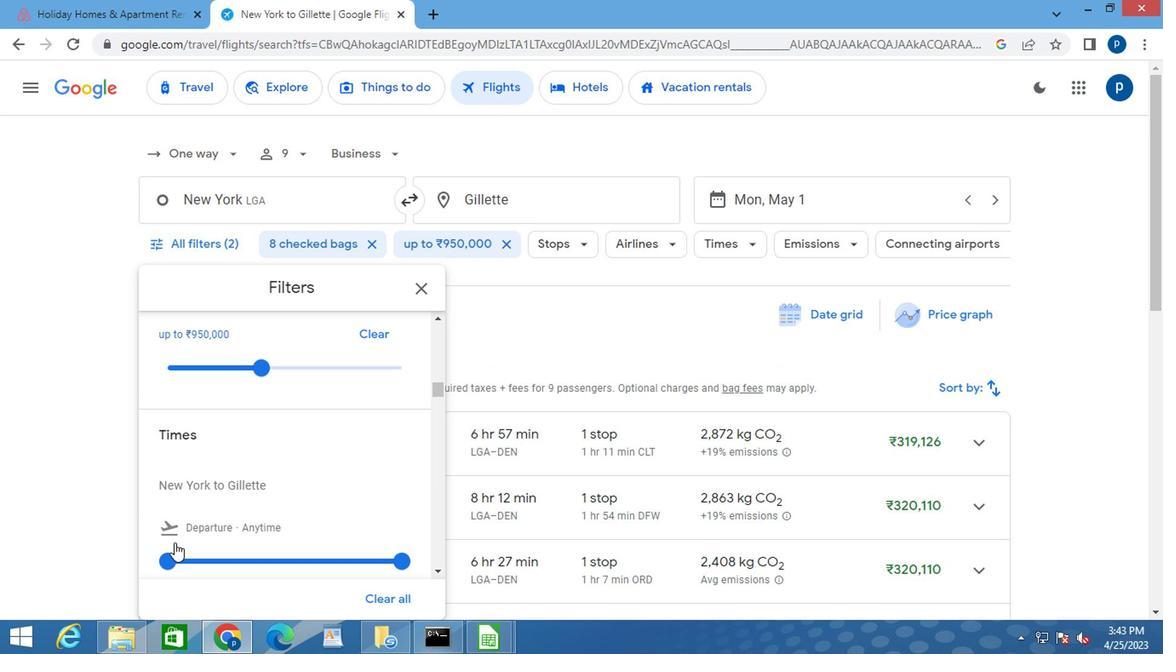 
Action: Mouse pressed left at (167, 559)
Screenshot: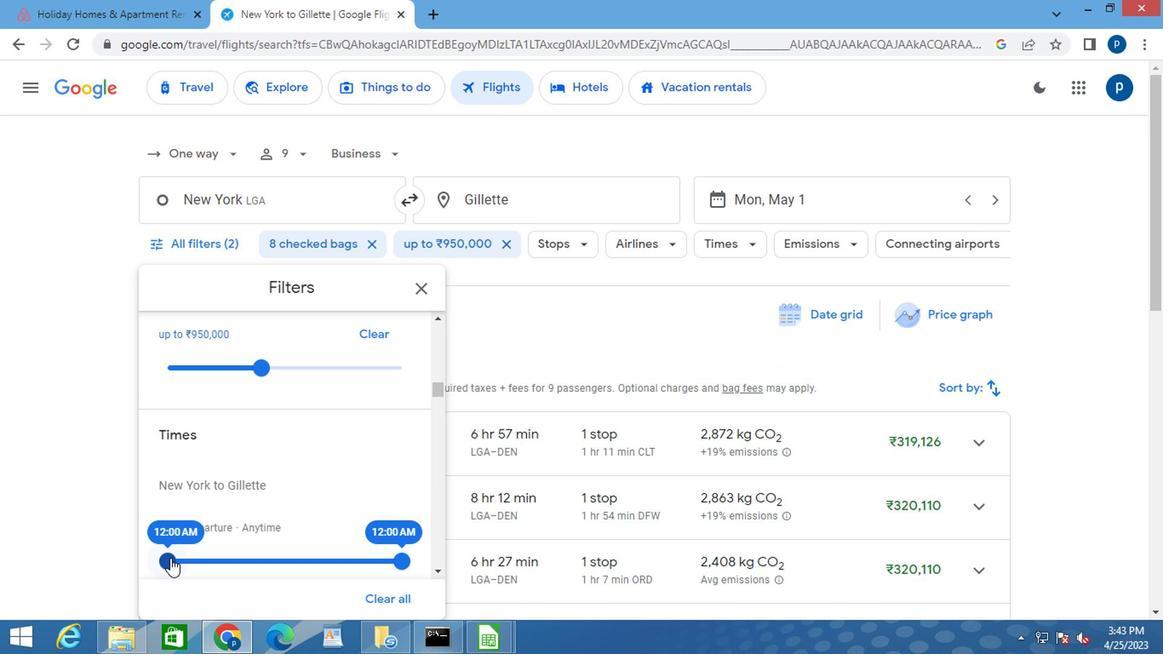 
Action: Mouse moved to (394, 561)
Screenshot: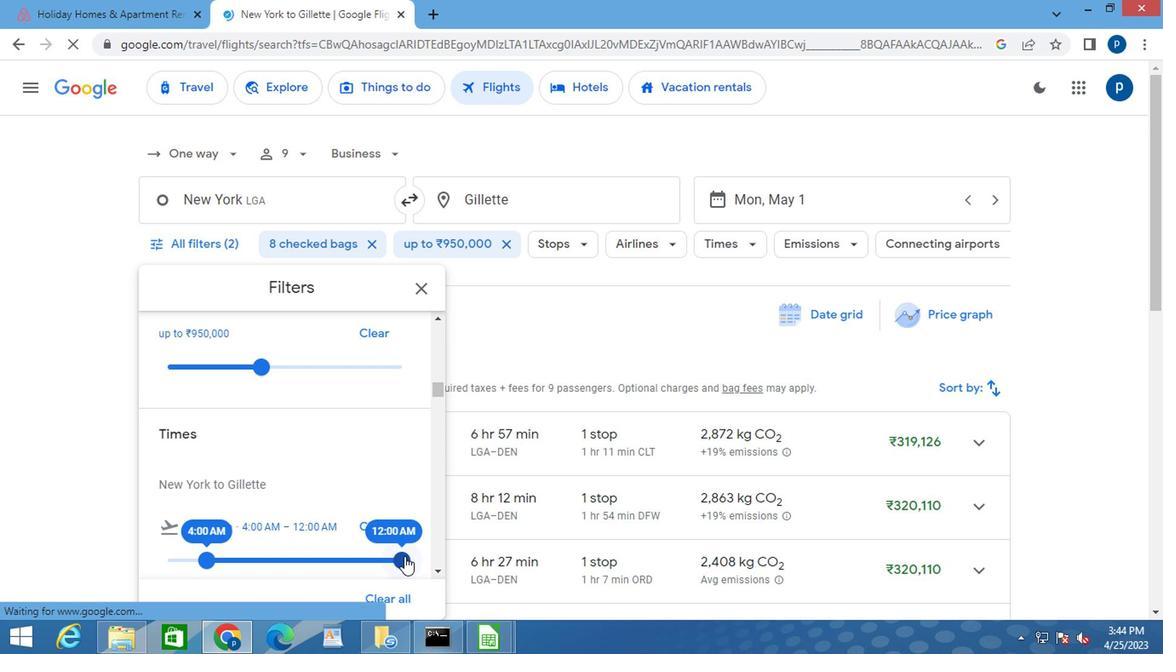 
Action: Mouse pressed left at (394, 561)
Screenshot: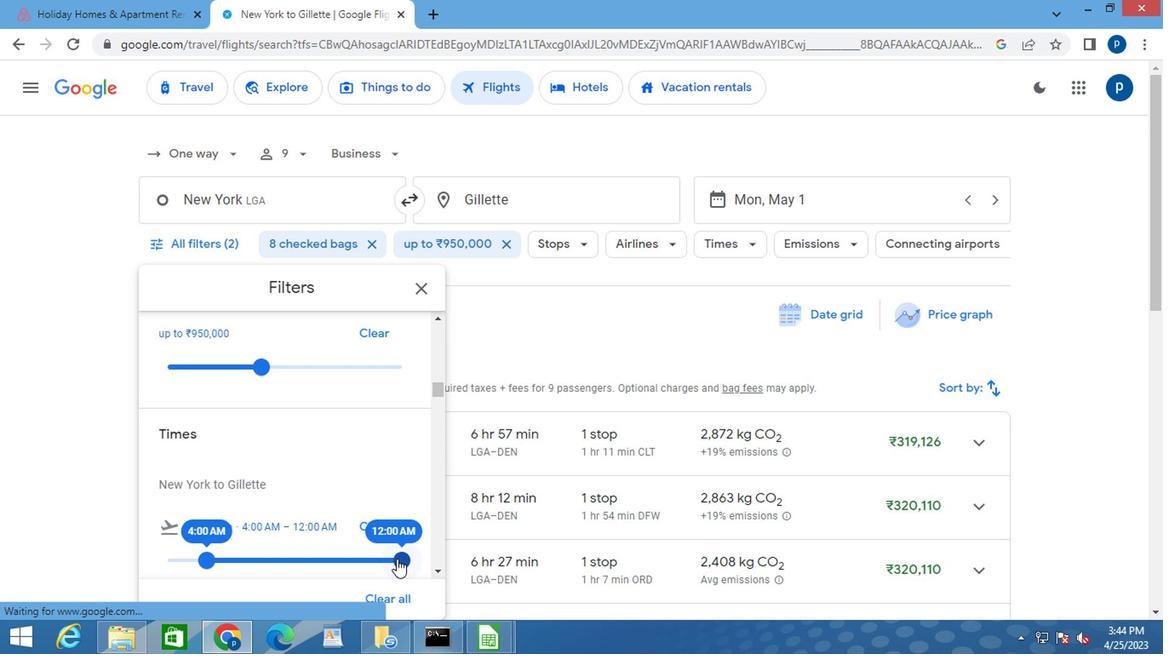 
Action: Mouse moved to (417, 295)
Screenshot: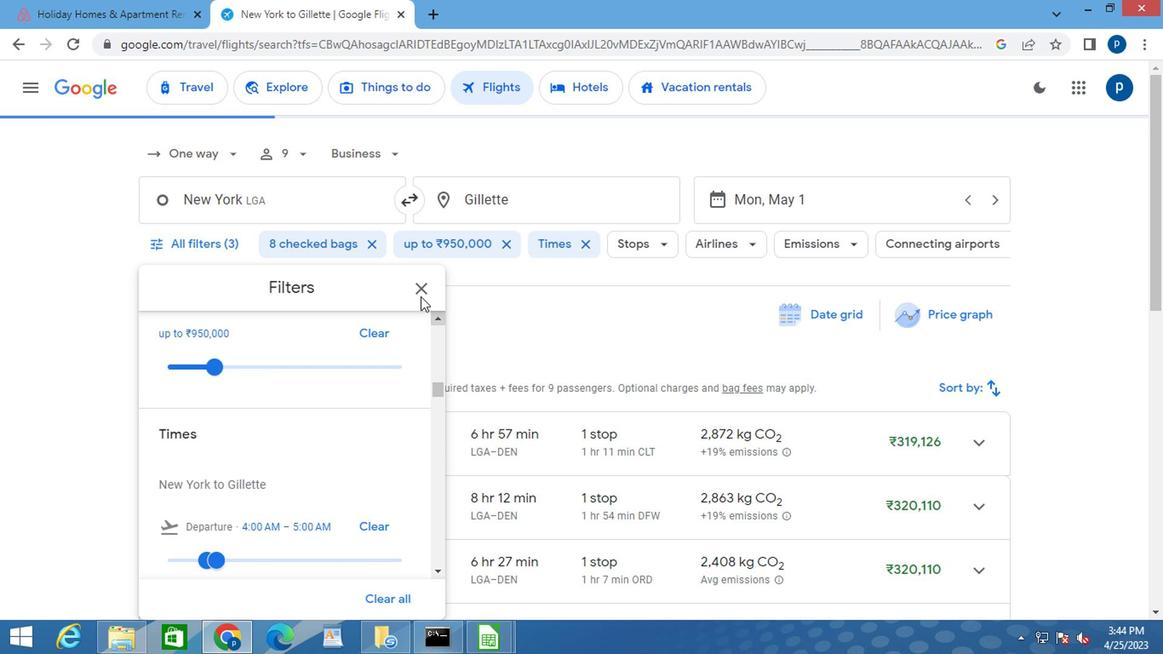 
Action: Mouse pressed left at (417, 295)
Screenshot: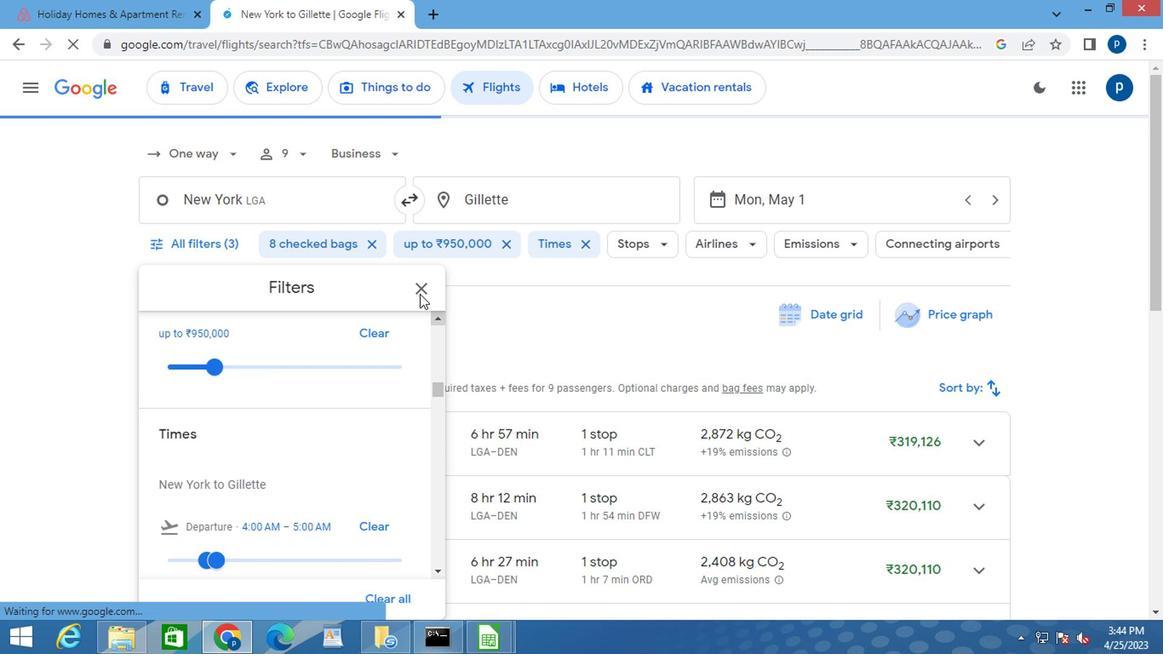
